 Task: Find a place to stay in Vila-Real, Spain, for 6 guests from 6th to 15th September, with a price range of ₹7400 to ₹12000, a flat with WiFi and free parking, and self check-in available.
Action: Mouse moved to (400, 86)
Screenshot: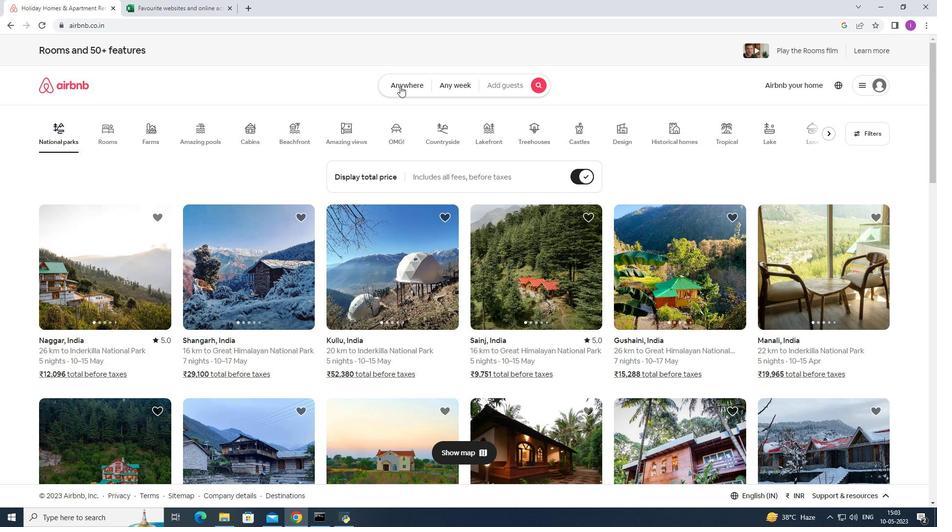 
Action: Mouse pressed left at (400, 86)
Screenshot: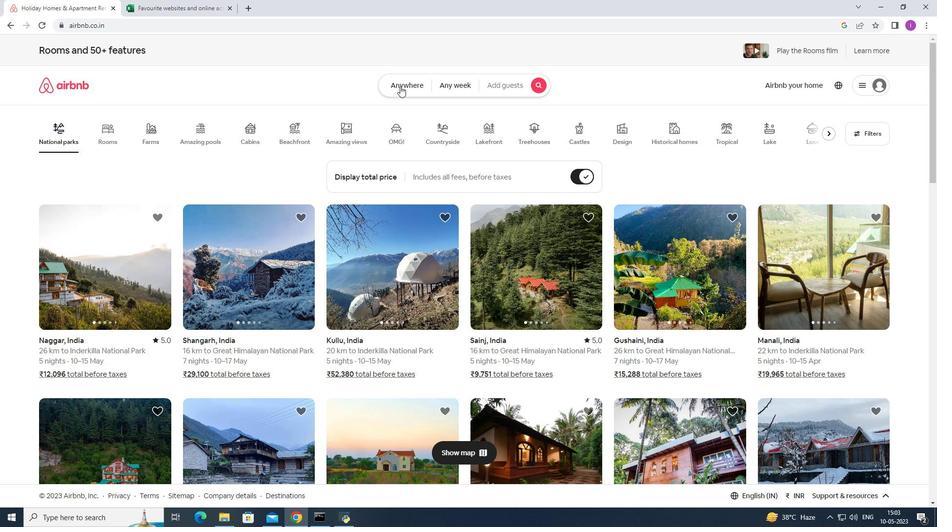 
Action: Mouse moved to (311, 126)
Screenshot: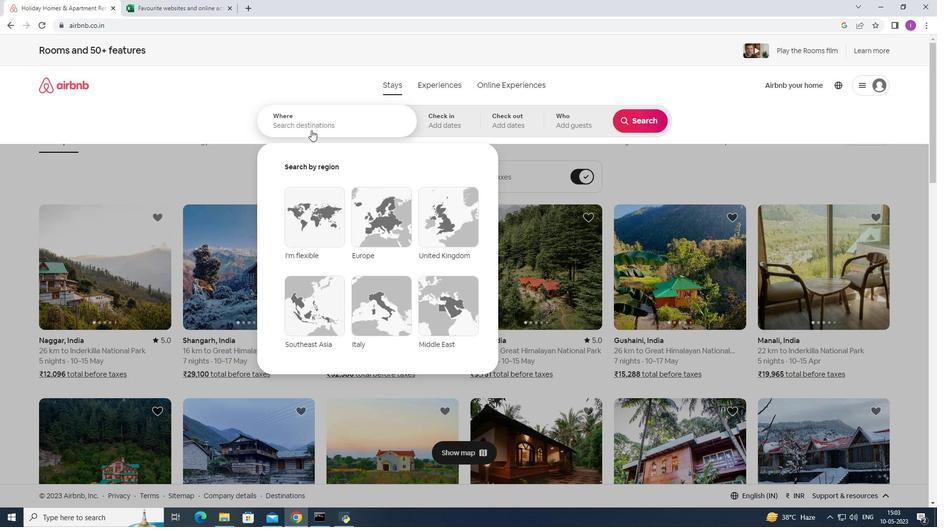 
Action: Mouse pressed left at (311, 126)
Screenshot: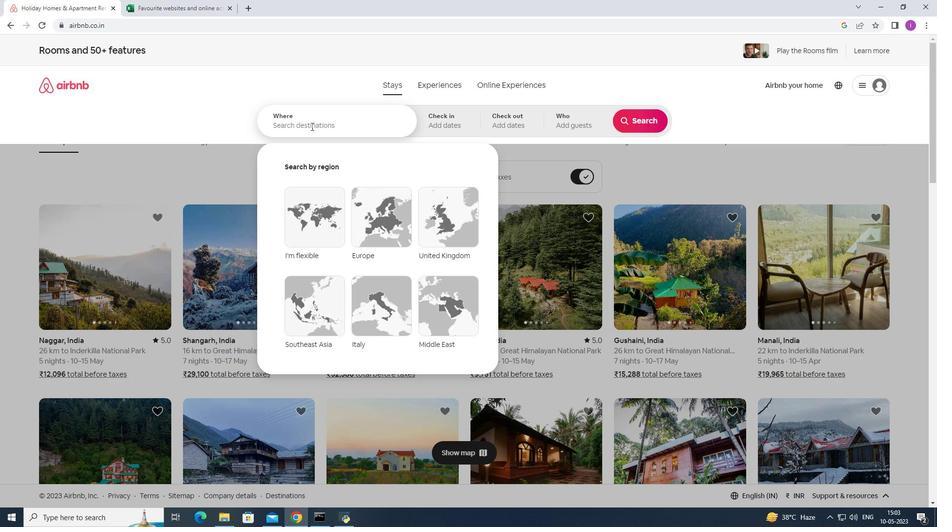 
Action: Mouse moved to (307, 122)
Screenshot: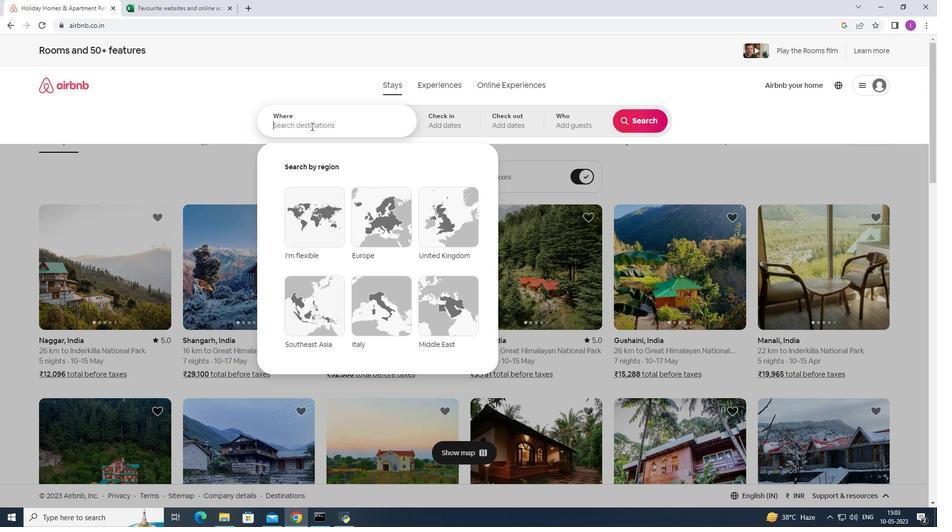 
Action: Key pressed <Key.shift><Key.shift><Key.shift><Key.shift>Vila-<Key.shift>Real
Screenshot: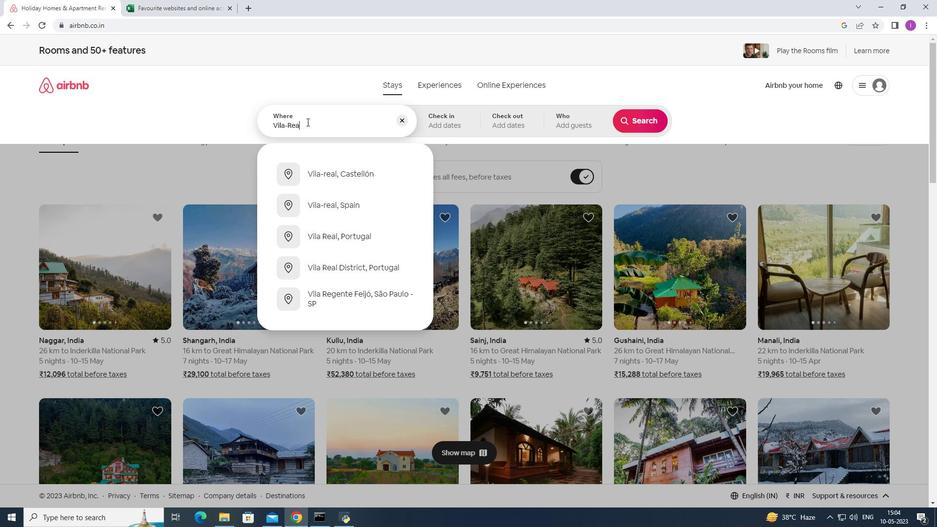
Action: Mouse moved to (320, 24)
Screenshot: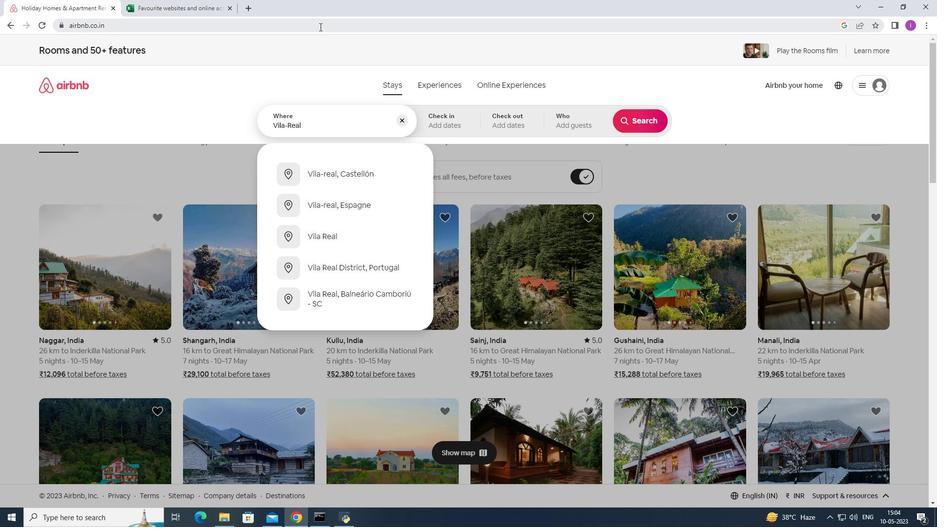 
Action: Key pressed ,<Key.shift>Spai
Screenshot: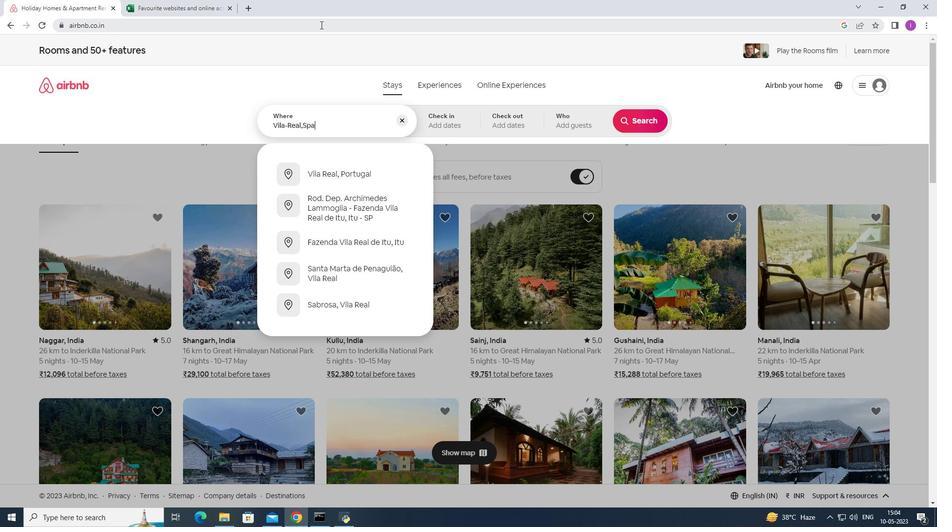 
Action: Mouse moved to (348, 172)
Screenshot: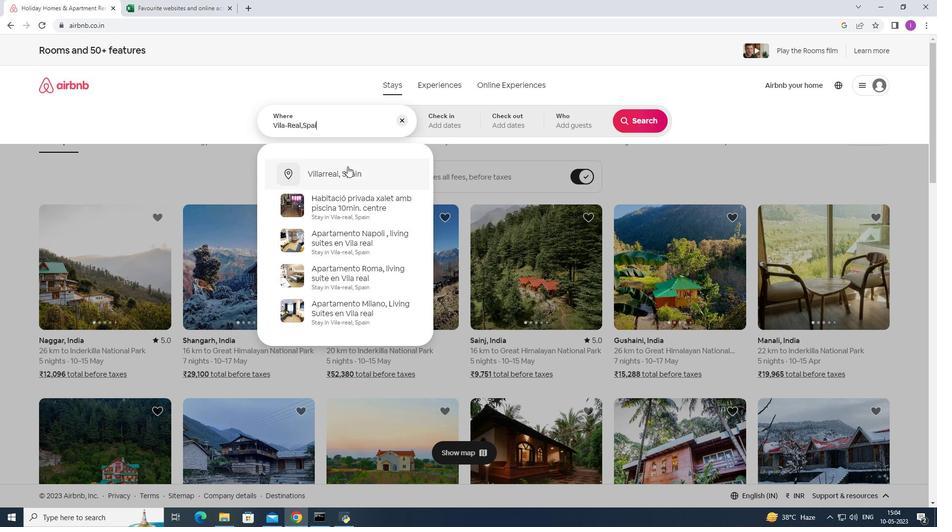 
Action: Mouse pressed left at (348, 172)
Screenshot: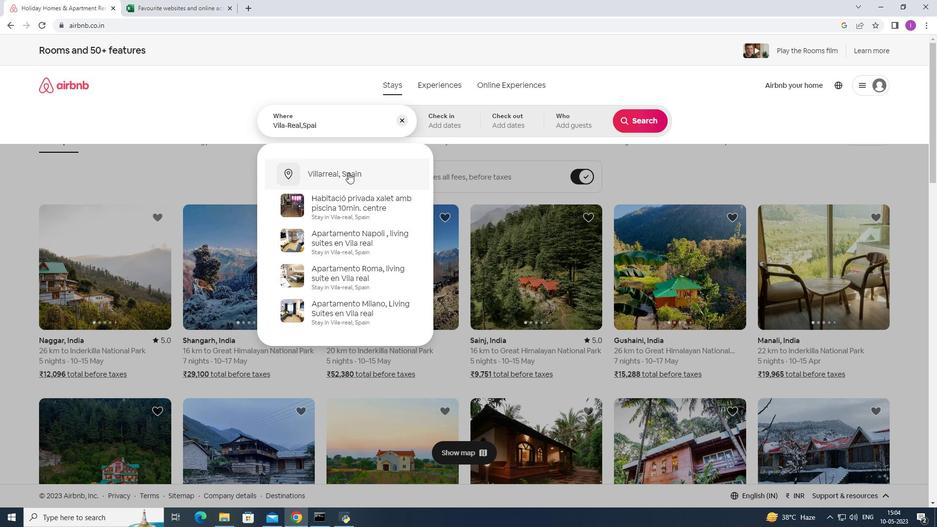 
Action: Mouse moved to (635, 195)
Screenshot: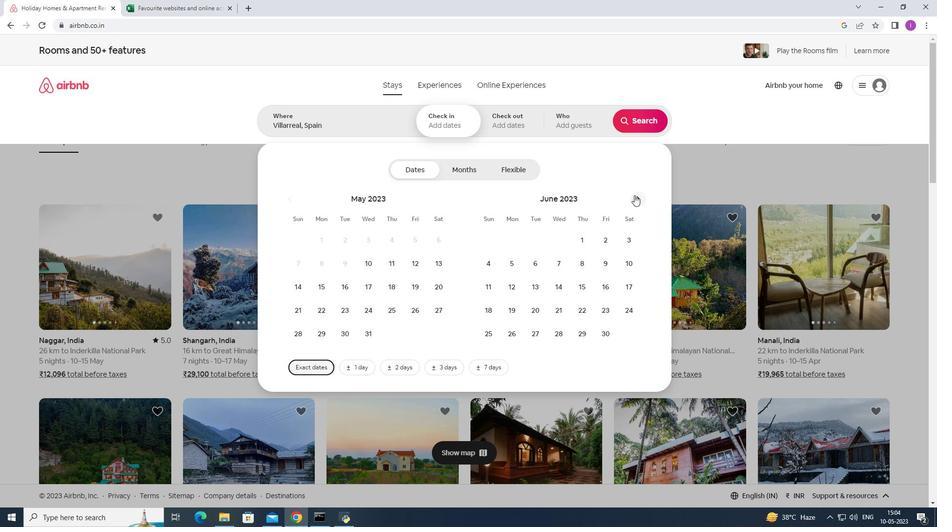 
Action: Mouse pressed left at (635, 195)
Screenshot: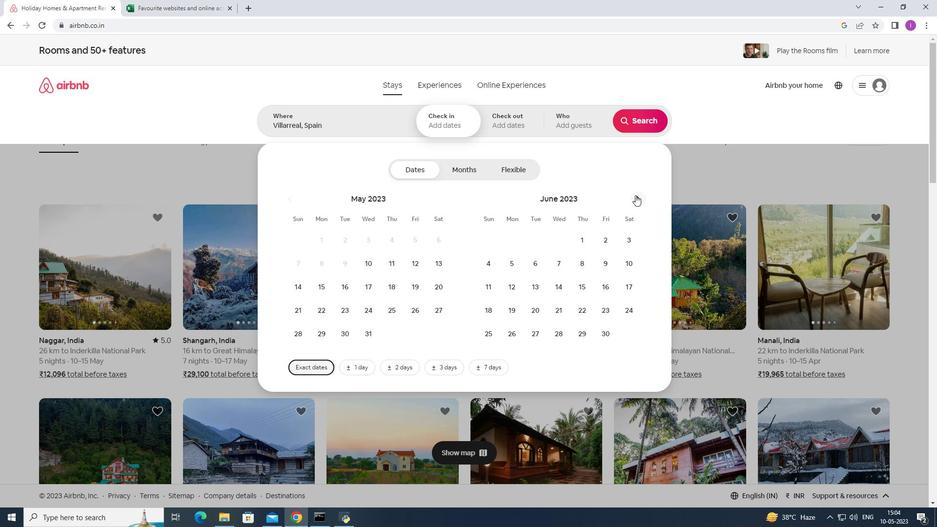 
Action: Mouse moved to (642, 199)
Screenshot: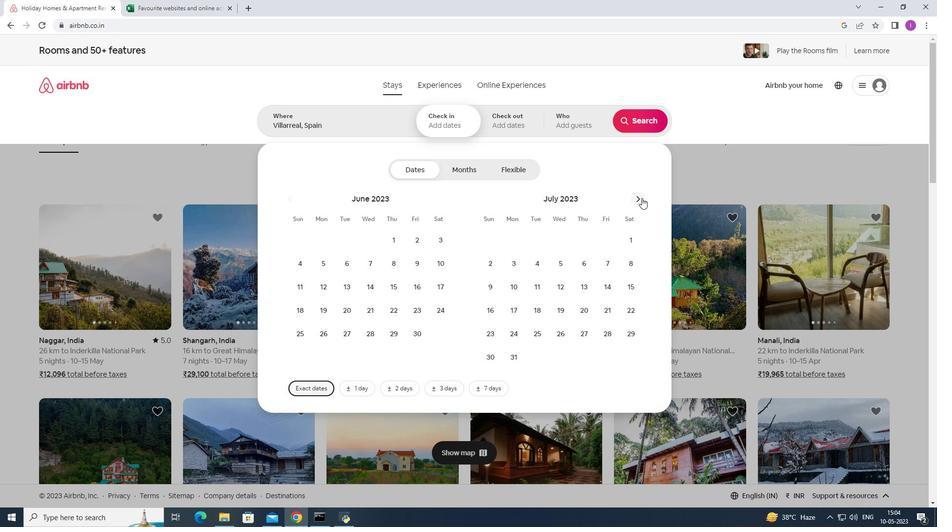 
Action: Mouse pressed left at (642, 199)
Screenshot: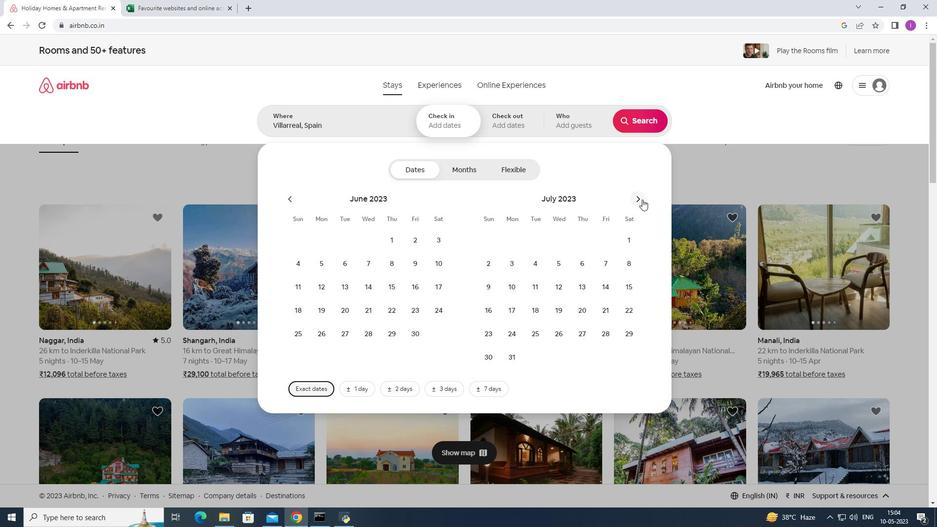 
Action: Mouse moved to (644, 198)
Screenshot: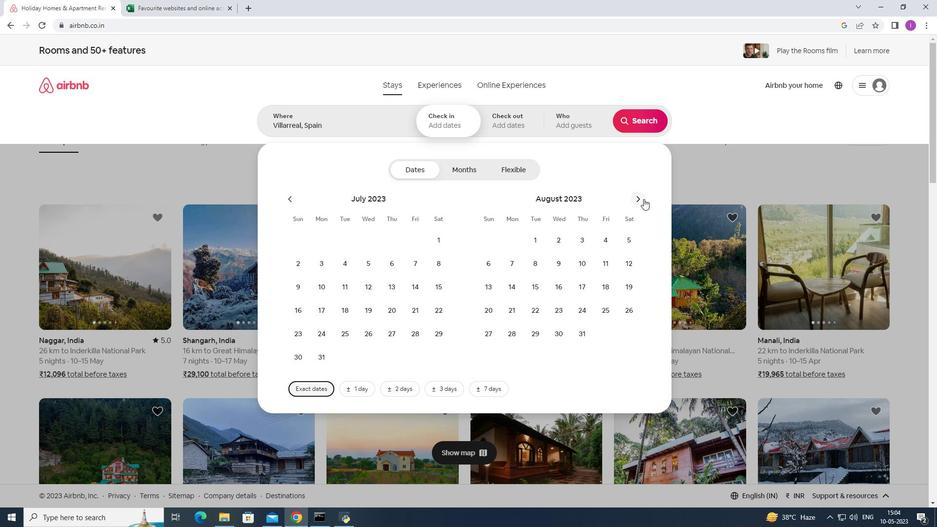 
Action: Mouse pressed left at (644, 198)
Screenshot: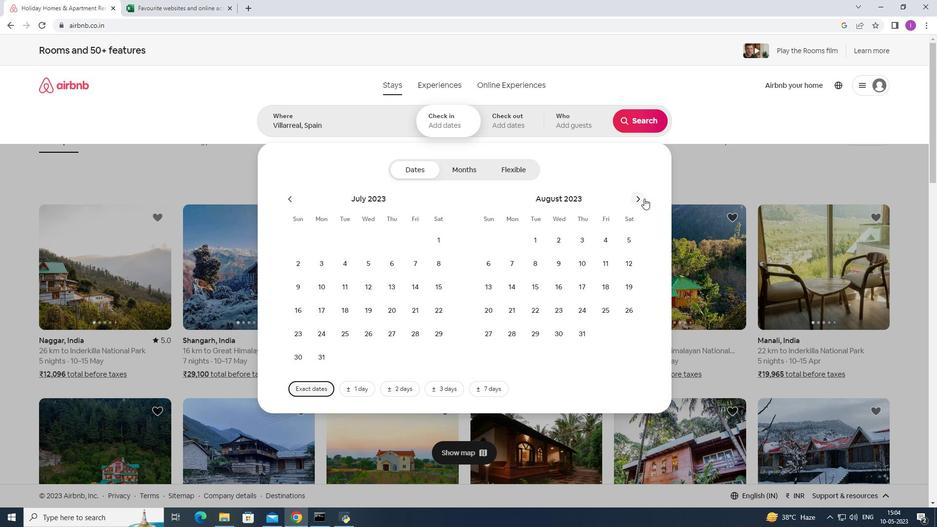 
Action: Mouse moved to (559, 265)
Screenshot: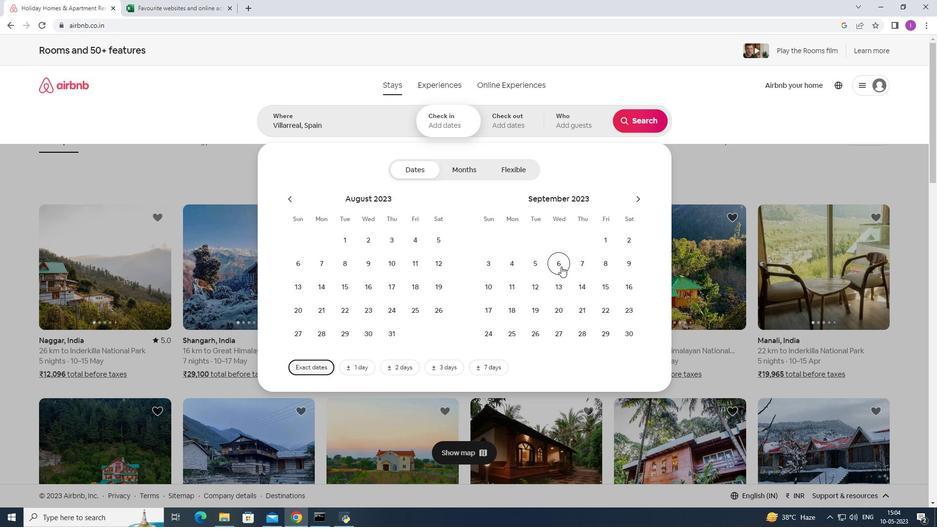 
Action: Mouse pressed left at (559, 265)
Screenshot: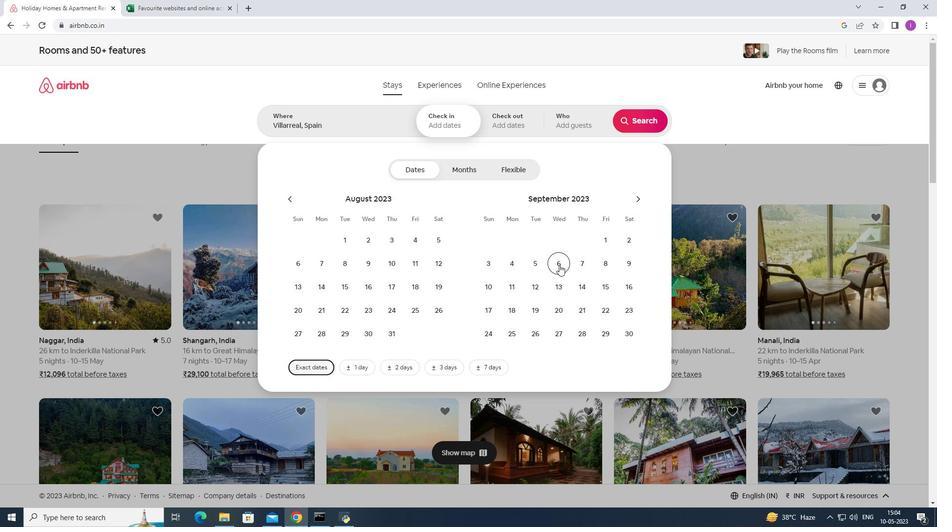 
Action: Mouse moved to (611, 287)
Screenshot: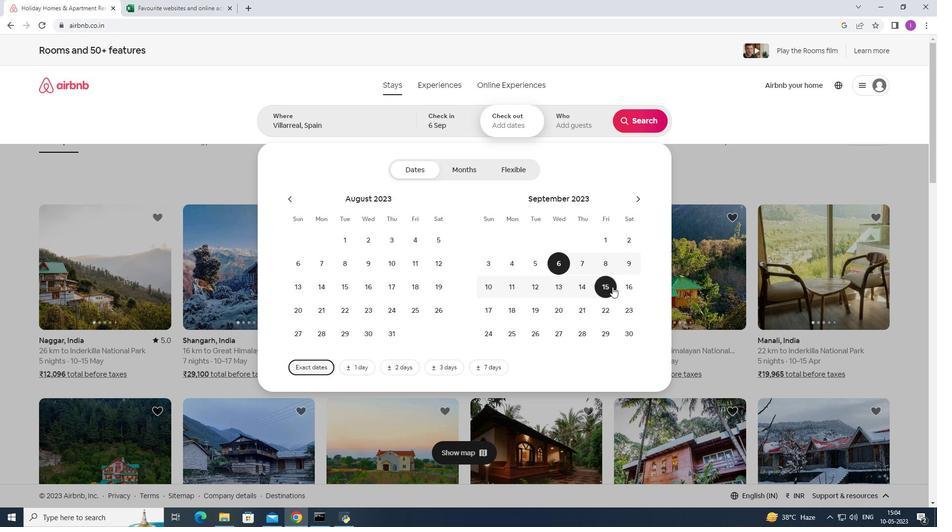 
Action: Mouse pressed left at (611, 287)
Screenshot: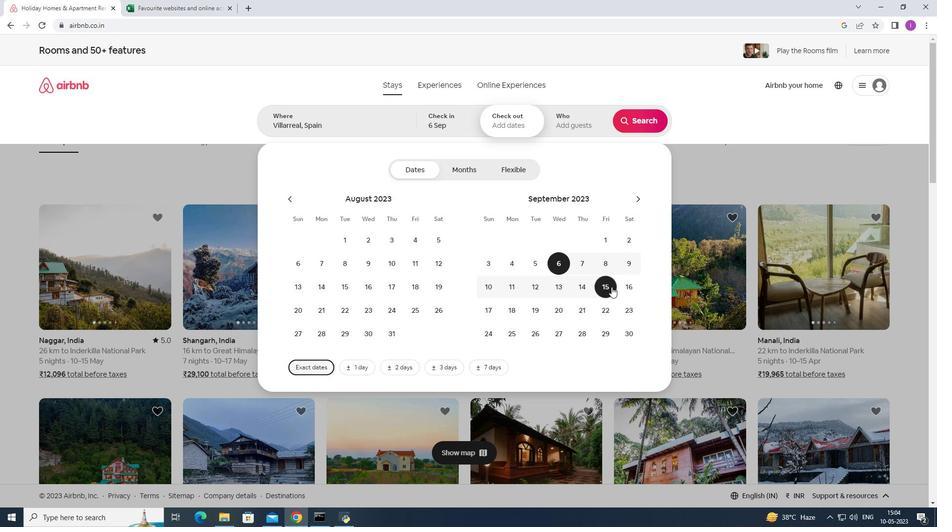 
Action: Mouse moved to (563, 128)
Screenshot: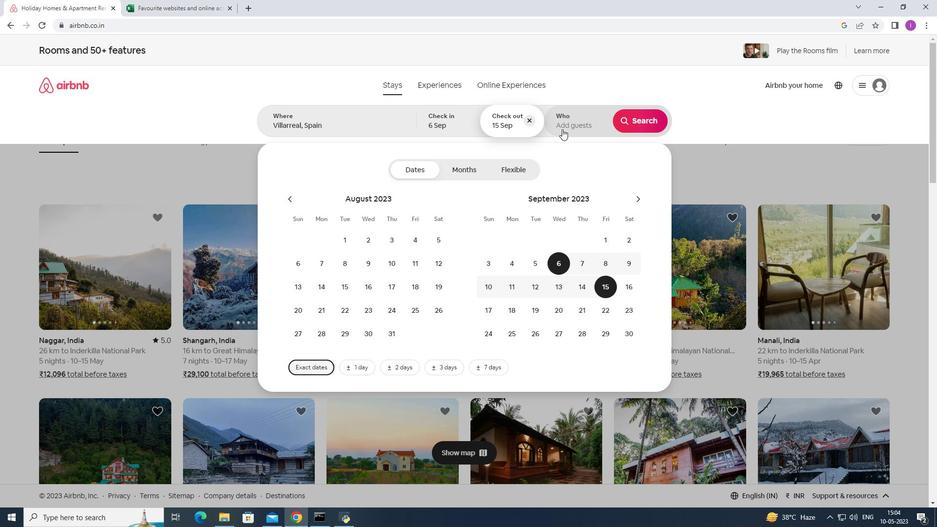 
Action: Mouse pressed left at (563, 128)
Screenshot: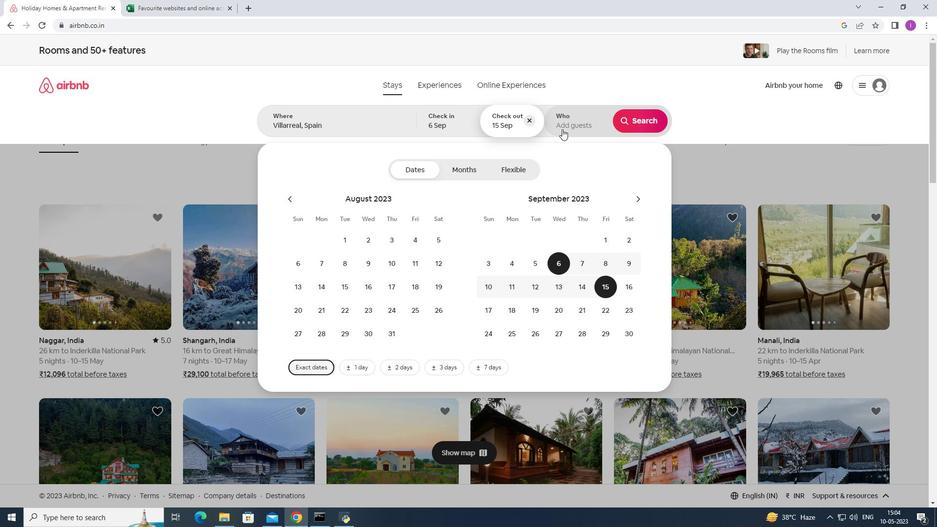 
Action: Mouse moved to (644, 171)
Screenshot: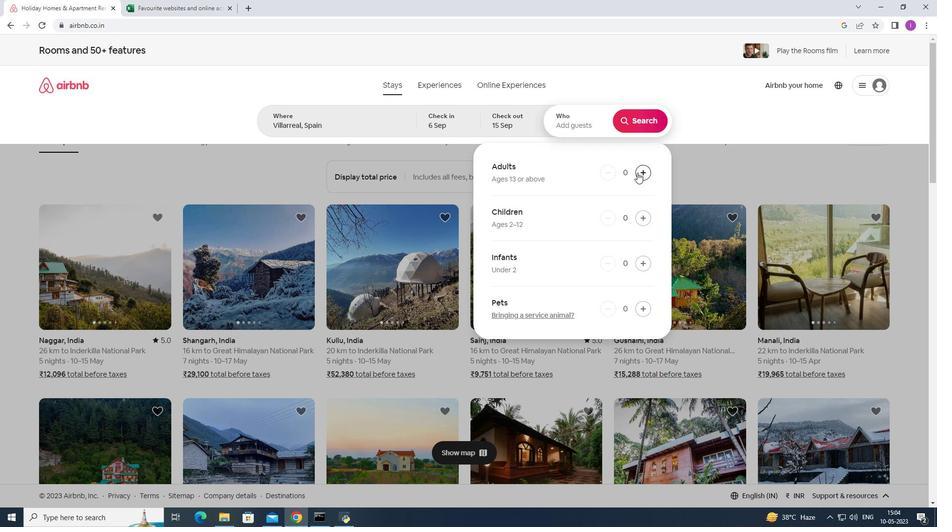 
Action: Mouse pressed left at (644, 171)
Screenshot: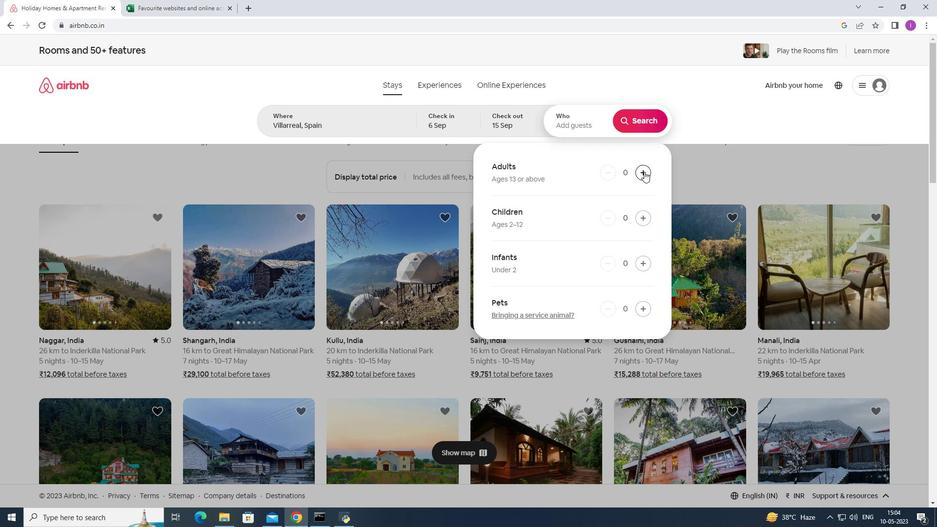 
Action: Mouse pressed left at (644, 171)
Screenshot: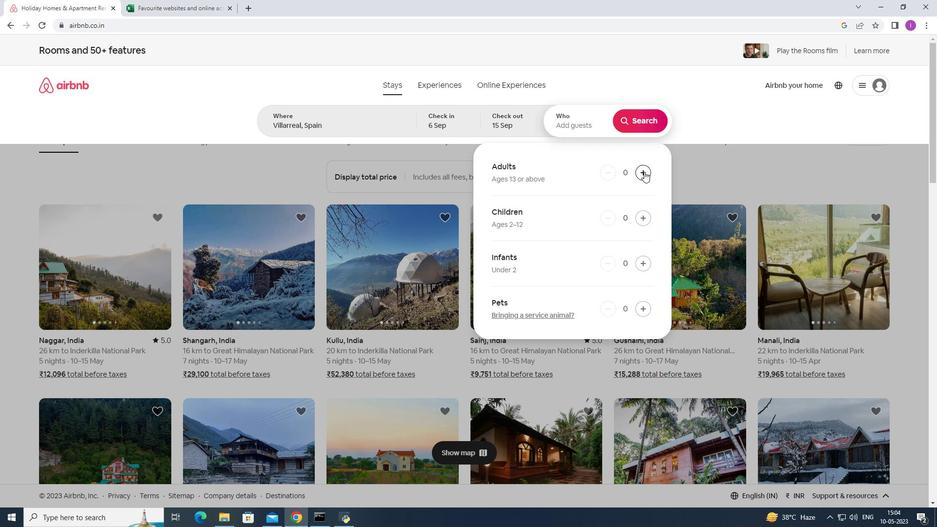 
Action: Mouse pressed left at (644, 171)
Screenshot: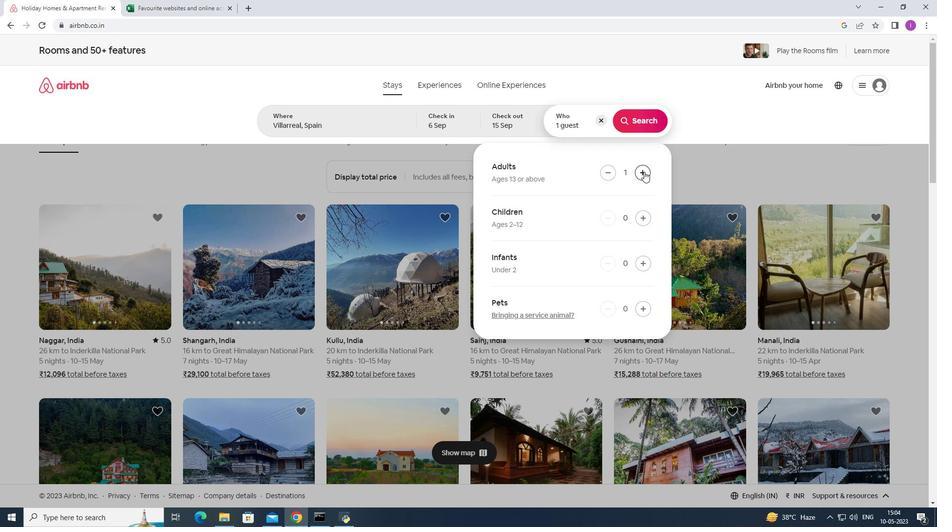 
Action: Mouse pressed left at (644, 171)
Screenshot: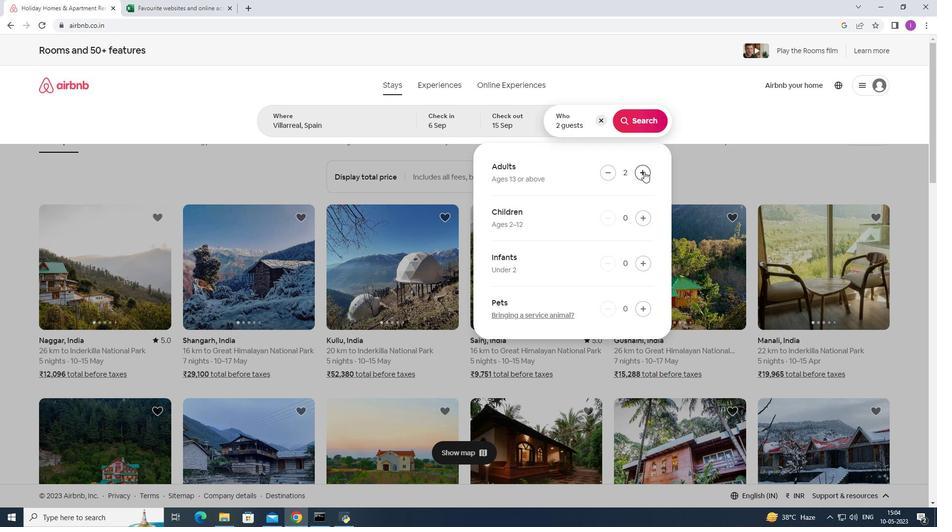 
Action: Mouse pressed left at (644, 171)
Screenshot: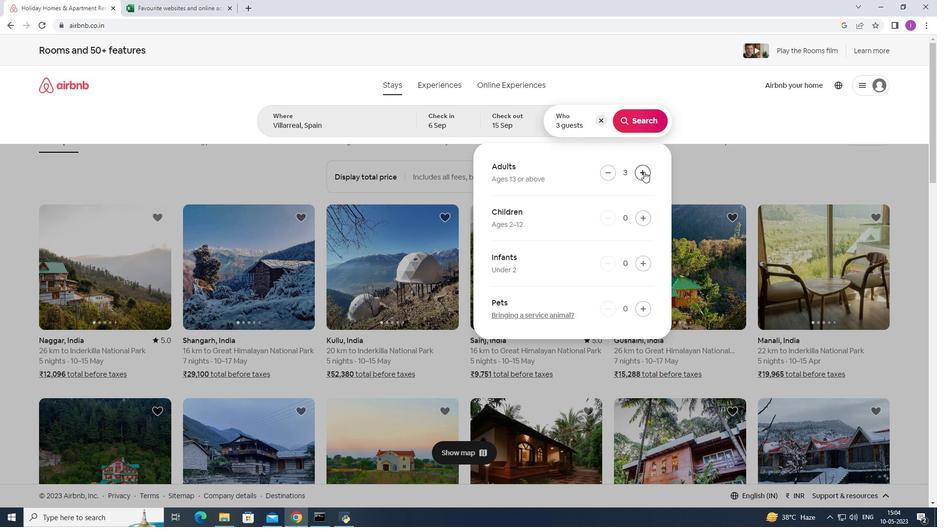 
Action: Mouse pressed left at (644, 171)
Screenshot: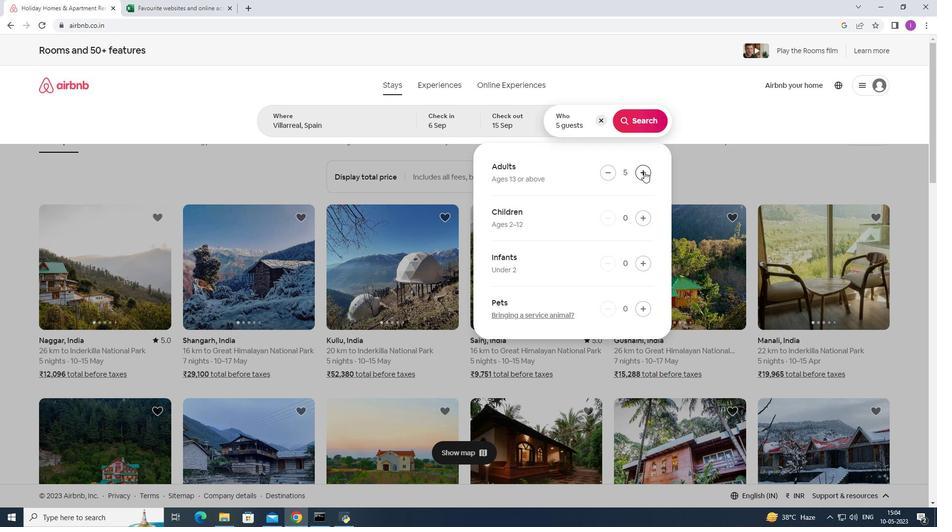 
Action: Mouse moved to (630, 122)
Screenshot: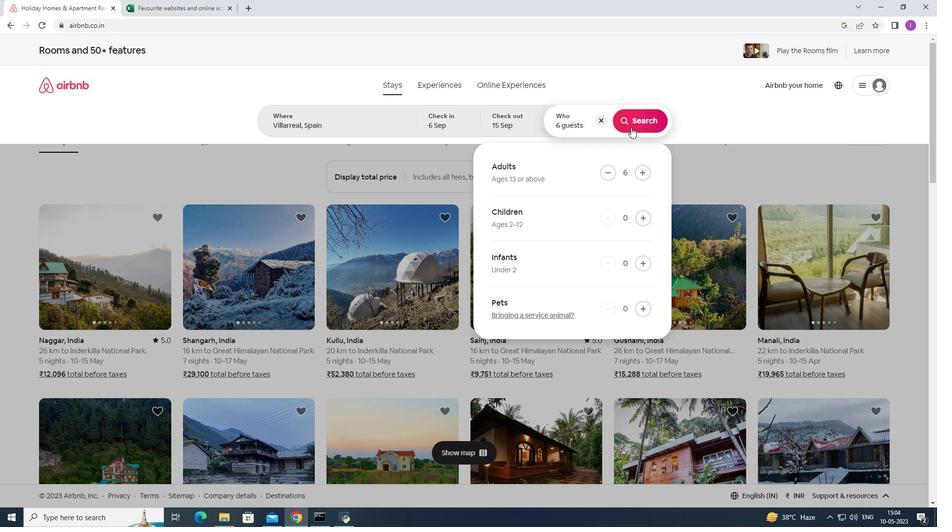 
Action: Mouse pressed left at (630, 122)
Screenshot: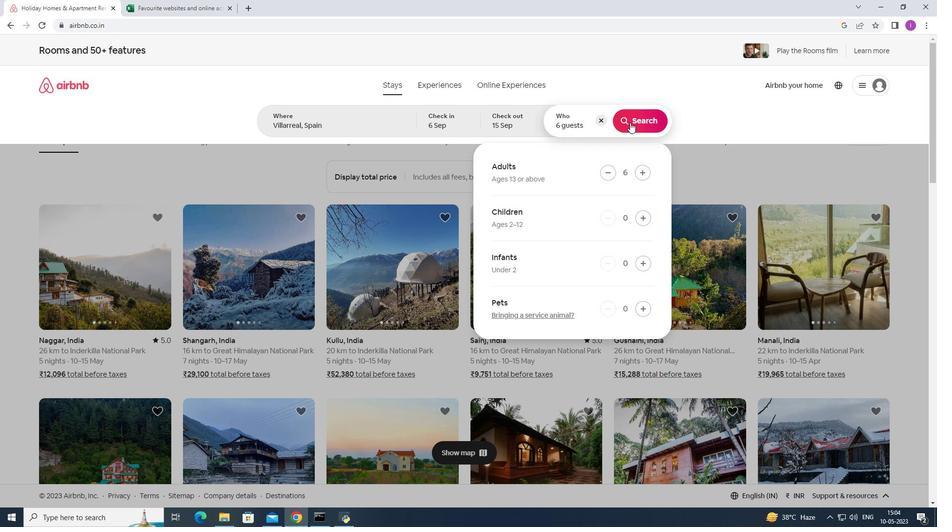
Action: Mouse moved to (893, 90)
Screenshot: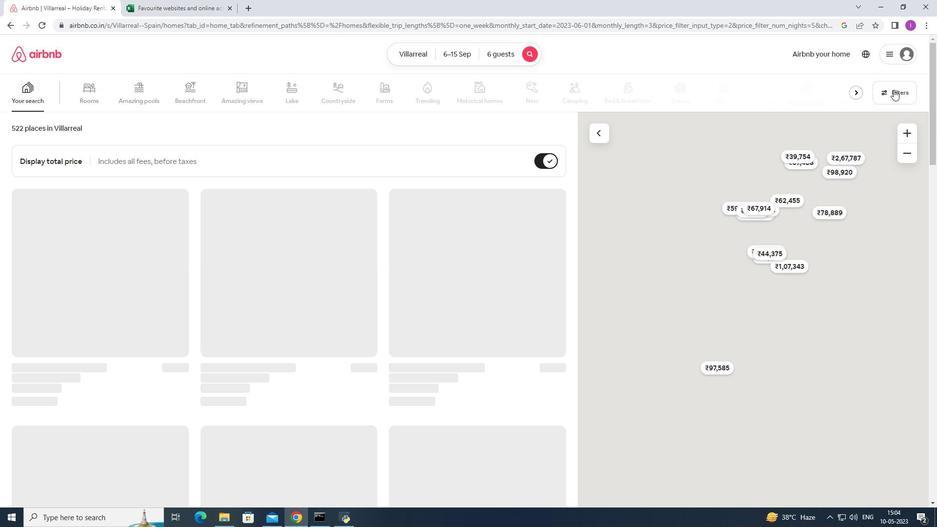 
Action: Mouse pressed left at (893, 90)
Screenshot: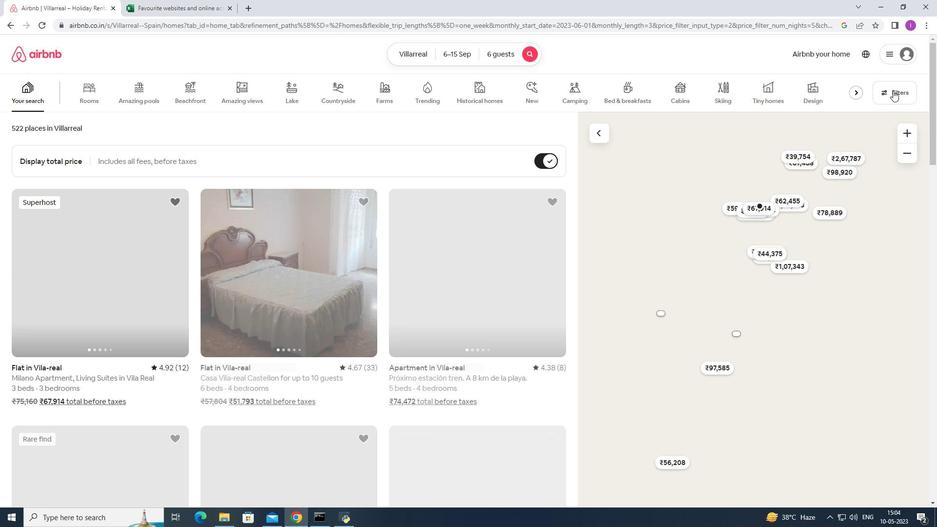 
Action: Mouse moved to (529, 332)
Screenshot: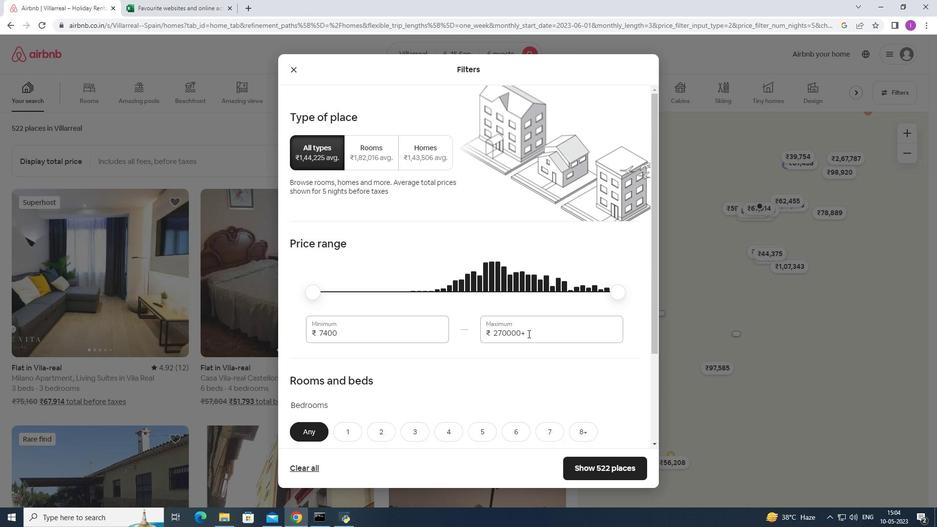 
Action: Mouse pressed left at (529, 332)
Screenshot: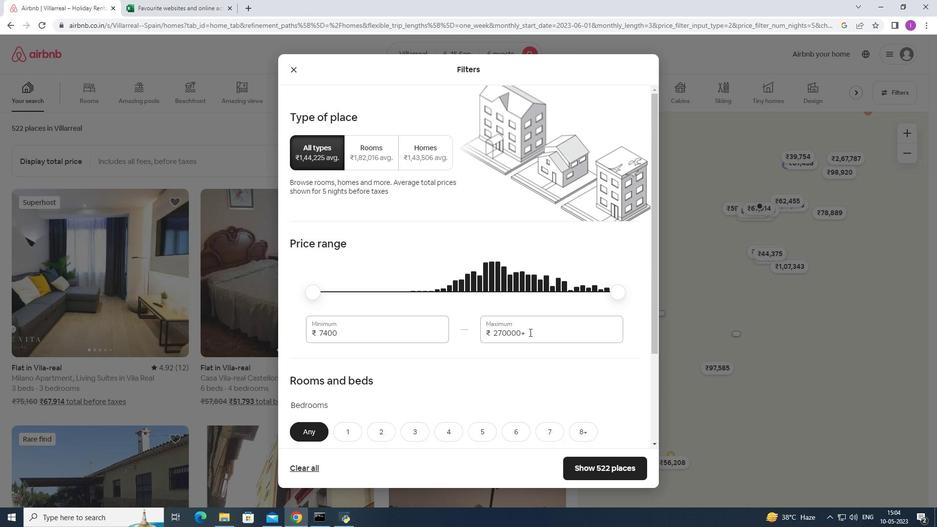 
Action: Mouse moved to (569, 334)
Screenshot: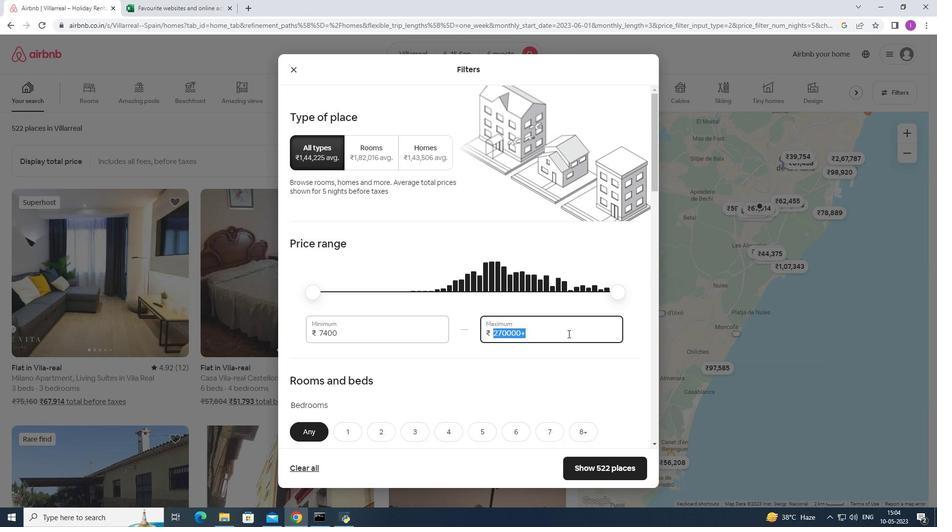 
Action: Key pressed 12
Screenshot: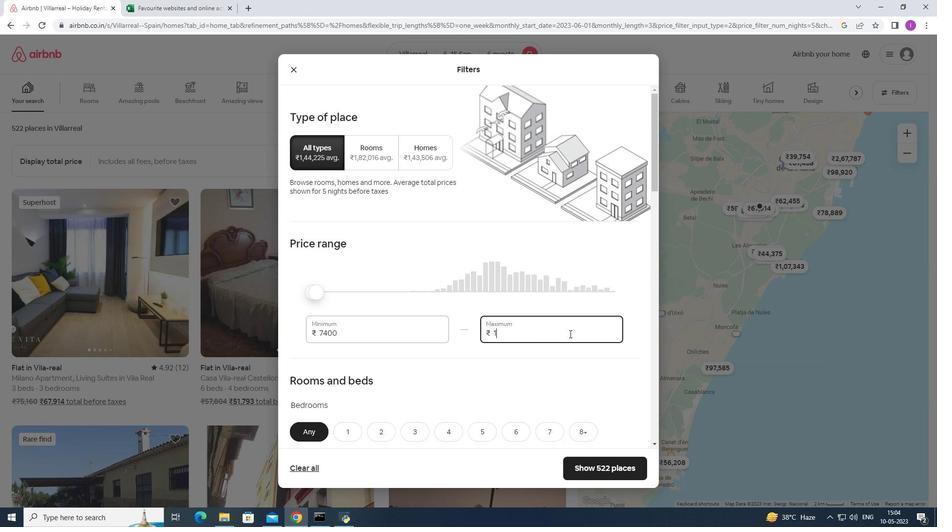 
Action: Mouse moved to (570, 333)
Screenshot: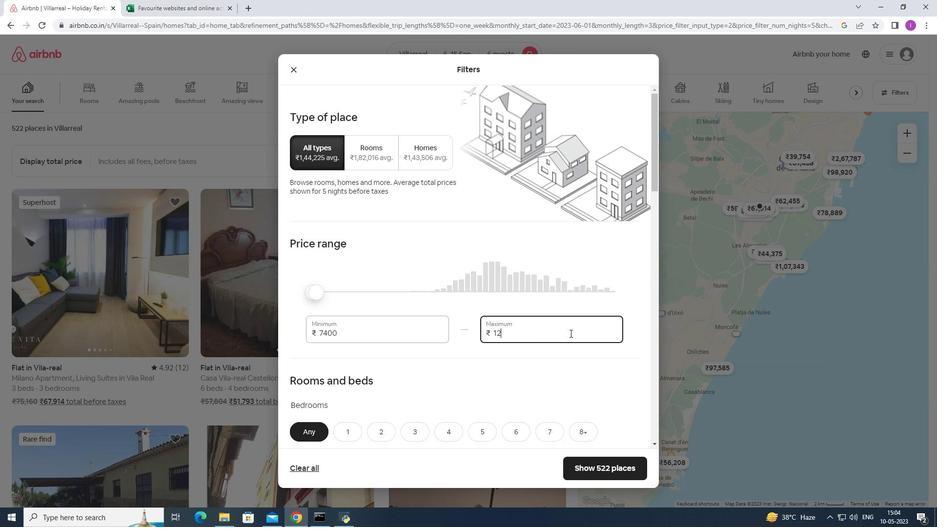 
Action: Key pressed 0
Screenshot: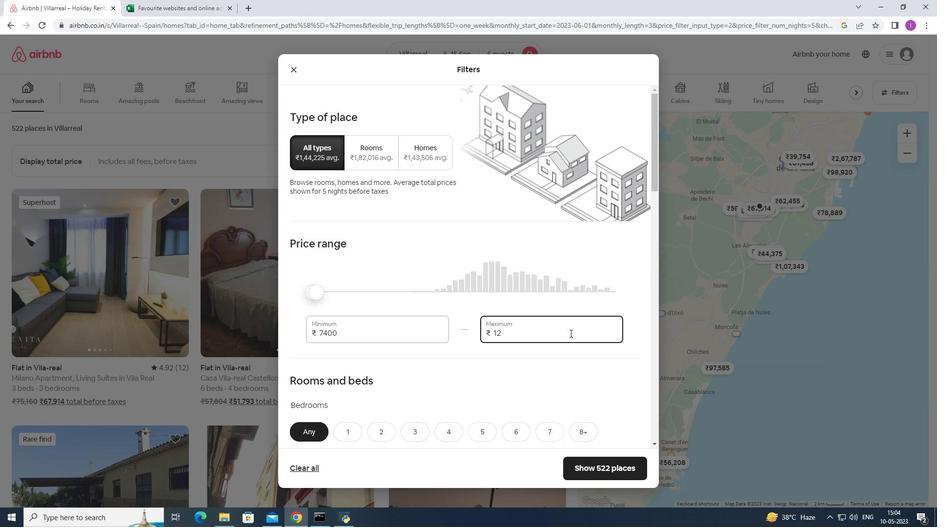 
Action: Mouse moved to (570, 333)
Screenshot: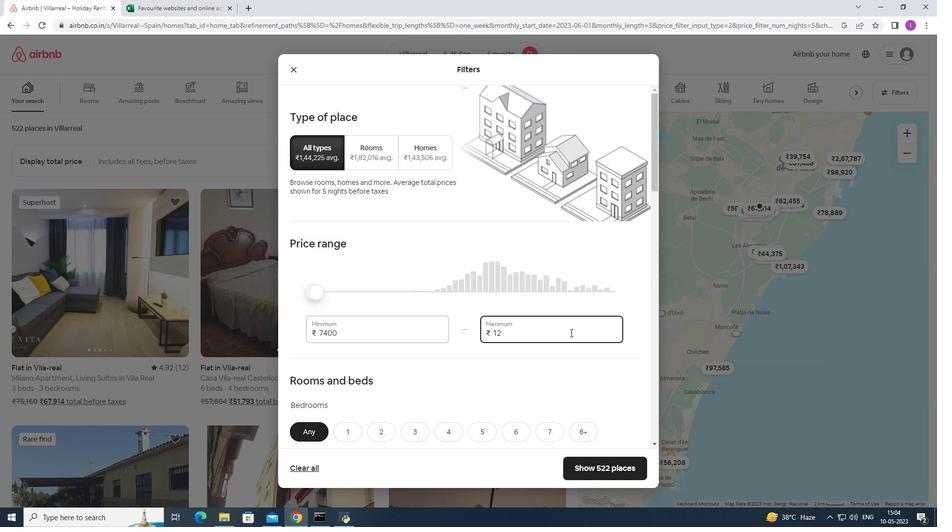 
Action: Key pressed 0
Screenshot: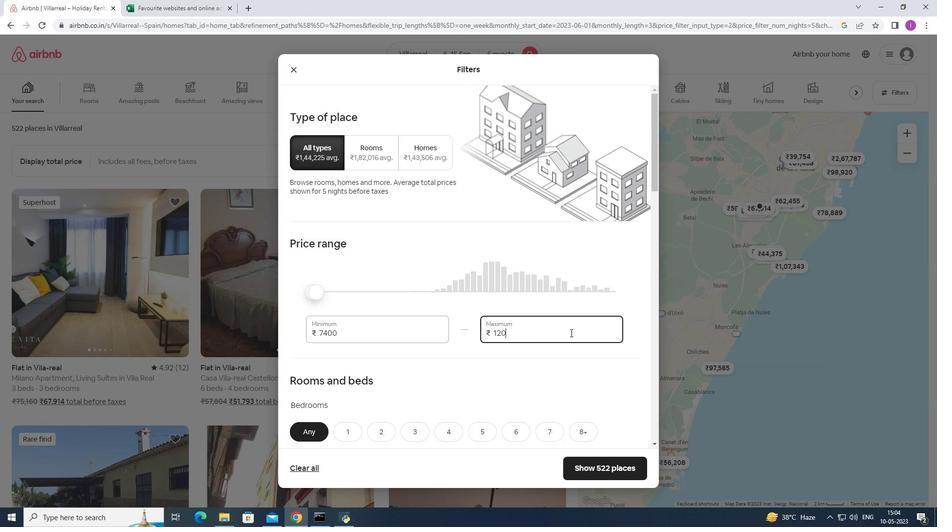 
Action: Mouse moved to (571, 332)
Screenshot: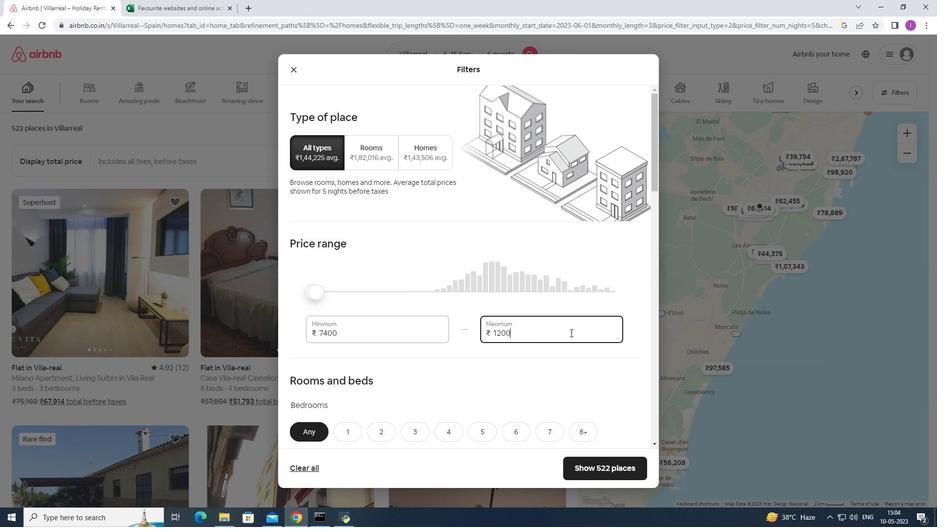 
Action: Key pressed 0
Screenshot: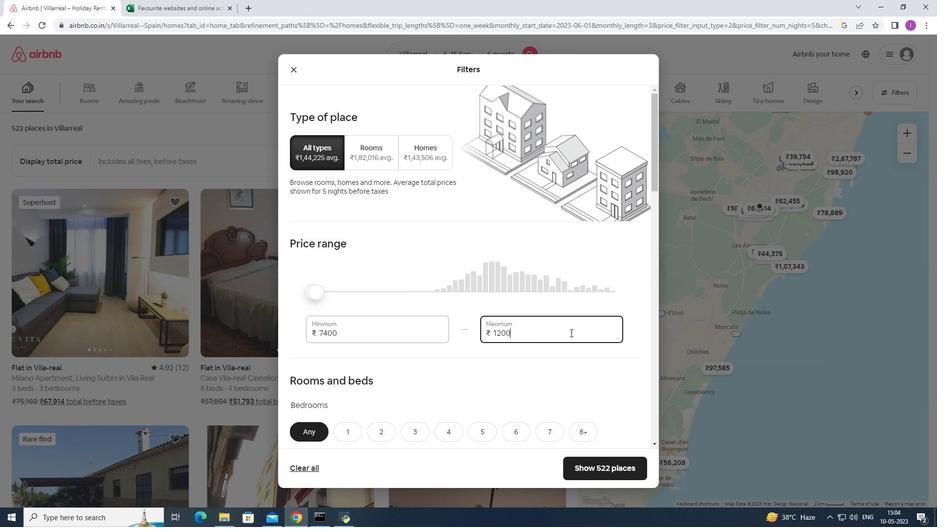 
Action: Mouse moved to (369, 337)
Screenshot: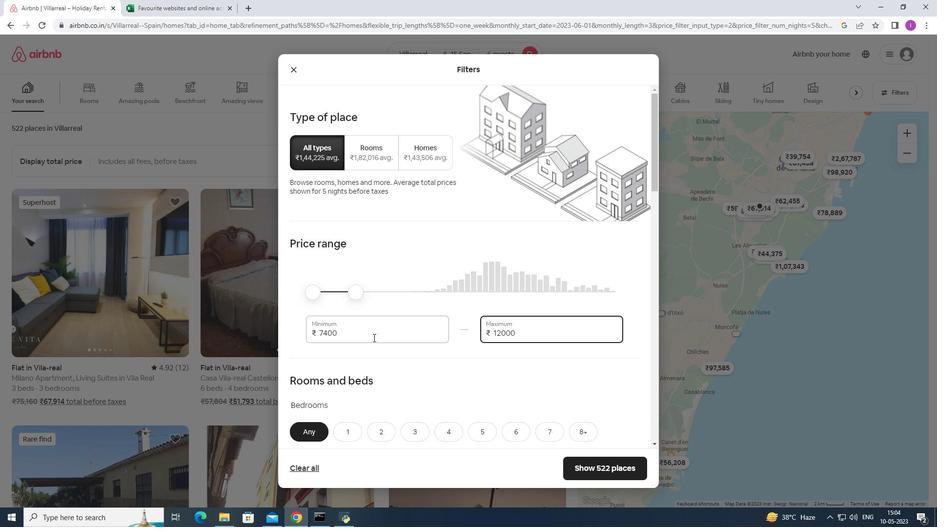 
Action: Mouse pressed left at (369, 337)
Screenshot: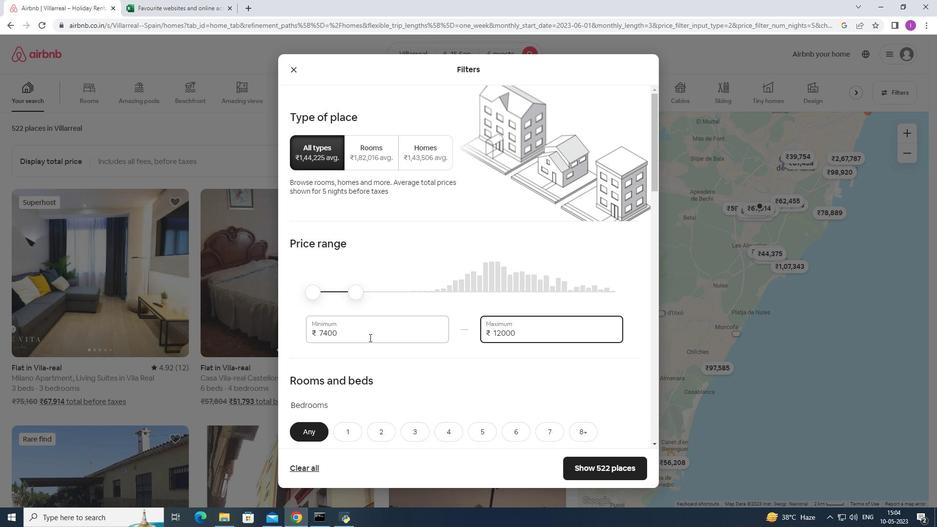 
Action: Mouse moved to (417, 345)
Screenshot: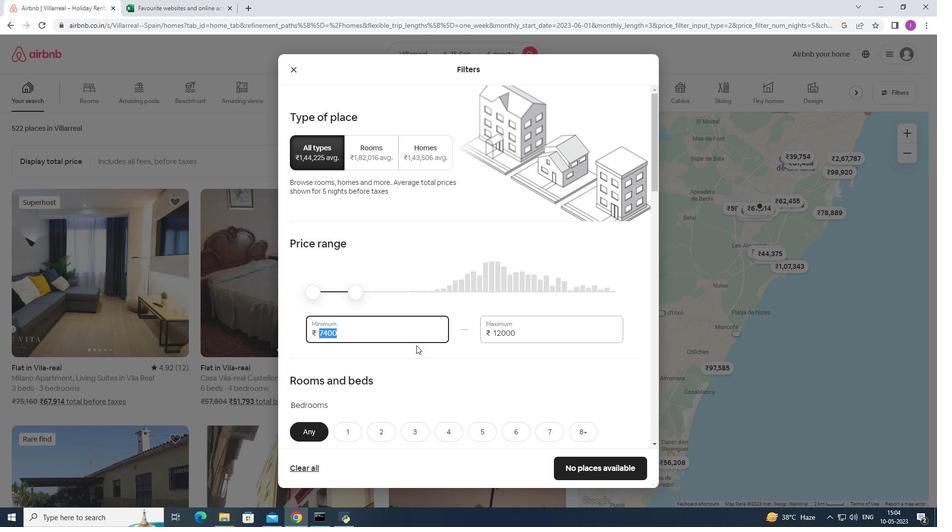 
Action: Key pressed 8000
Screenshot: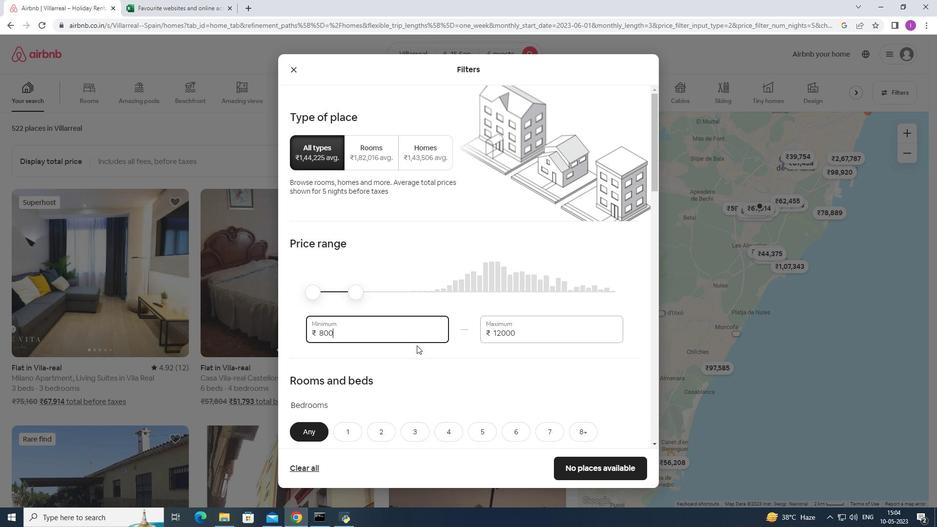 
Action: Mouse moved to (419, 342)
Screenshot: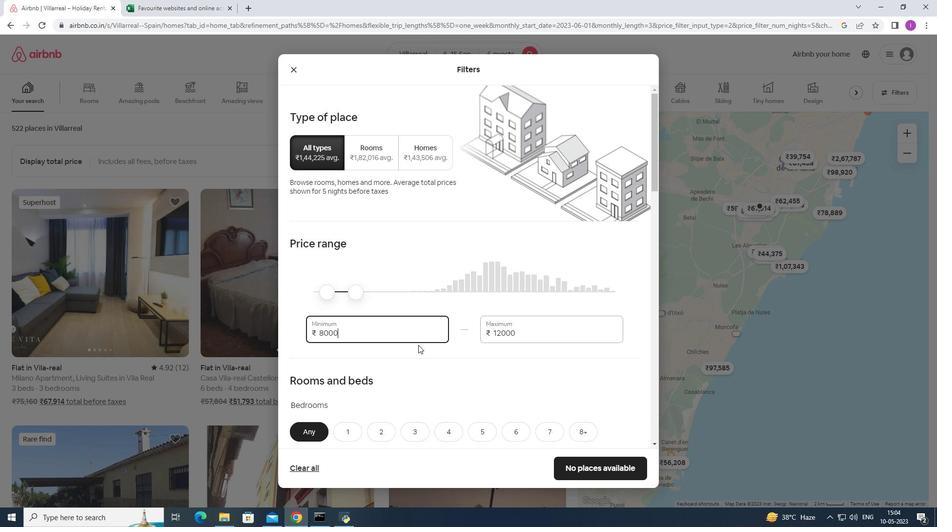 
Action: Mouse scrolled (419, 342) with delta (0, 0)
Screenshot: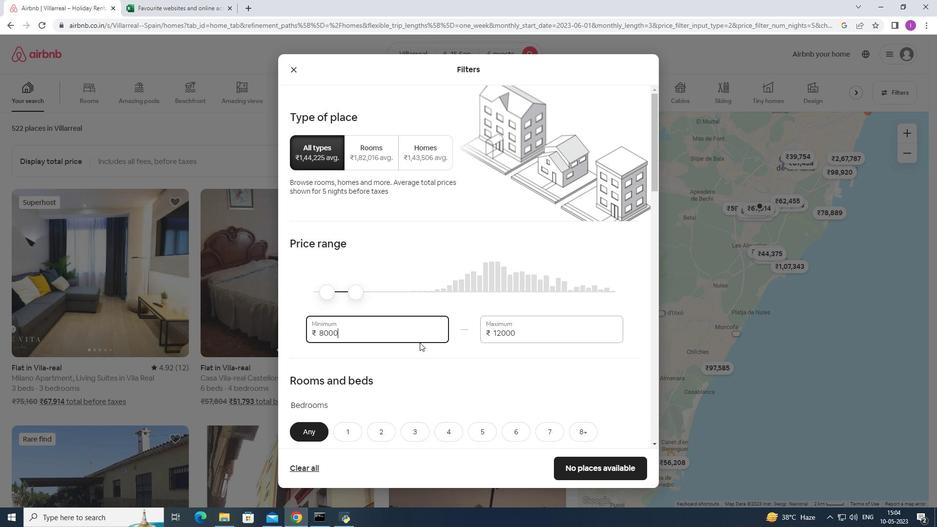 
Action: Mouse scrolled (419, 342) with delta (0, 0)
Screenshot: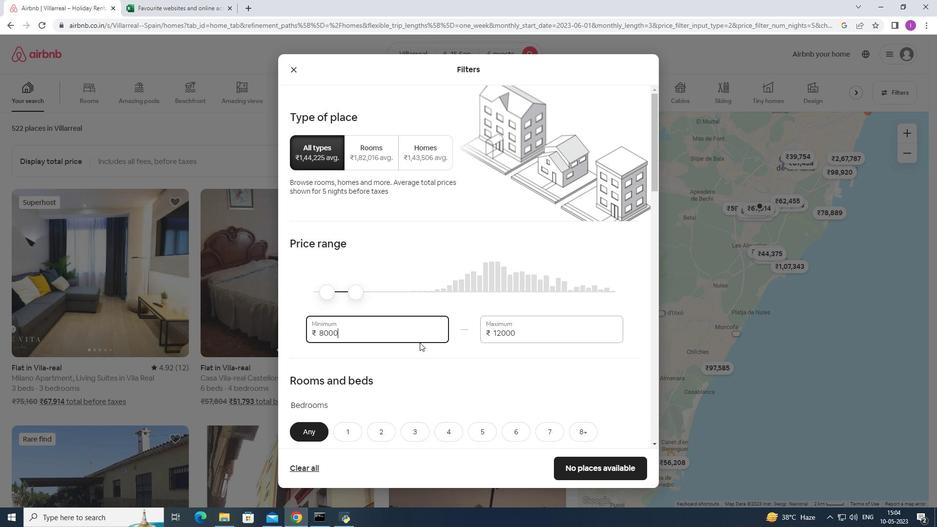 
Action: Mouse scrolled (419, 342) with delta (0, 0)
Screenshot: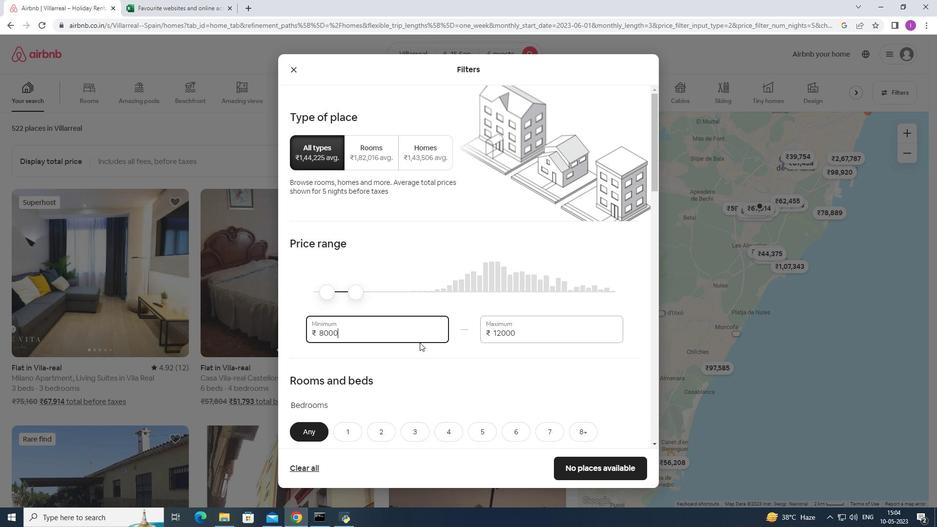
Action: Mouse scrolled (419, 342) with delta (0, 0)
Screenshot: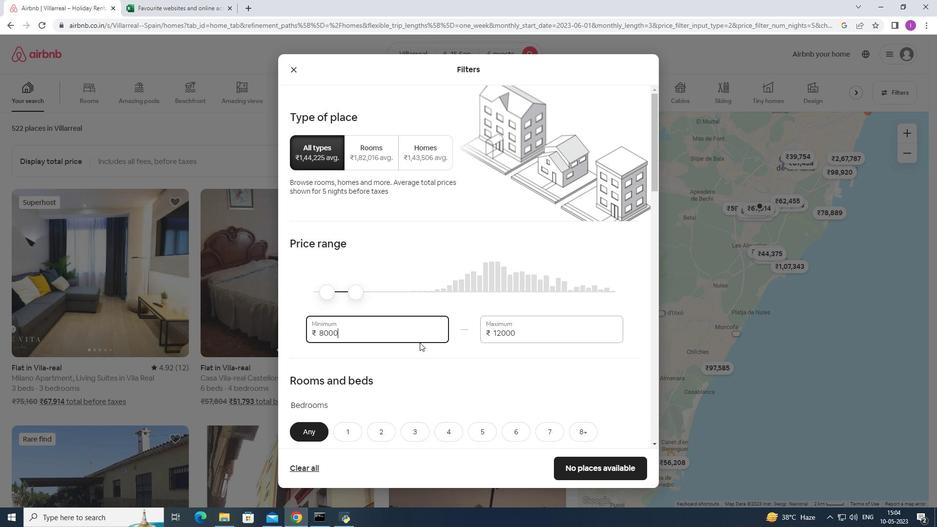 
Action: Mouse moved to (419, 342)
Screenshot: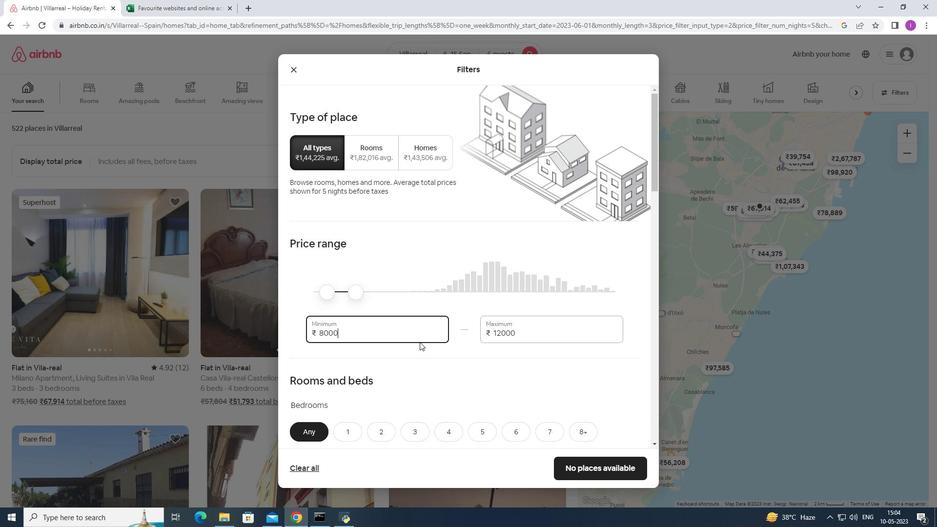 
Action: Mouse scrolled (419, 341) with delta (0, 0)
Screenshot: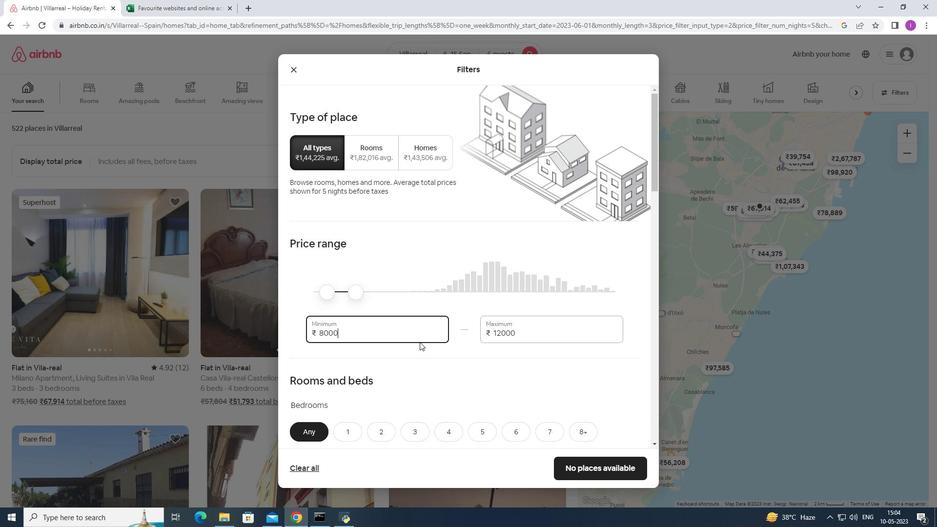 
Action: Mouse scrolled (419, 341) with delta (0, 0)
Screenshot: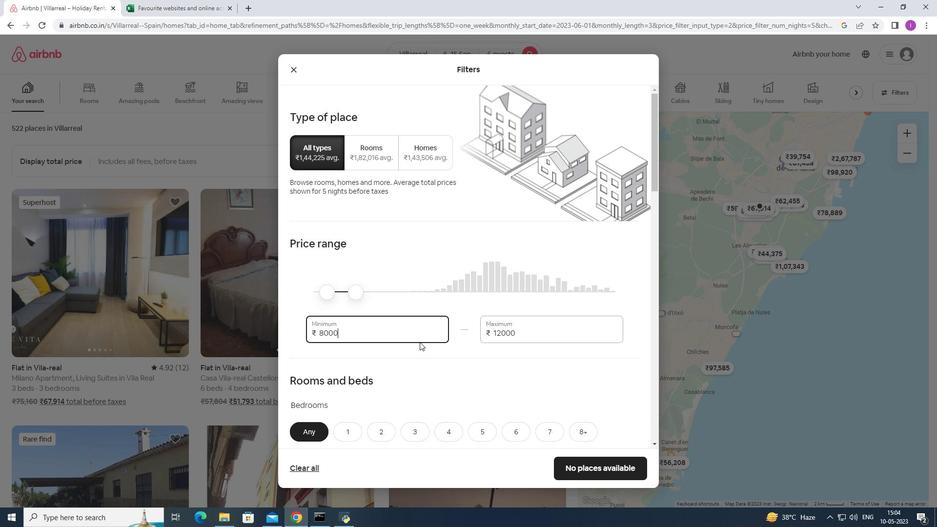 
Action: Mouse scrolled (419, 341) with delta (0, 0)
Screenshot: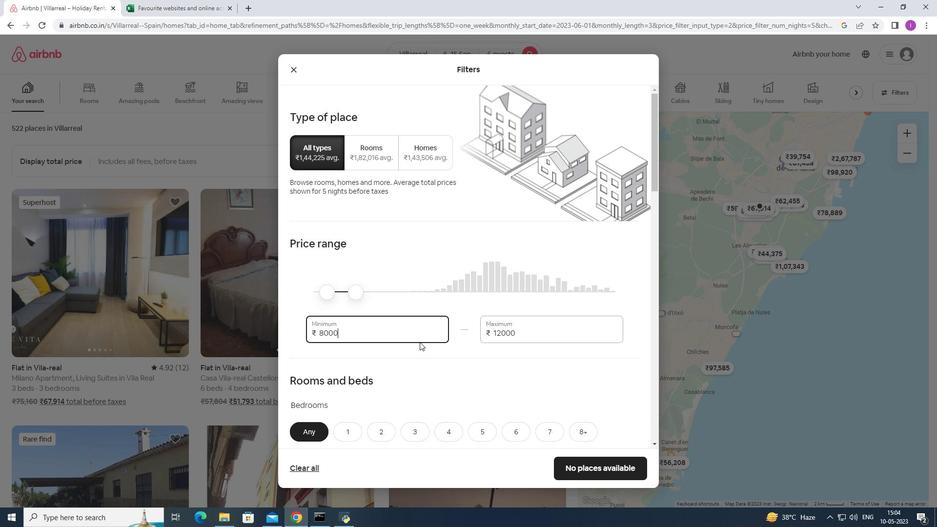 
Action: Mouse moved to (497, 299)
Screenshot: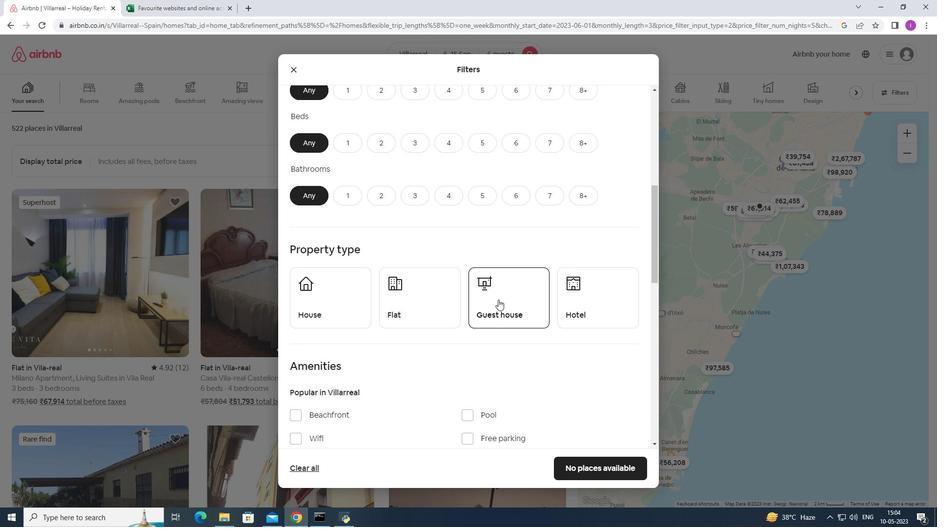 
Action: Mouse scrolled (497, 300) with delta (0, 0)
Screenshot: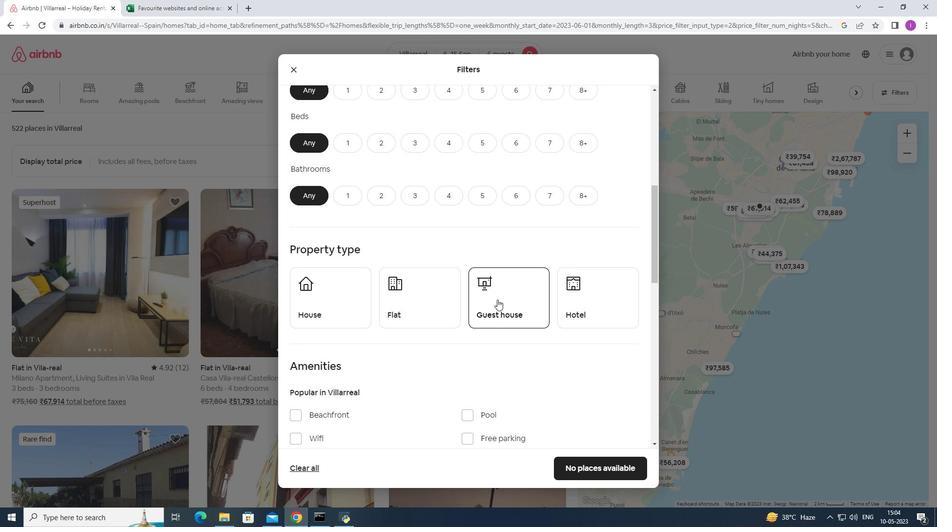 
Action: Mouse scrolled (497, 300) with delta (0, 0)
Screenshot: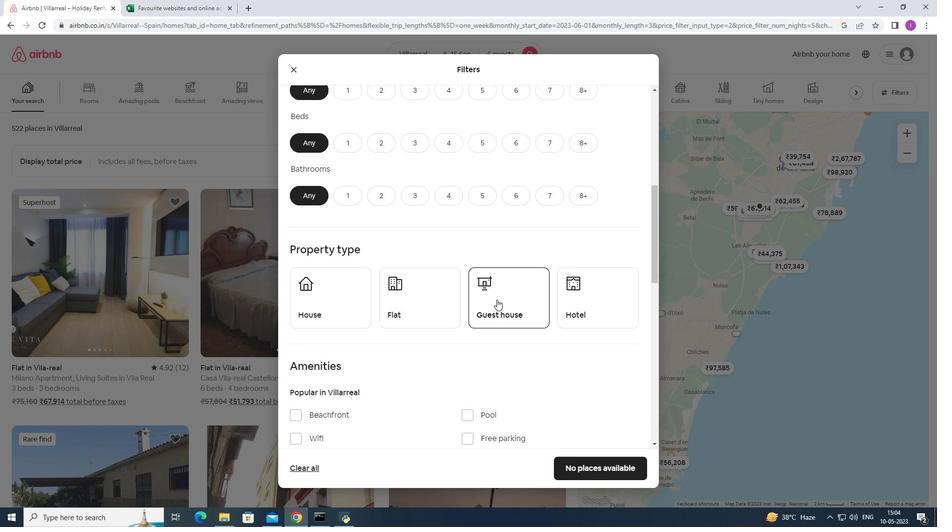 
Action: Mouse moved to (522, 192)
Screenshot: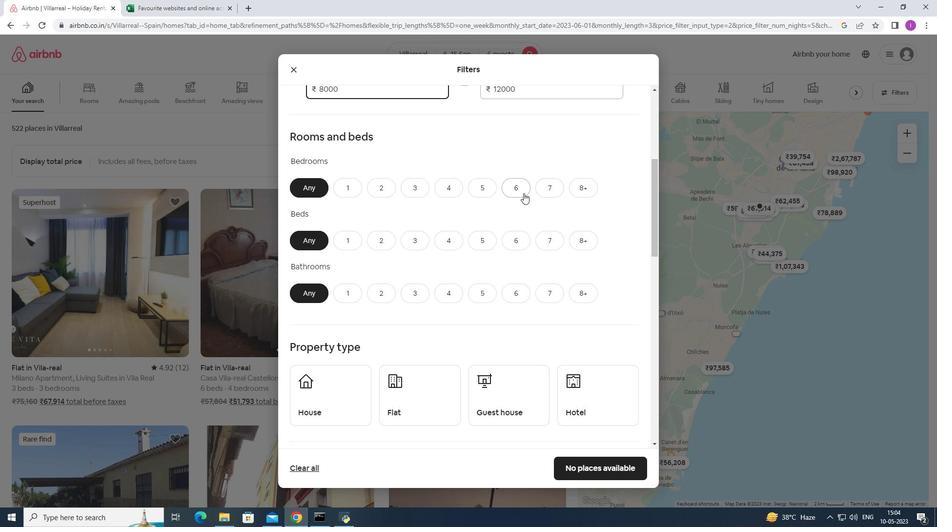 
Action: Mouse pressed left at (522, 192)
Screenshot: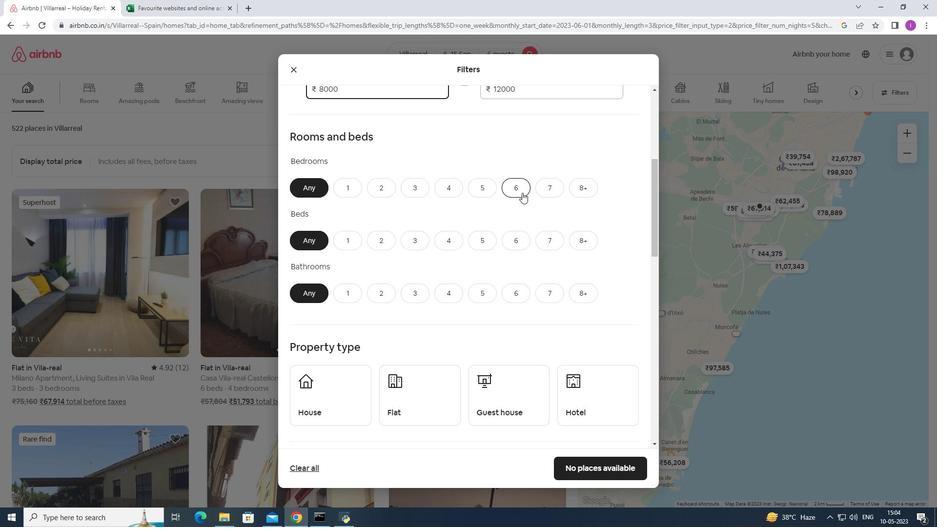 
Action: Mouse moved to (513, 239)
Screenshot: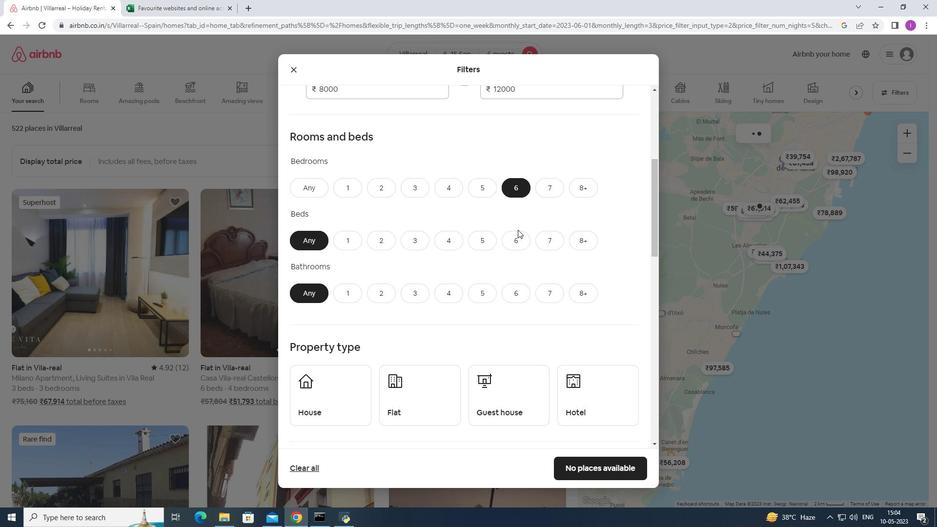 
Action: Mouse pressed left at (513, 239)
Screenshot: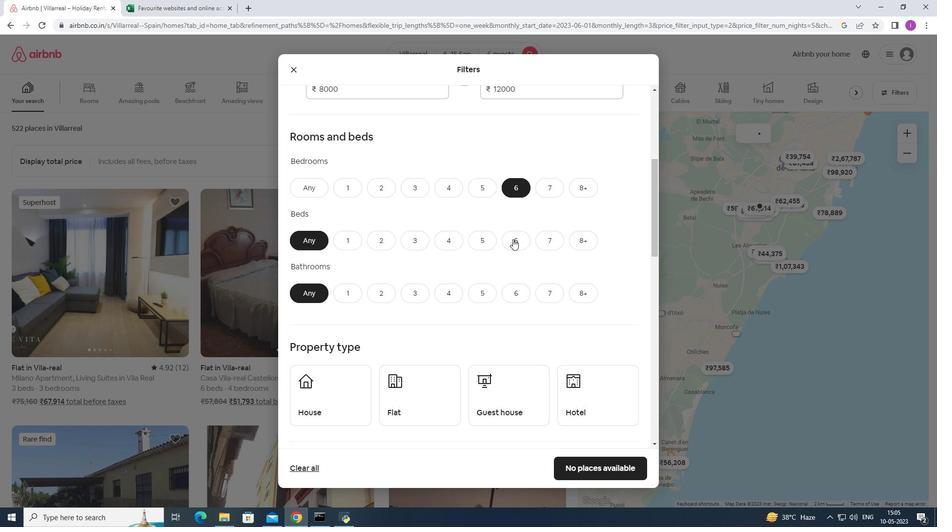 
Action: Mouse moved to (516, 293)
Screenshot: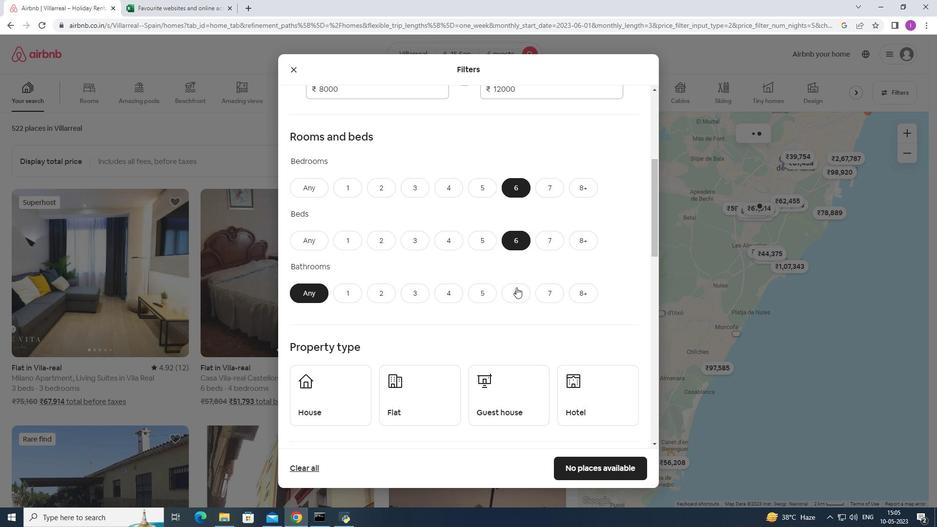 
Action: Mouse pressed left at (516, 293)
Screenshot: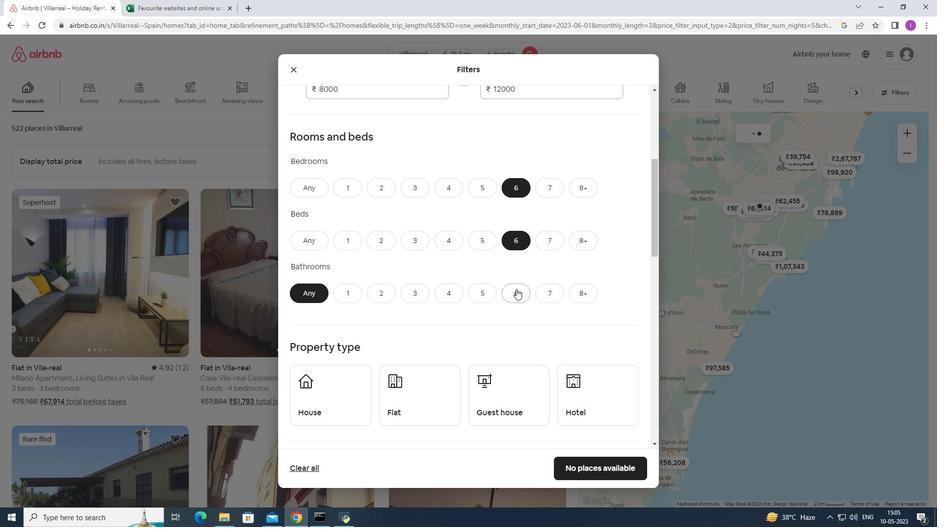 
Action: Mouse moved to (429, 308)
Screenshot: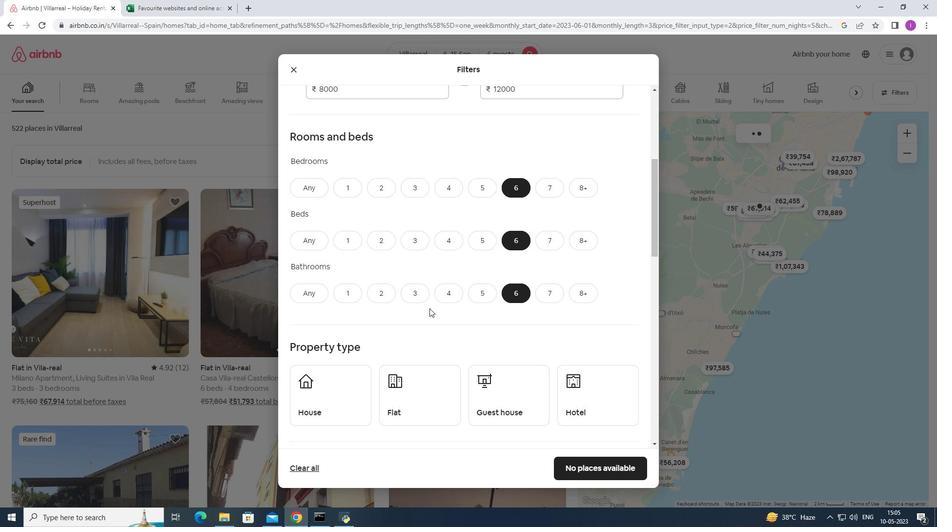 
Action: Mouse scrolled (429, 308) with delta (0, 0)
Screenshot: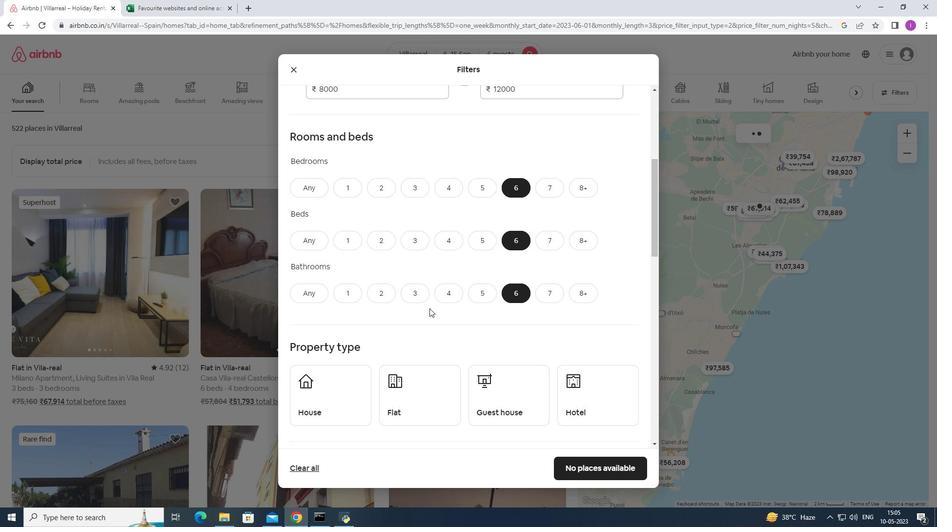 
Action: Mouse moved to (429, 308)
Screenshot: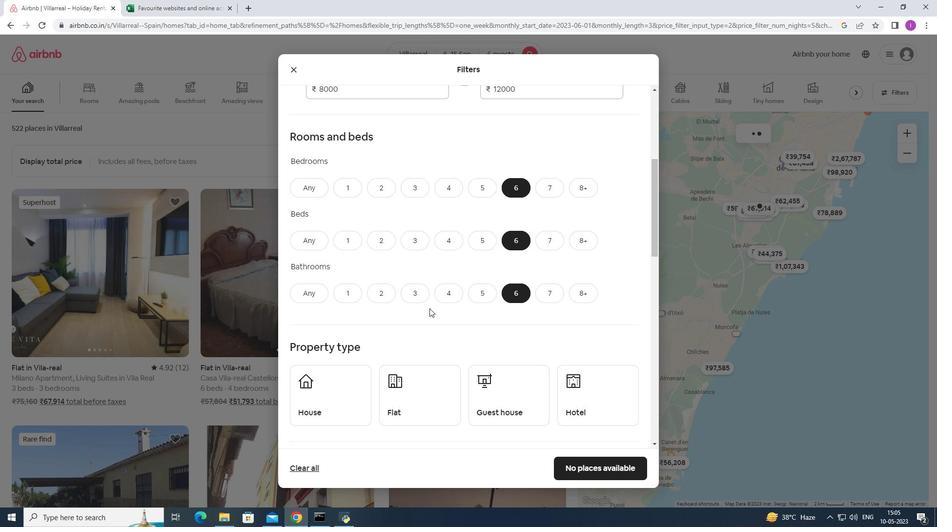 
Action: Mouse scrolled (429, 308) with delta (0, 0)
Screenshot: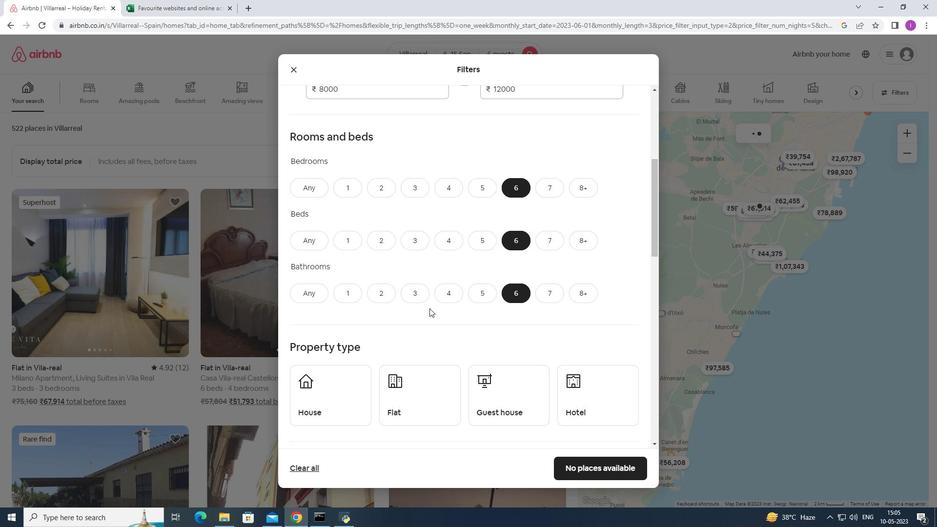 
Action: Mouse moved to (430, 308)
Screenshot: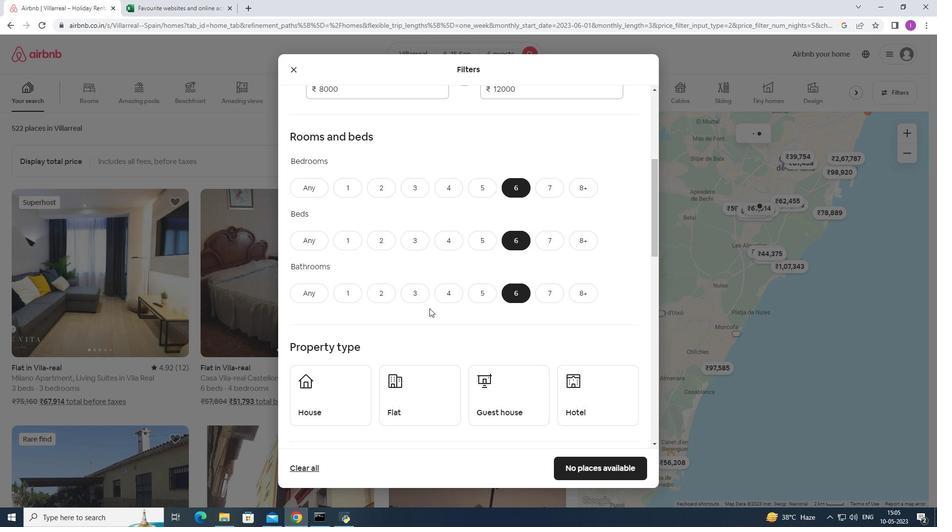 
Action: Mouse scrolled (430, 307) with delta (0, 0)
Screenshot: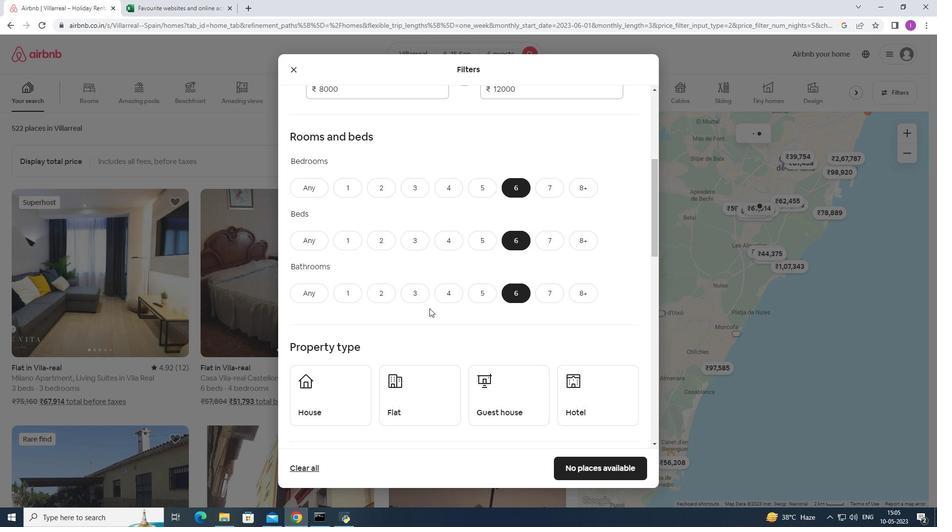 
Action: Mouse moved to (336, 261)
Screenshot: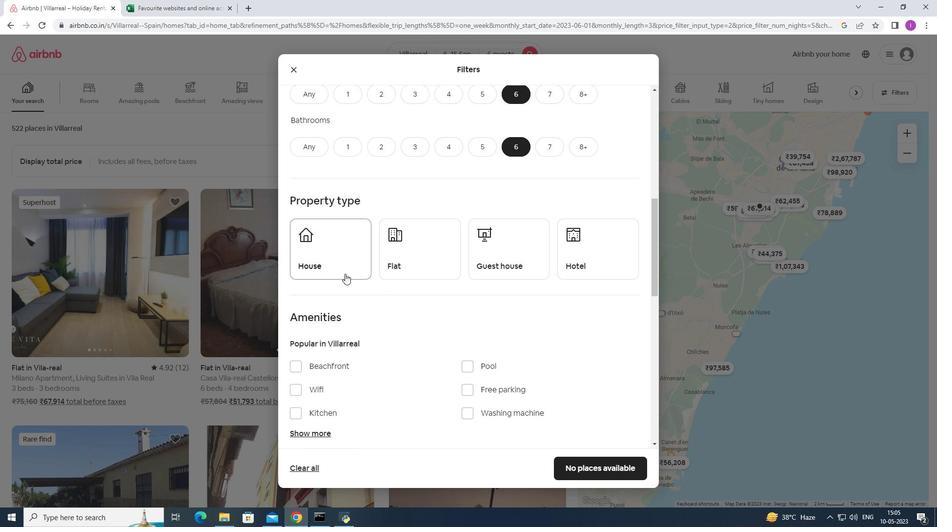 
Action: Mouse pressed left at (336, 261)
Screenshot: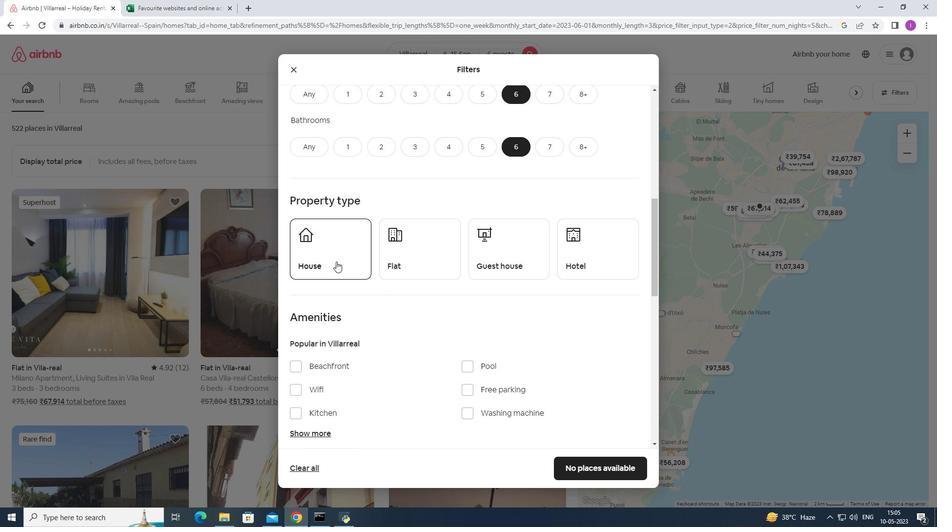 
Action: Mouse moved to (405, 256)
Screenshot: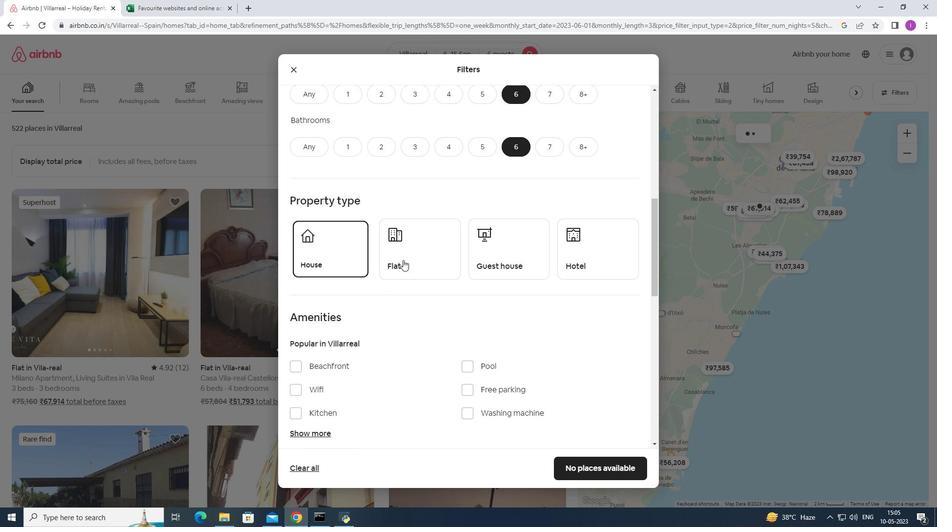 
Action: Mouse pressed left at (405, 256)
Screenshot: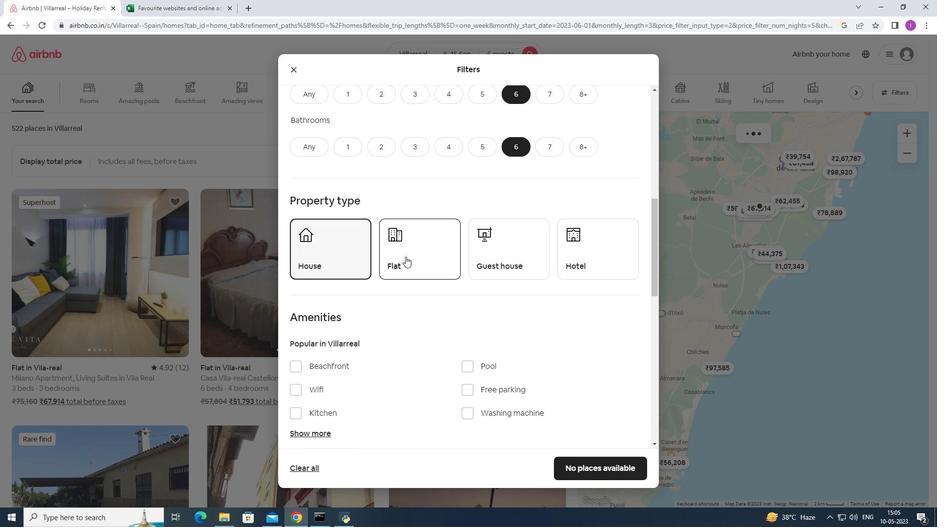 
Action: Mouse moved to (524, 262)
Screenshot: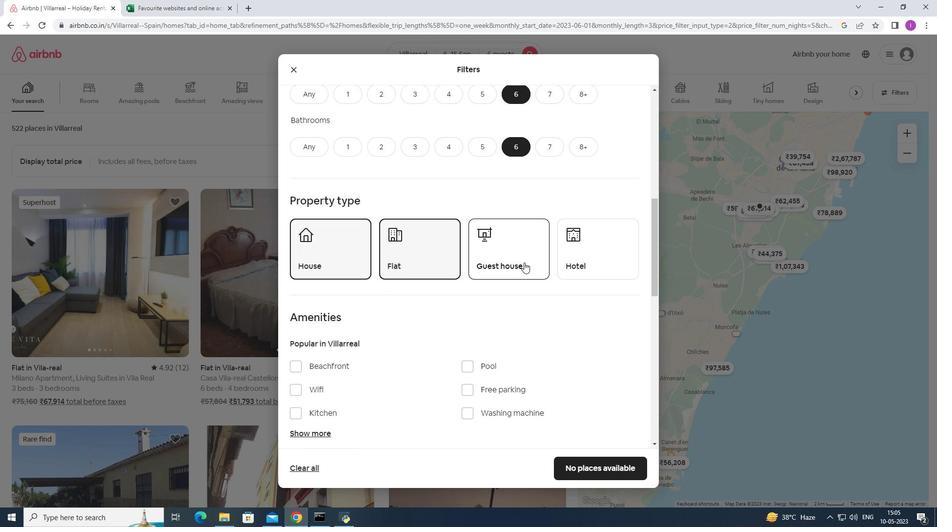 
Action: Mouse pressed left at (524, 262)
Screenshot: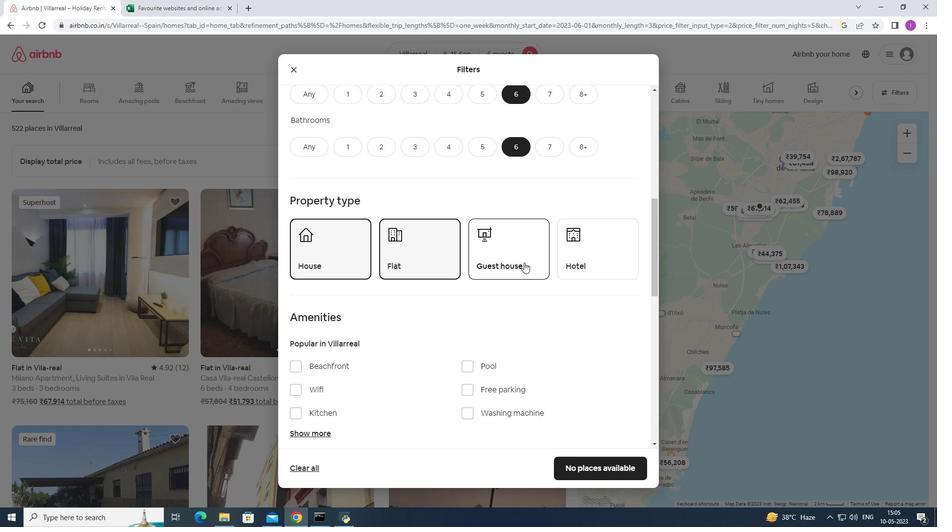 
Action: Mouse moved to (433, 336)
Screenshot: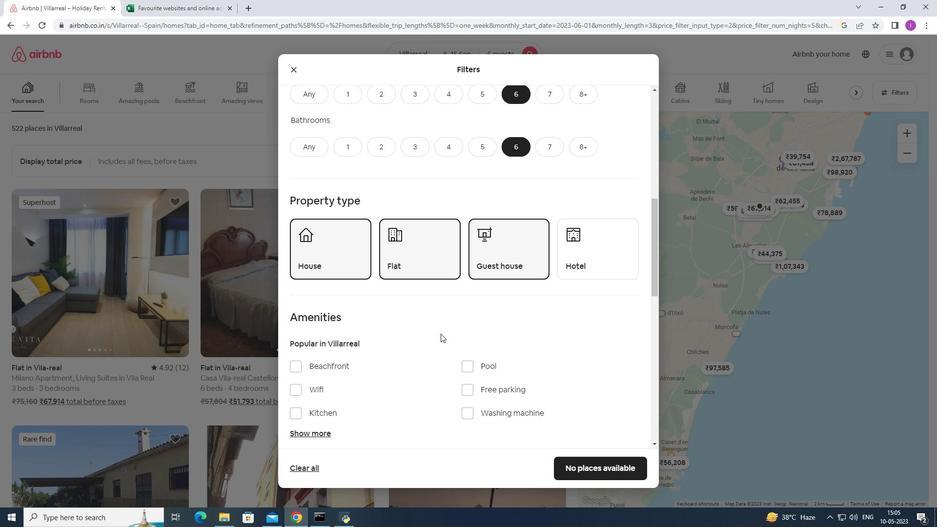
Action: Mouse scrolled (433, 336) with delta (0, 0)
Screenshot: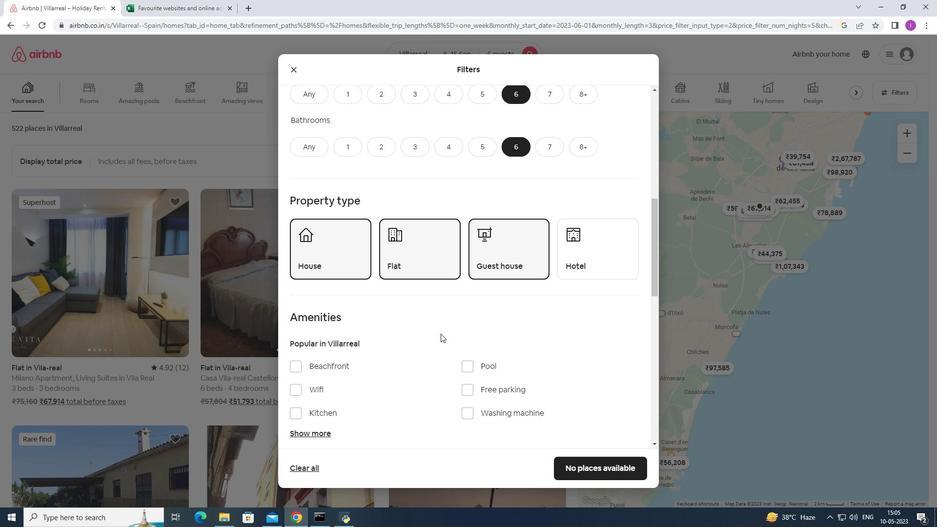 
Action: Mouse moved to (427, 338)
Screenshot: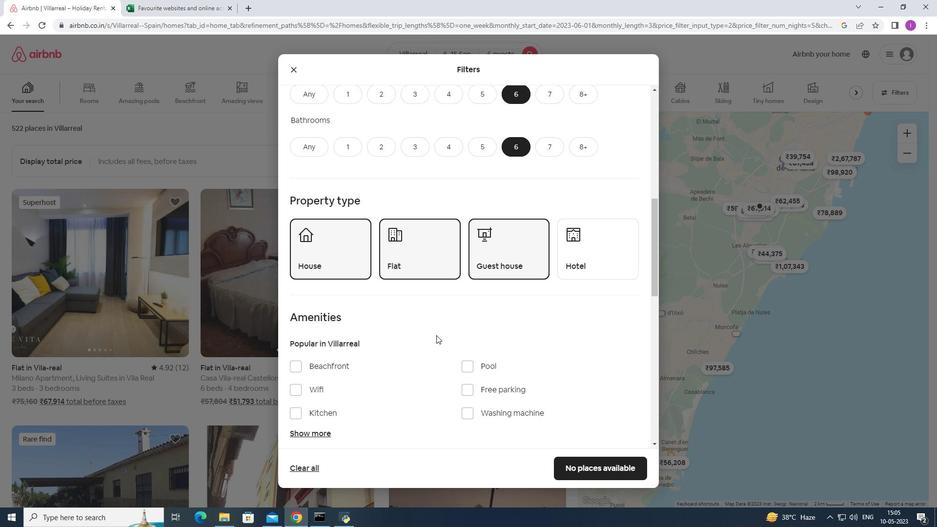 
Action: Mouse scrolled (428, 337) with delta (0, 0)
Screenshot: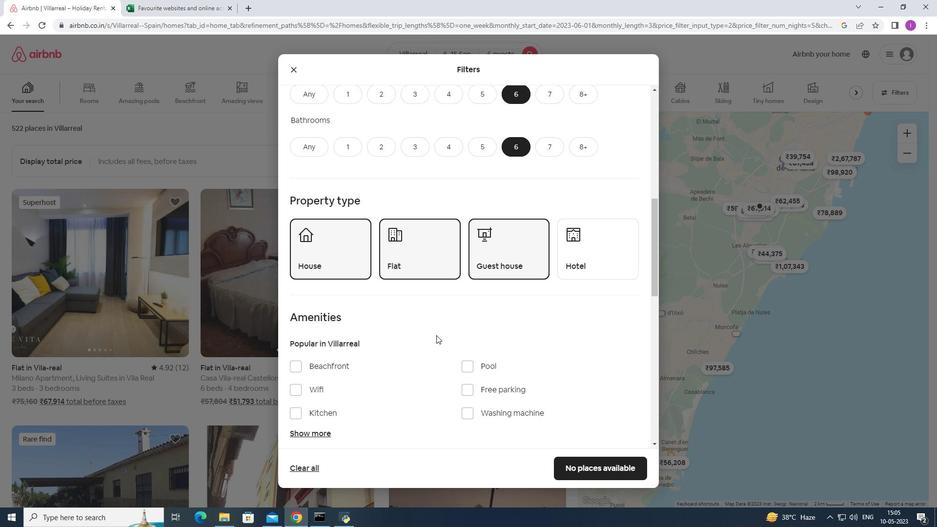 
Action: Mouse moved to (295, 293)
Screenshot: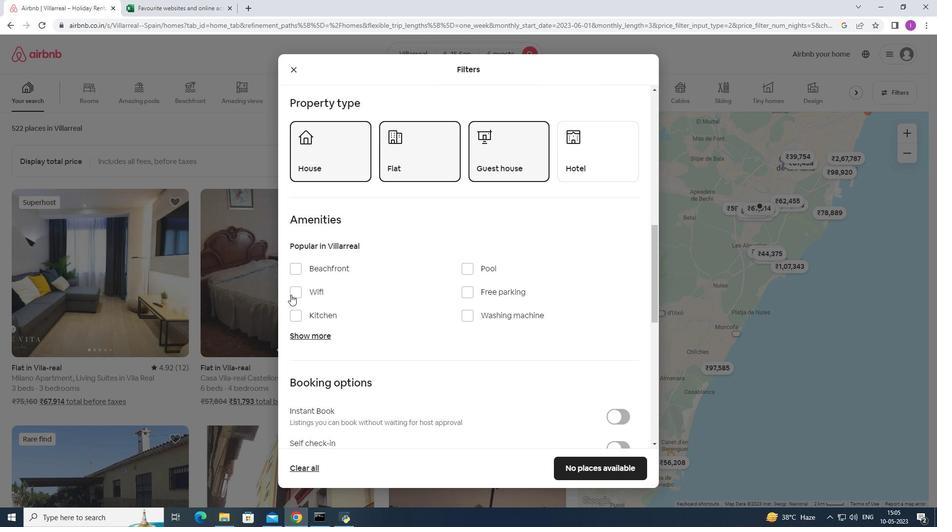 
Action: Mouse pressed left at (295, 293)
Screenshot: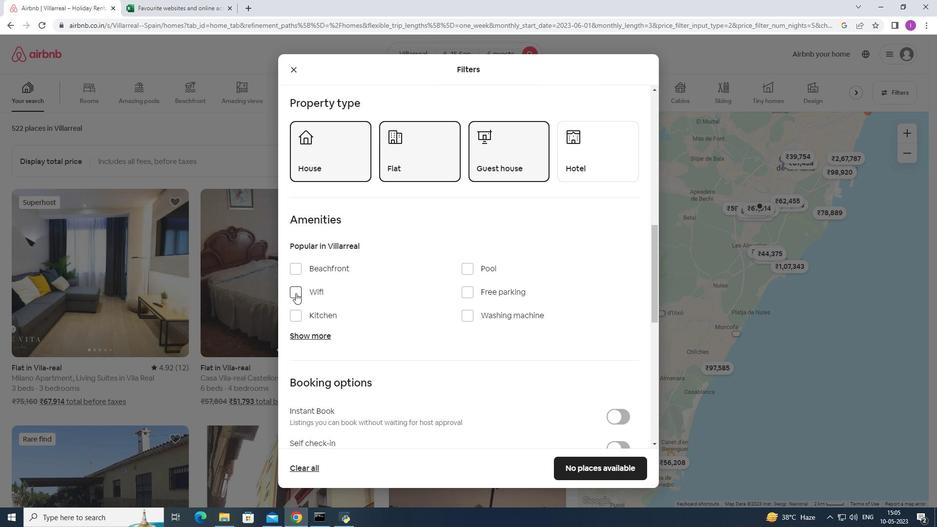 
Action: Mouse moved to (468, 291)
Screenshot: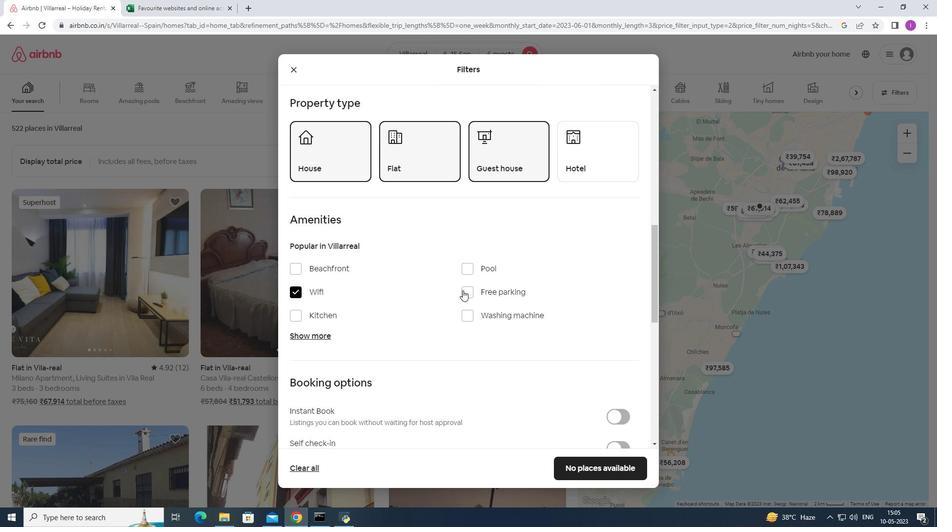 
Action: Mouse pressed left at (468, 291)
Screenshot: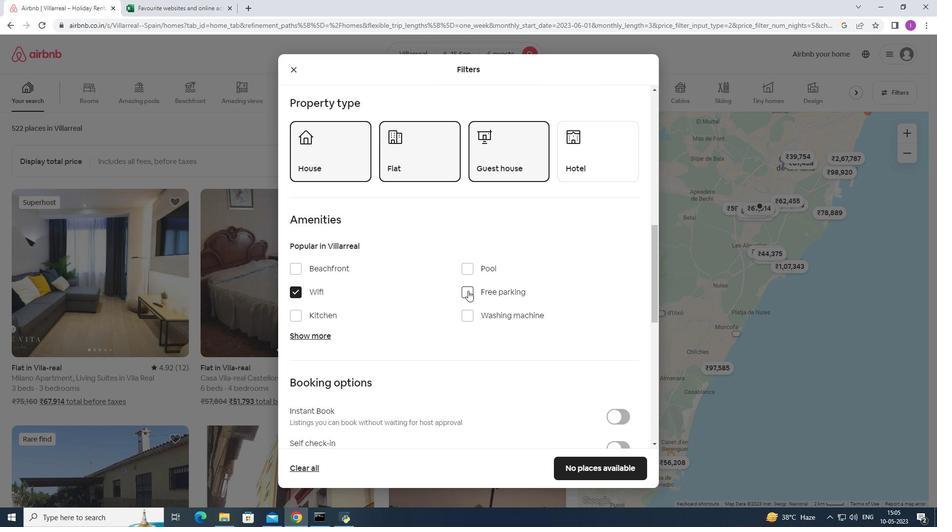 
Action: Mouse moved to (316, 333)
Screenshot: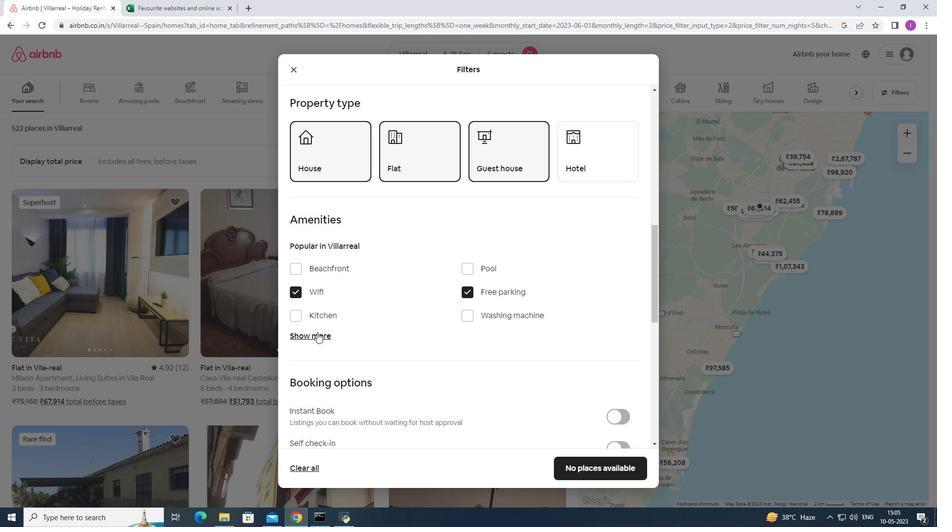 
Action: Mouse pressed left at (316, 333)
Screenshot: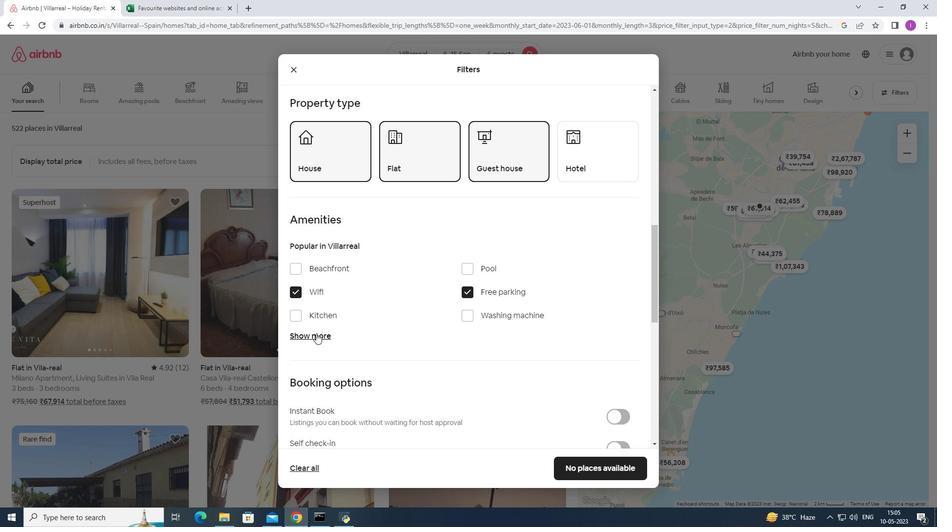 
Action: Mouse moved to (434, 331)
Screenshot: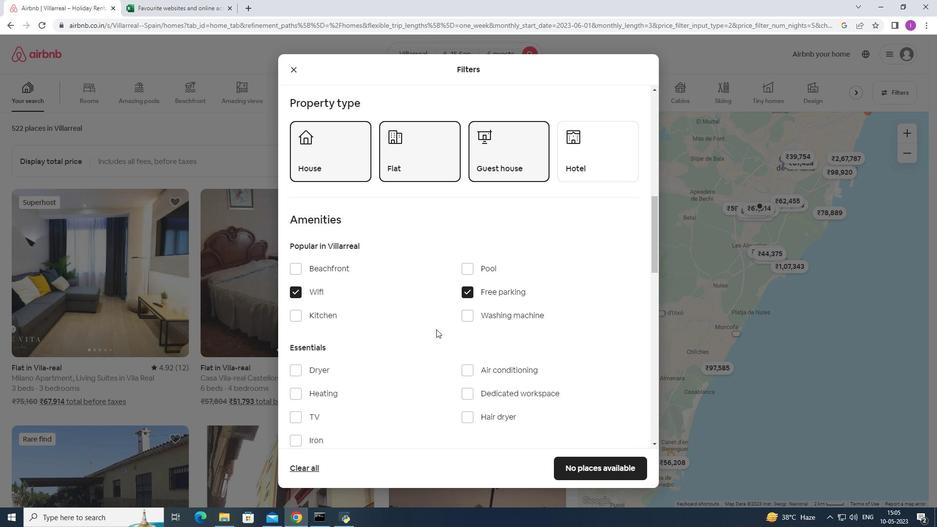 
Action: Mouse scrolled (434, 330) with delta (0, 0)
Screenshot: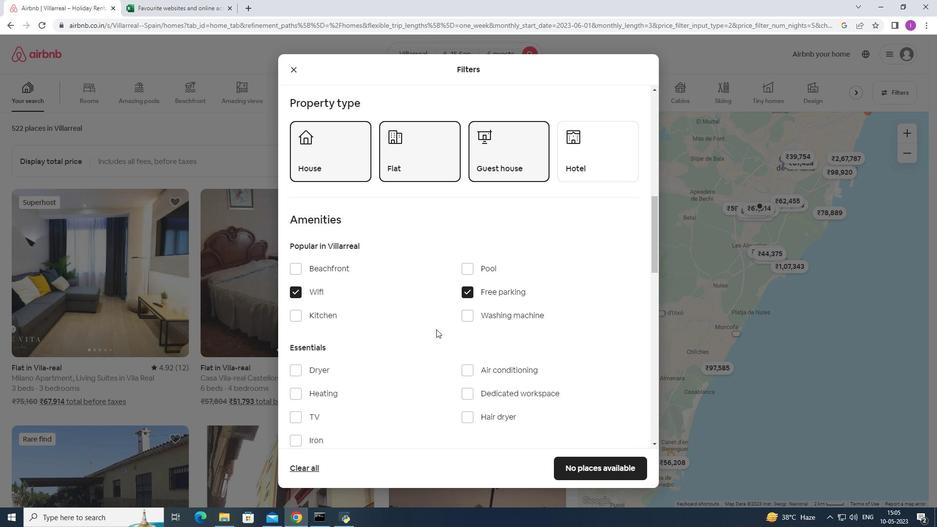 
Action: Mouse moved to (433, 331)
Screenshot: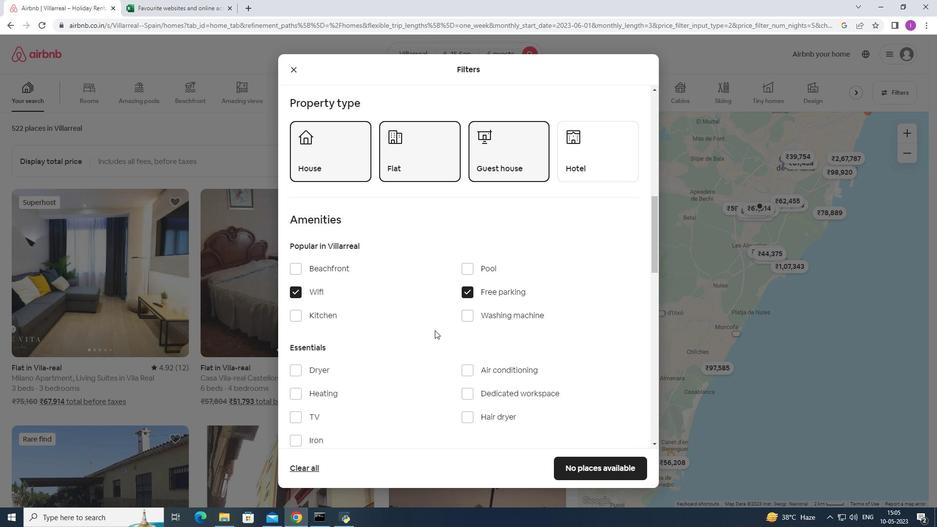 
Action: Mouse scrolled (433, 331) with delta (0, 0)
Screenshot: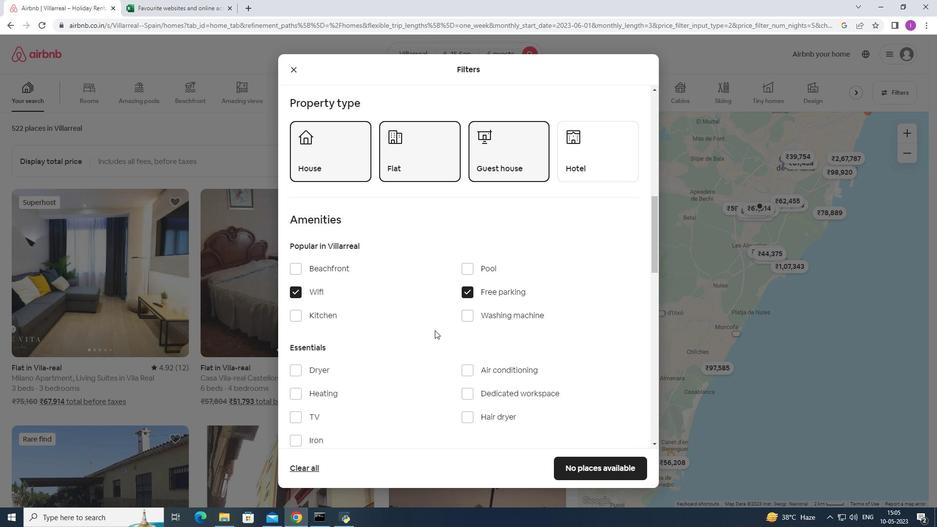 
Action: Mouse moved to (432, 333)
Screenshot: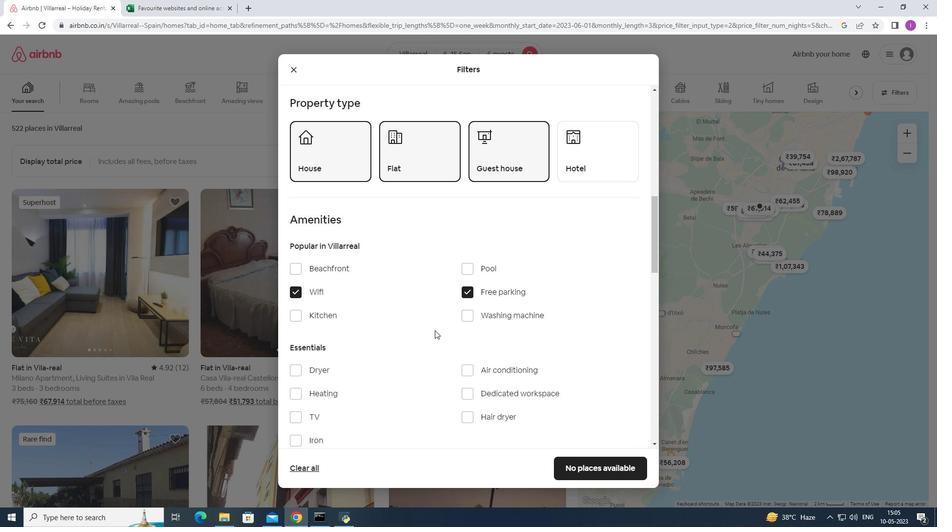 
Action: Mouse scrolled (432, 332) with delta (0, 0)
Screenshot: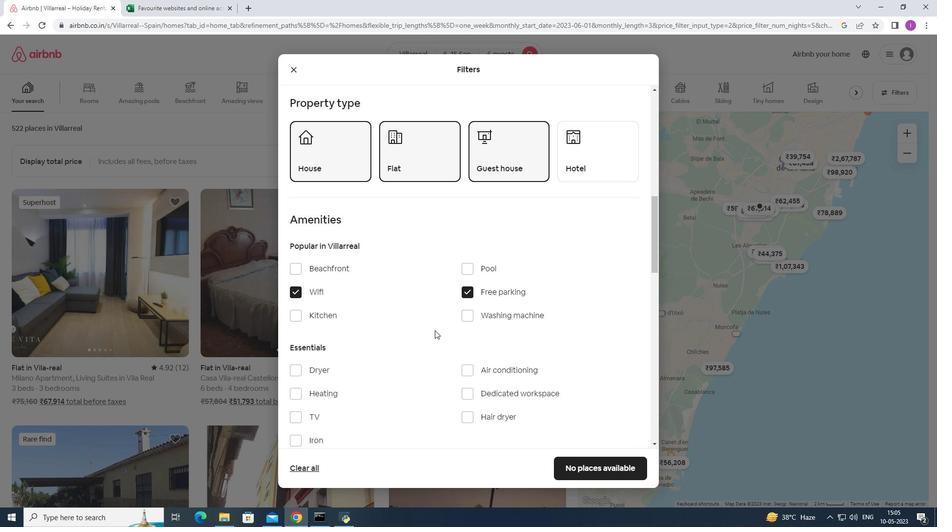 
Action: Mouse moved to (429, 334)
Screenshot: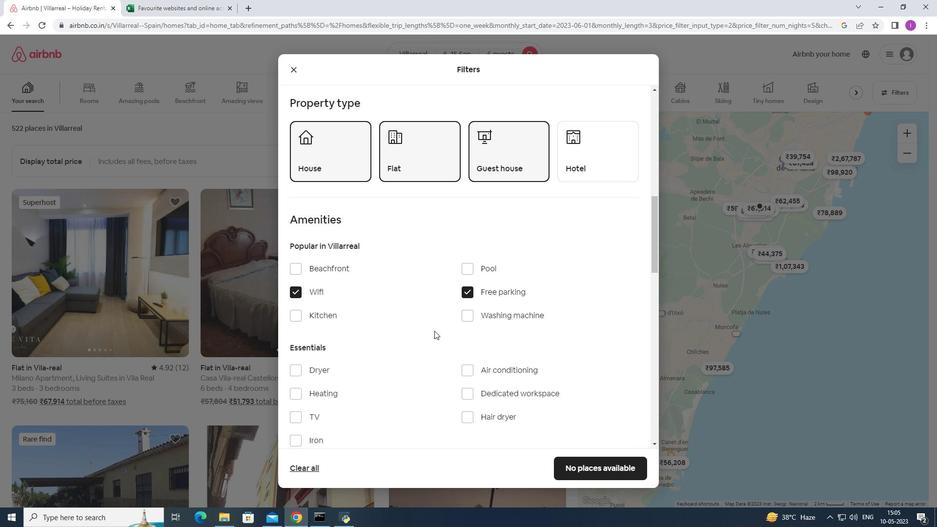
Action: Mouse scrolled (429, 333) with delta (0, 0)
Screenshot: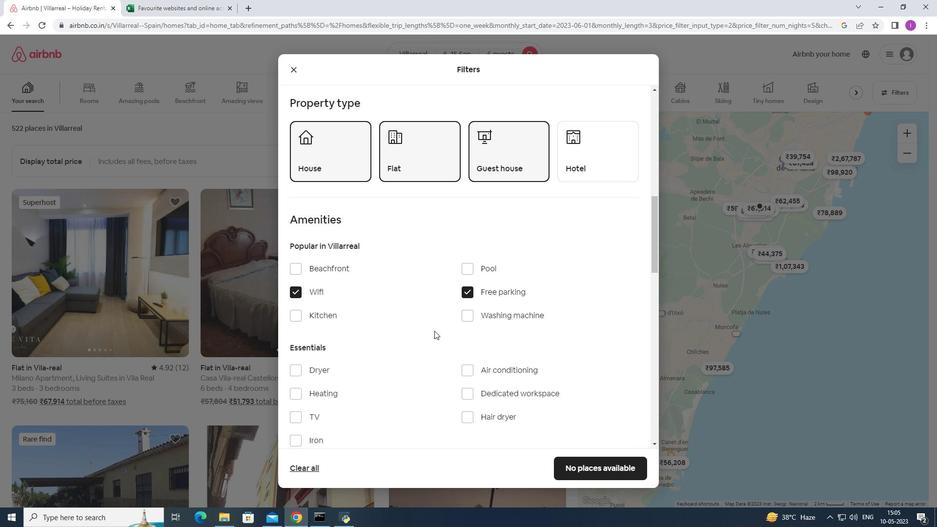 
Action: Mouse moved to (468, 316)
Screenshot: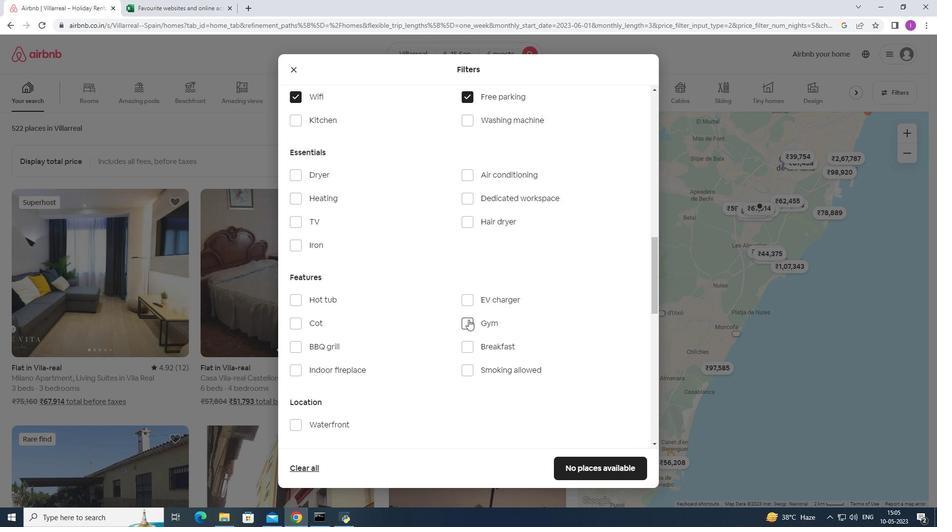 
Action: Mouse pressed left at (468, 316)
Screenshot: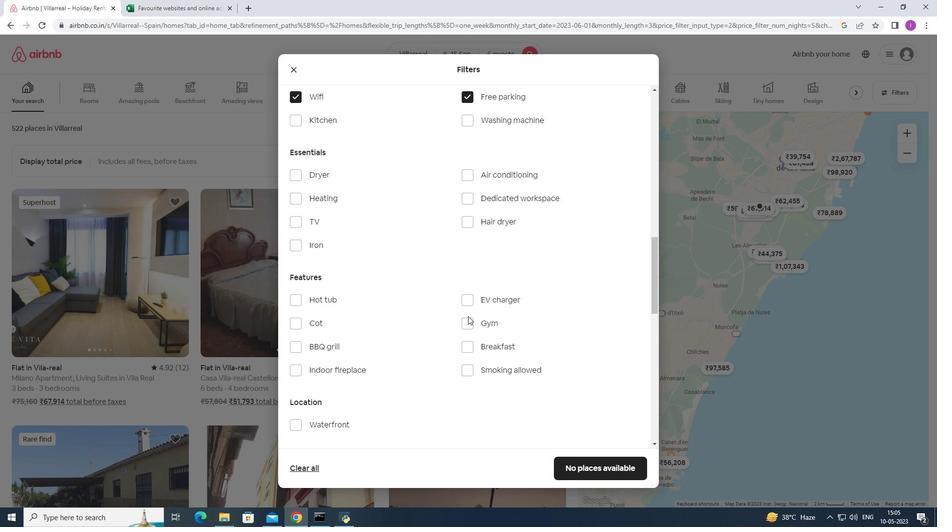 
Action: Mouse moved to (294, 220)
Screenshot: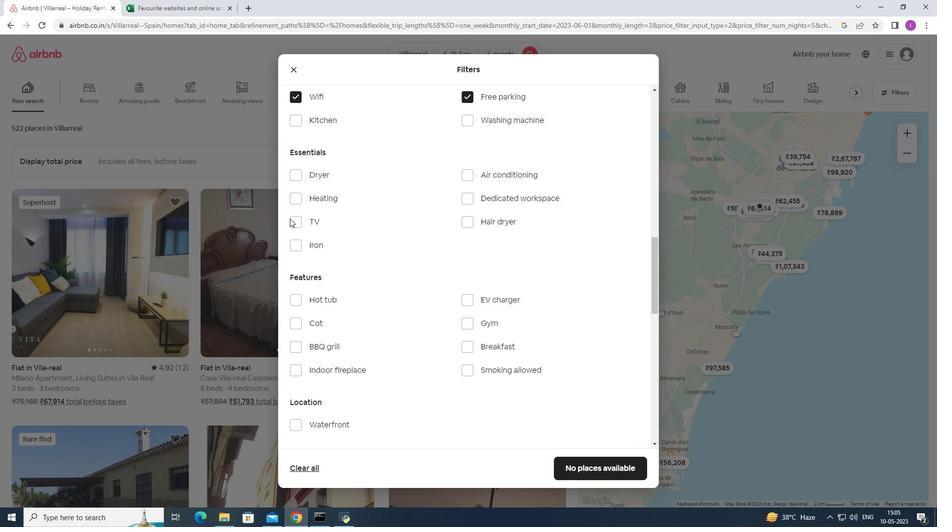 
Action: Mouse pressed left at (294, 220)
Screenshot: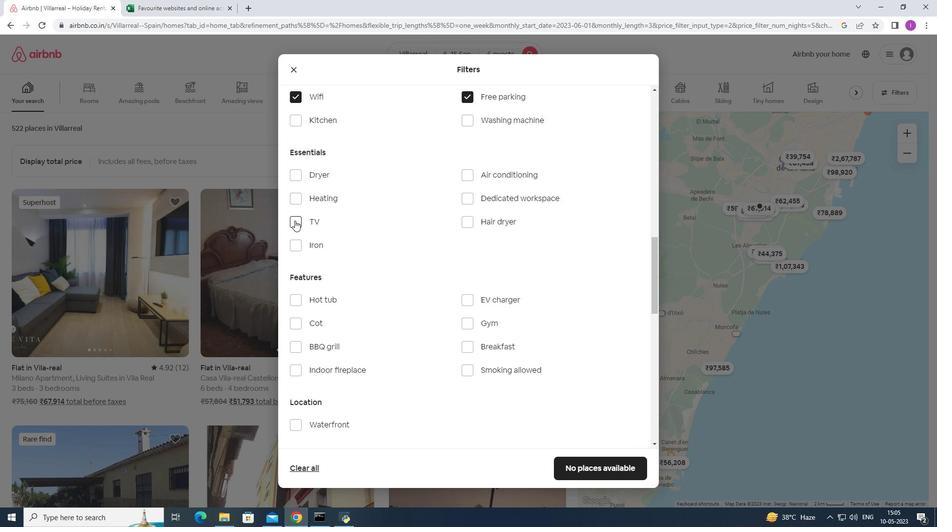 
Action: Mouse moved to (471, 325)
Screenshot: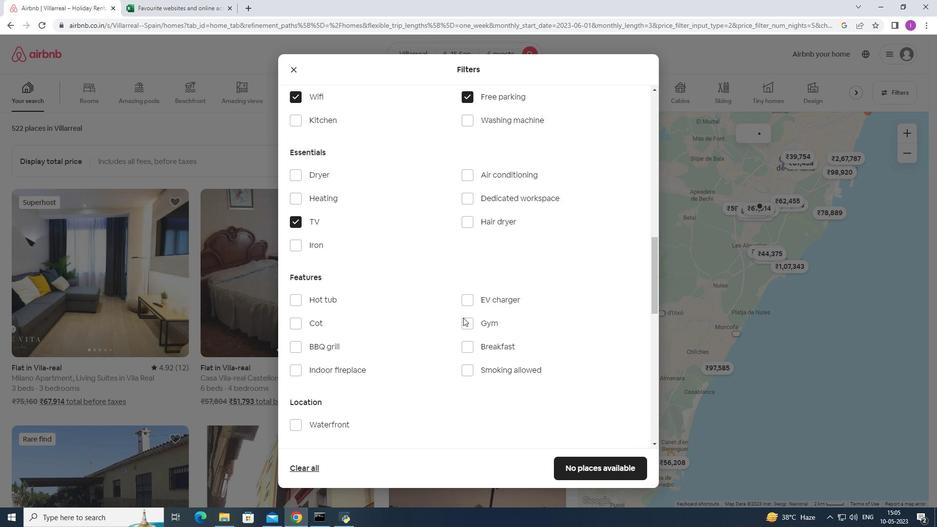 
Action: Mouse pressed left at (471, 325)
Screenshot: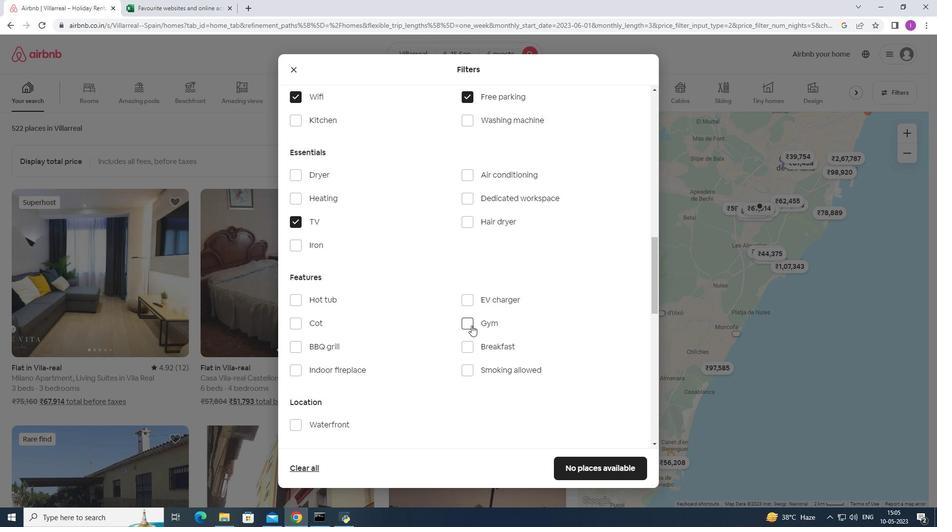 
Action: Mouse moved to (472, 345)
Screenshot: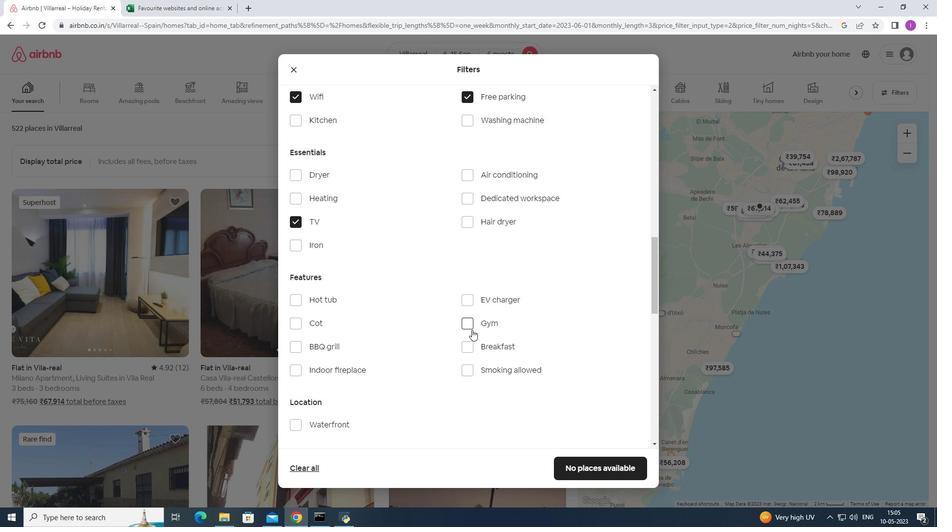 
Action: Mouse pressed left at (472, 345)
Screenshot: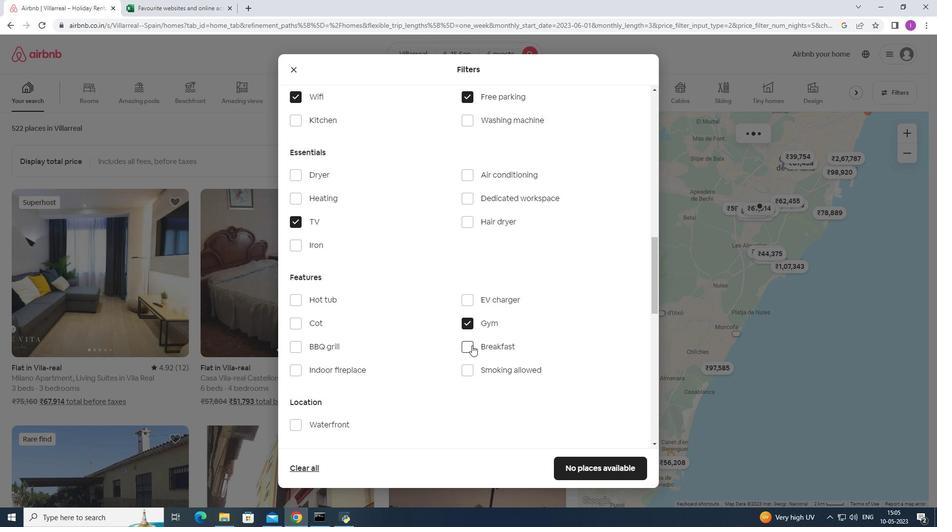 
Action: Mouse moved to (417, 350)
Screenshot: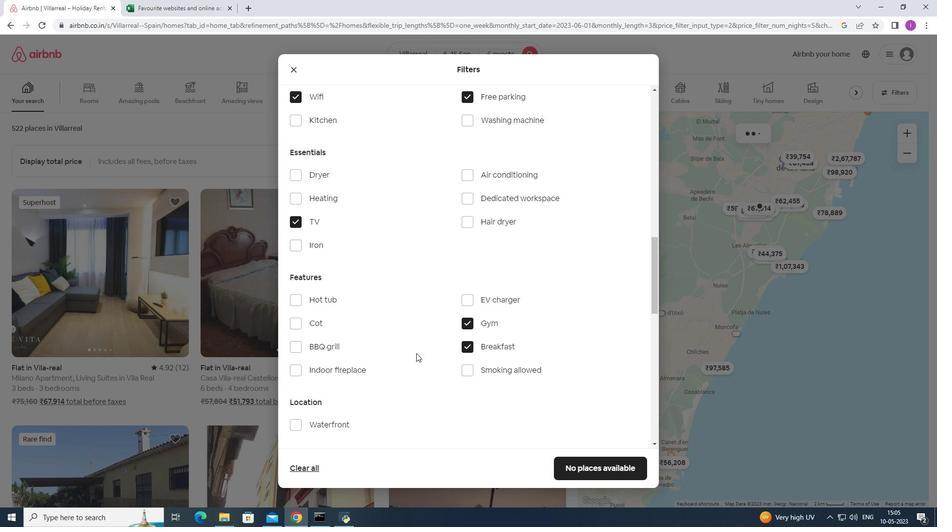 
Action: Mouse scrolled (417, 349) with delta (0, 0)
Screenshot: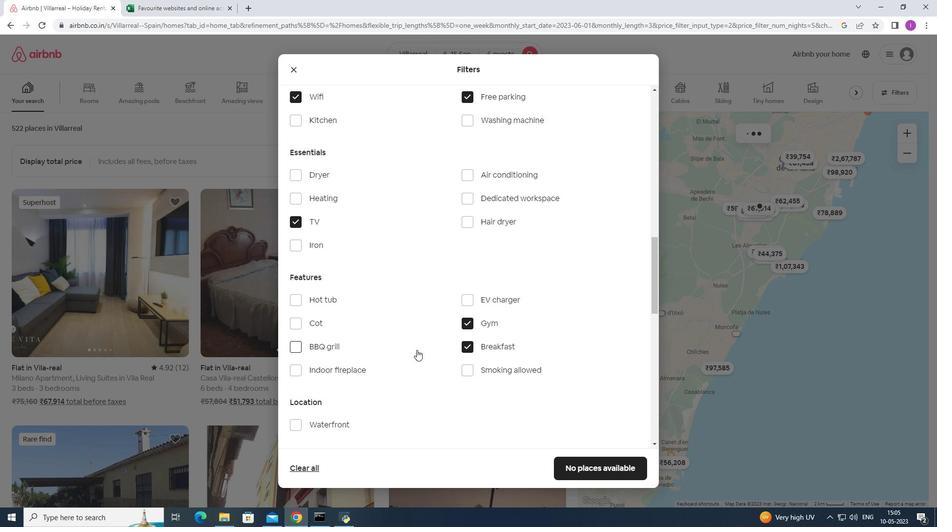
Action: Mouse scrolled (417, 349) with delta (0, 0)
Screenshot: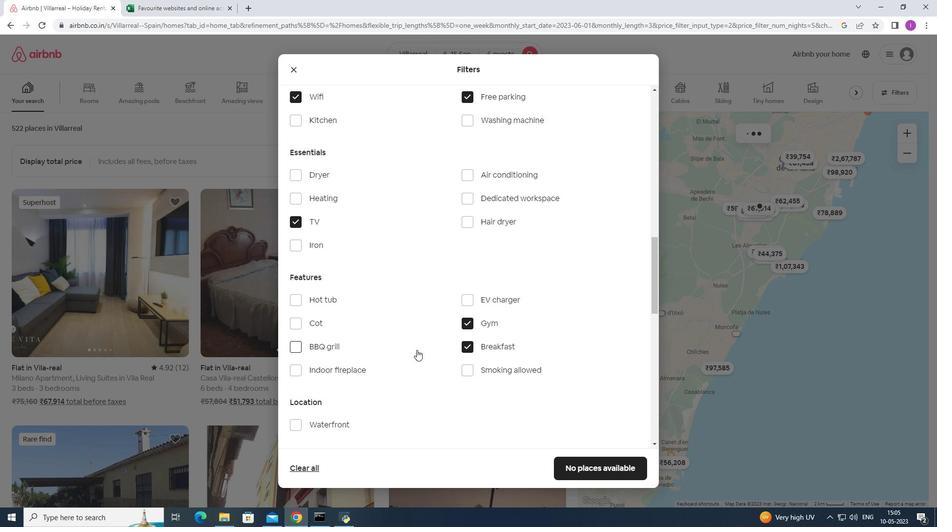 
Action: Mouse scrolled (417, 349) with delta (0, 0)
Screenshot: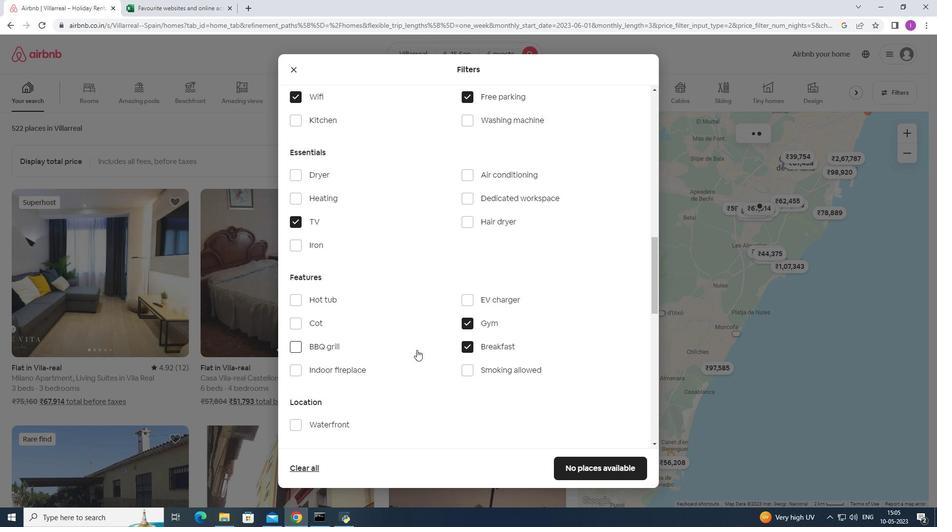 
Action: Mouse scrolled (417, 349) with delta (0, 0)
Screenshot: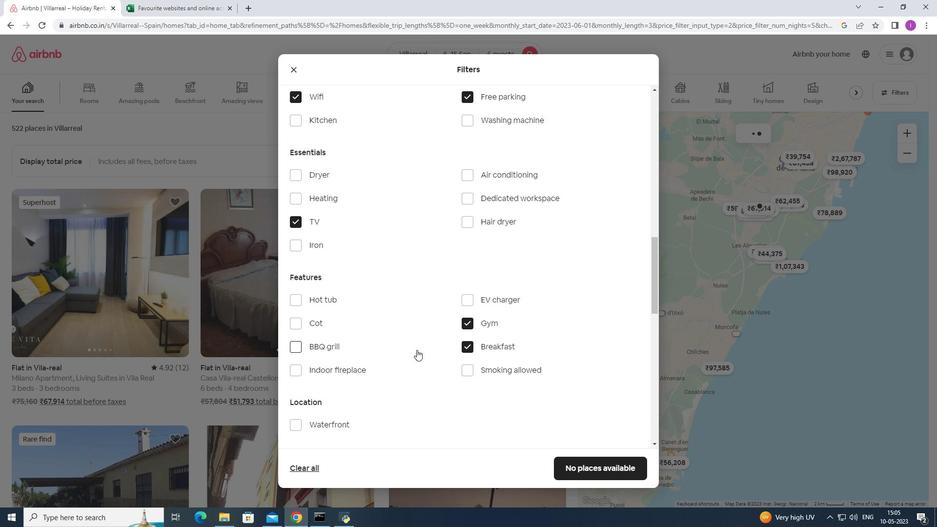 
Action: Mouse moved to (417, 346)
Screenshot: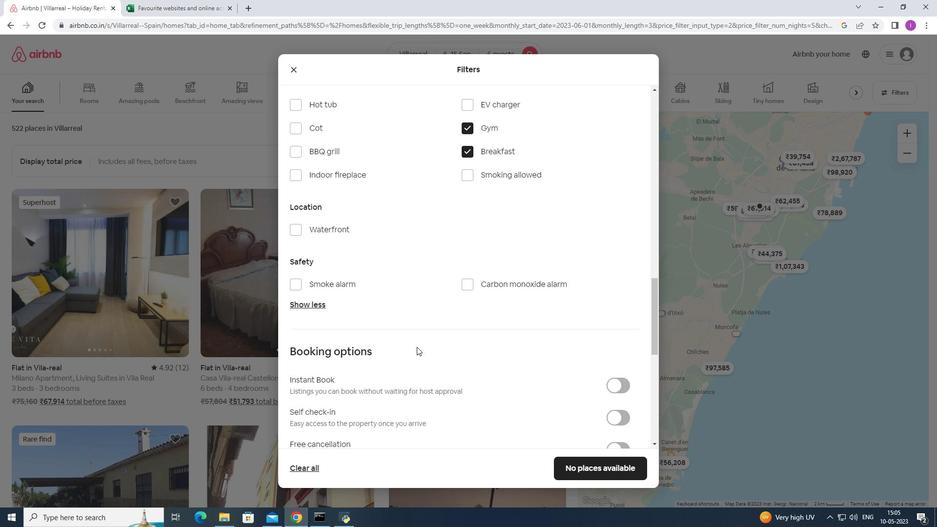 
Action: Mouse scrolled (417, 345) with delta (0, 0)
Screenshot: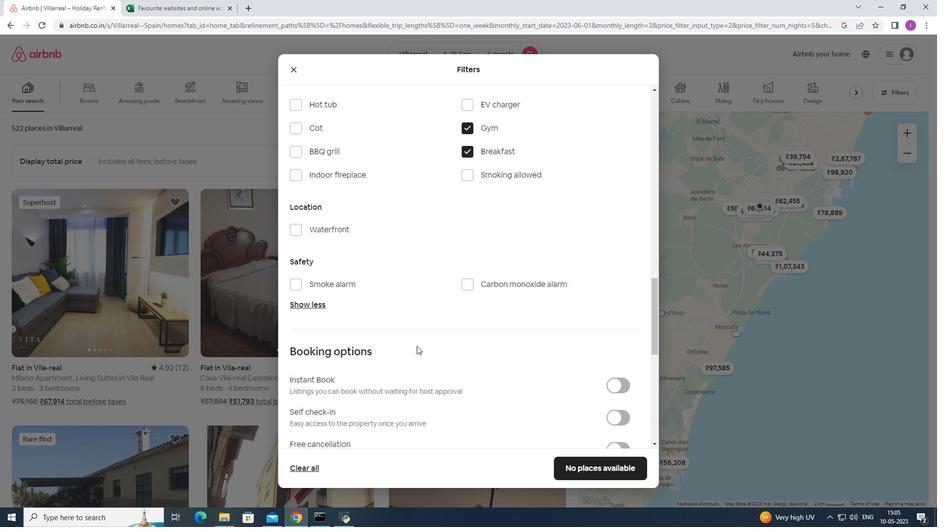 
Action: Mouse scrolled (417, 345) with delta (0, 0)
Screenshot: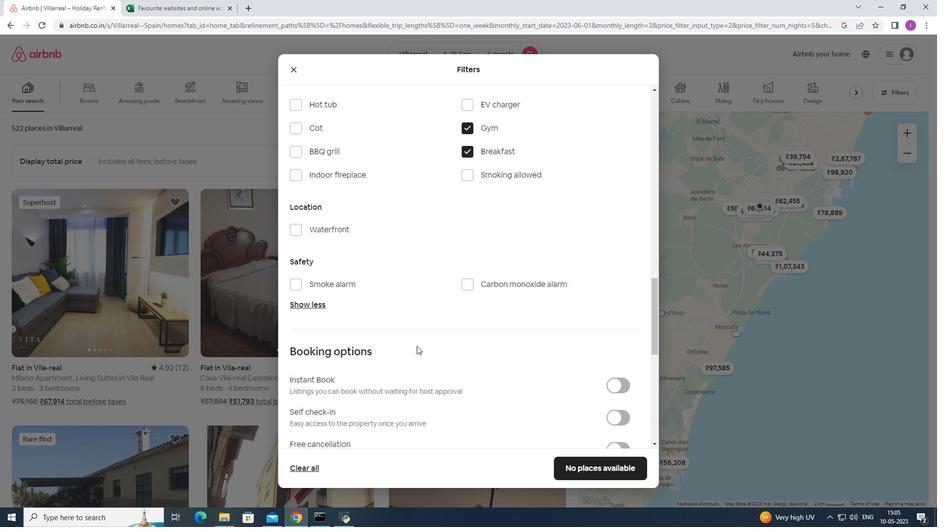
Action: Mouse scrolled (417, 346) with delta (0, 0)
Screenshot: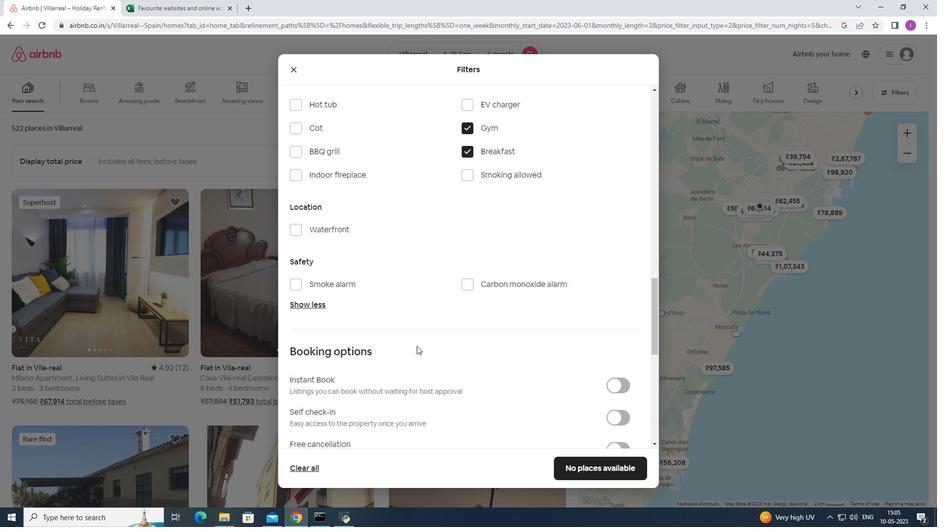 
Action: Mouse scrolled (417, 345) with delta (0, 0)
Screenshot: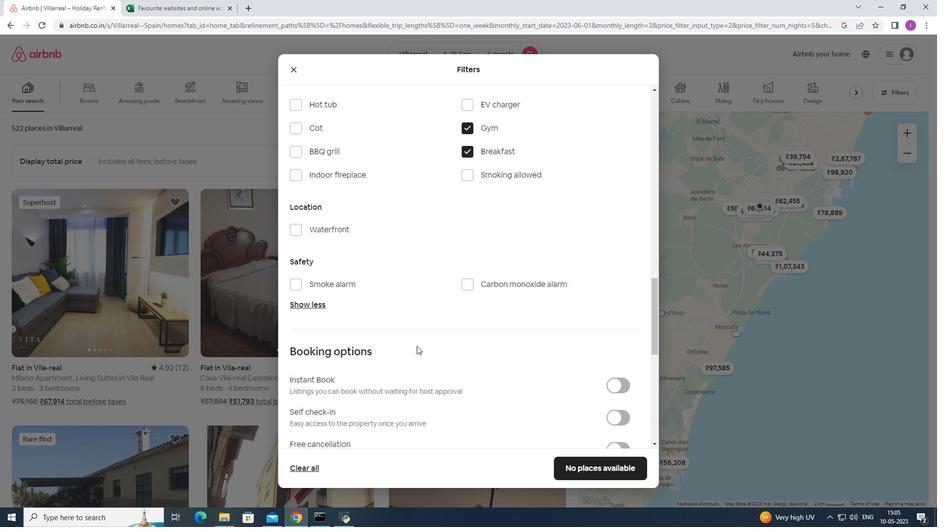 
Action: Mouse moved to (622, 321)
Screenshot: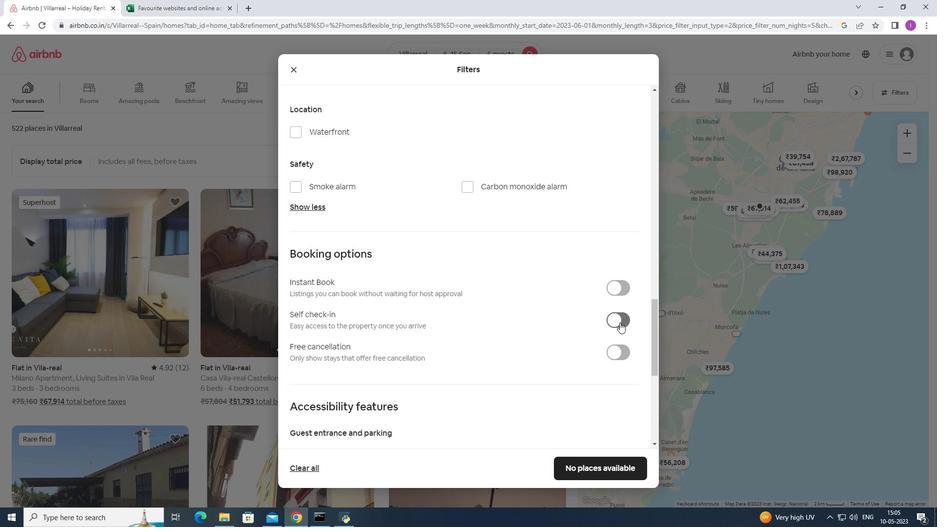 
Action: Mouse pressed left at (622, 321)
Screenshot: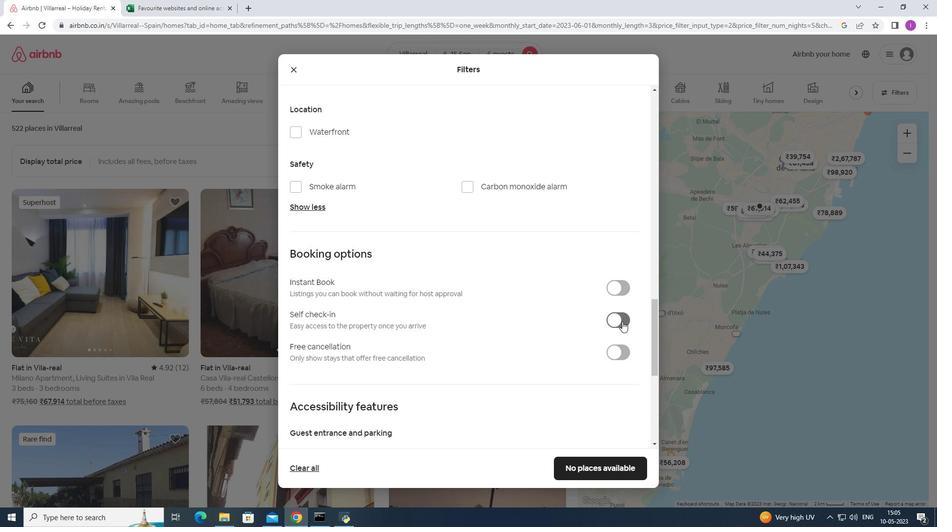 
Action: Mouse moved to (488, 361)
Screenshot: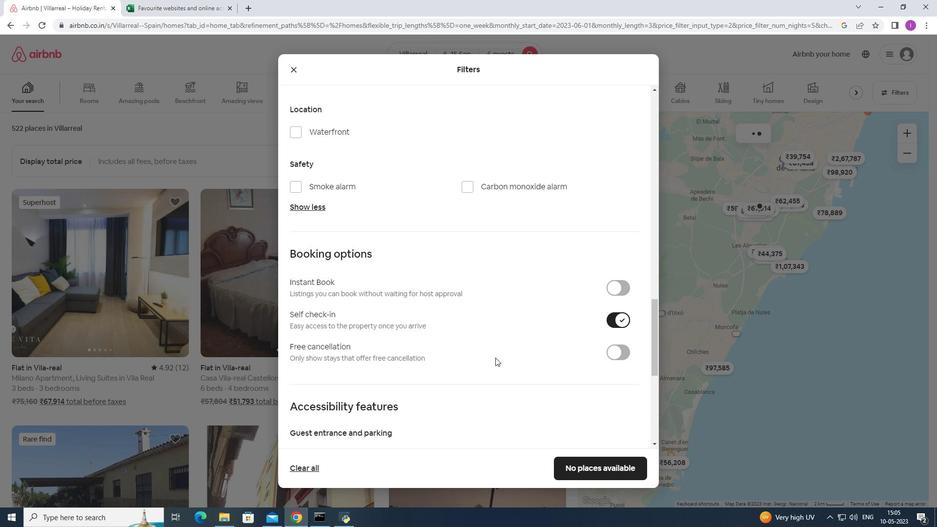 
Action: Mouse scrolled (488, 360) with delta (0, 0)
Screenshot: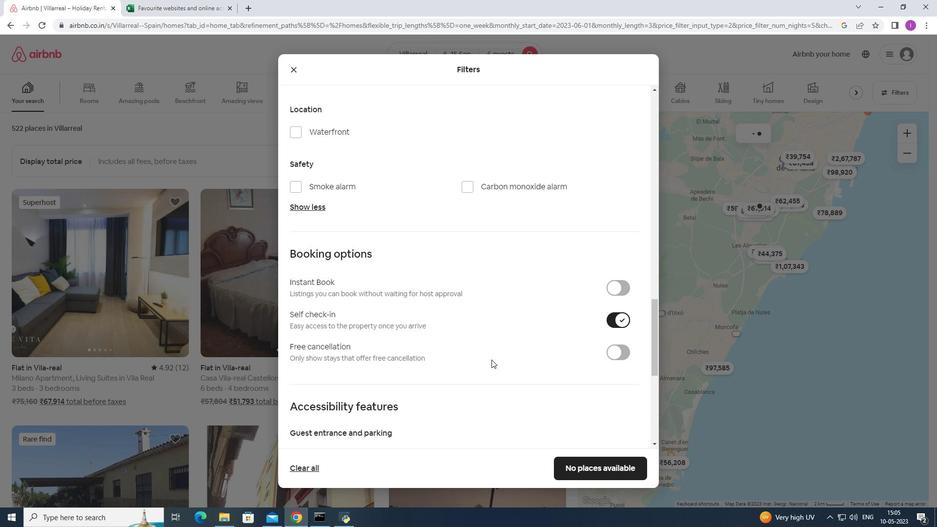 
Action: Mouse scrolled (488, 360) with delta (0, 0)
Screenshot: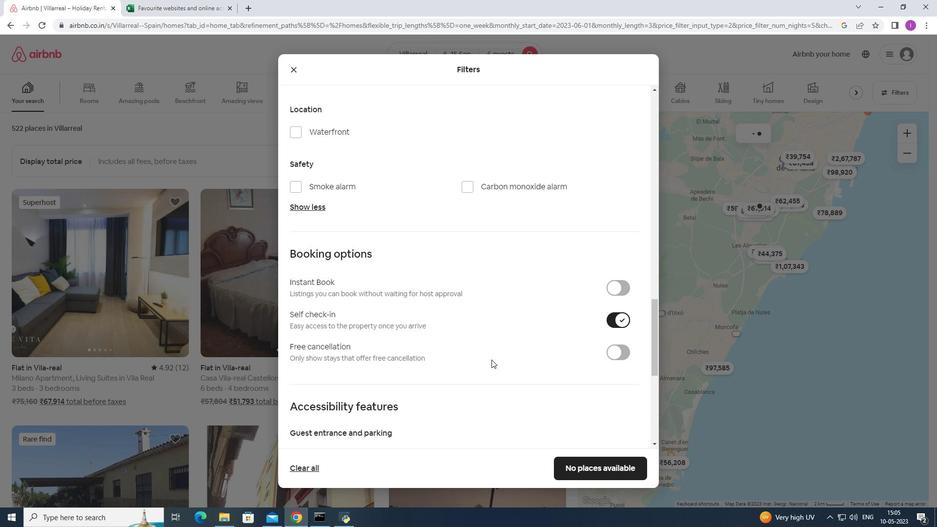 
Action: Mouse scrolled (488, 360) with delta (0, 0)
Screenshot: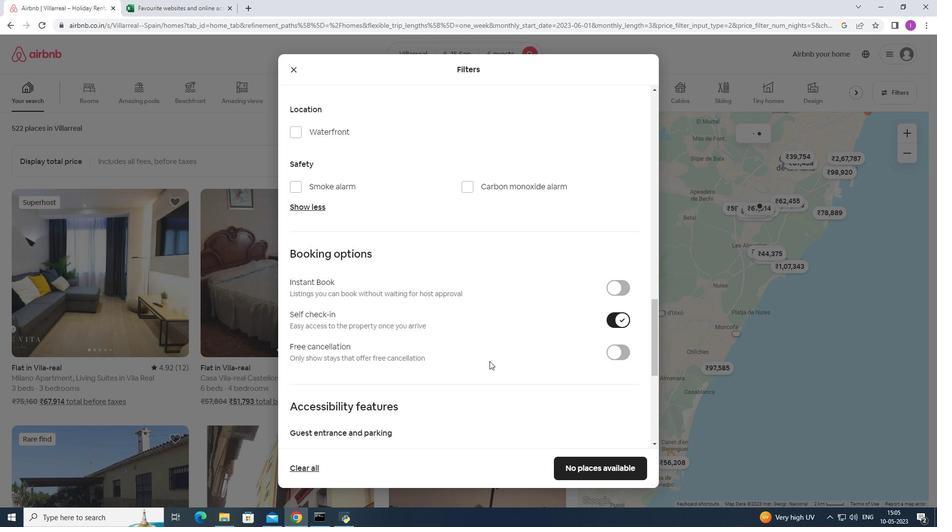 
Action: Mouse moved to (488, 361)
Screenshot: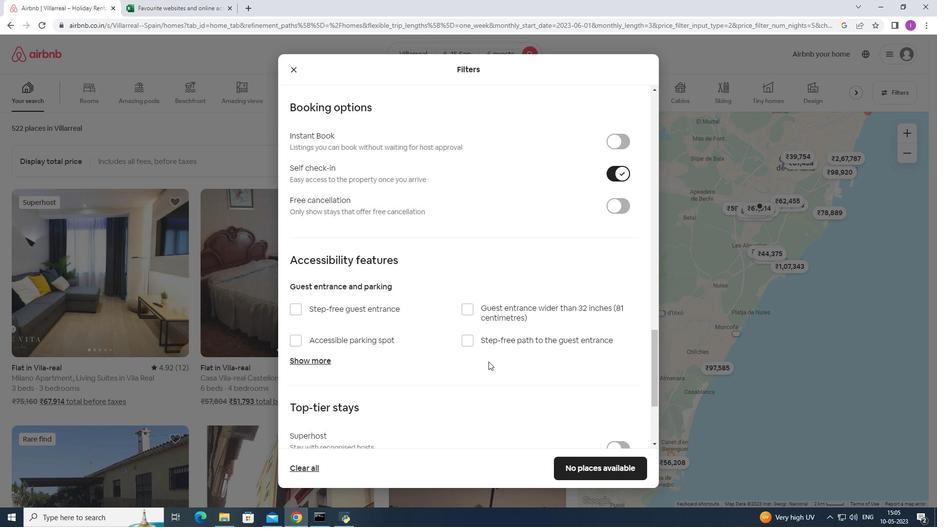 
Action: Mouse scrolled (488, 360) with delta (0, 0)
Screenshot: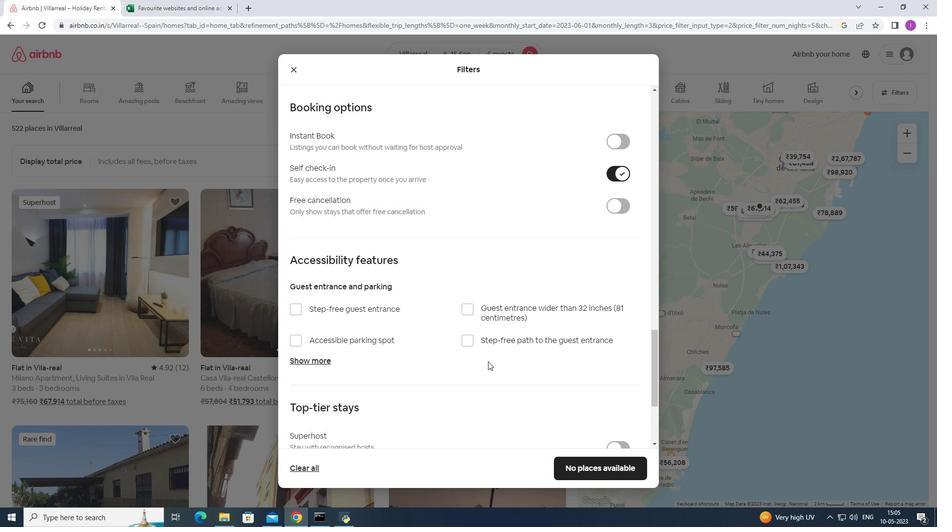 
Action: Mouse scrolled (488, 360) with delta (0, 0)
Screenshot: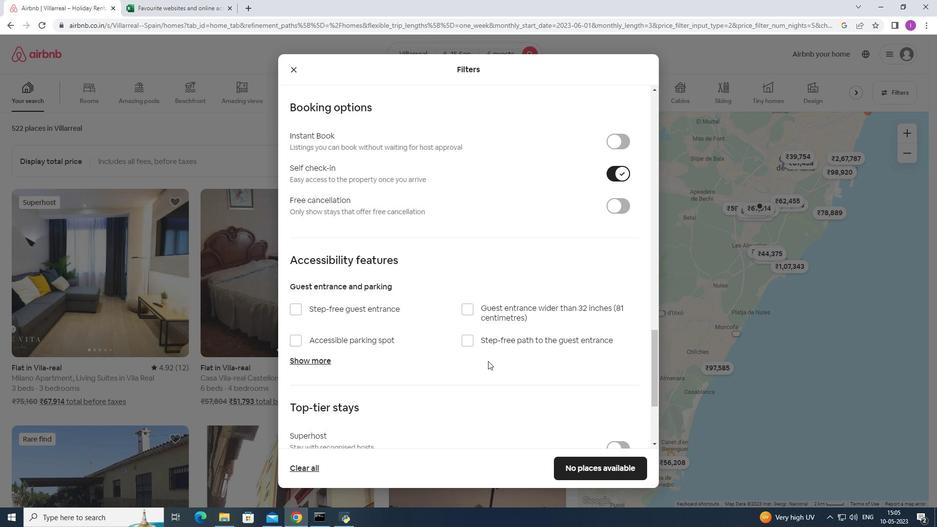 
Action: Mouse scrolled (488, 360) with delta (0, 0)
Screenshot: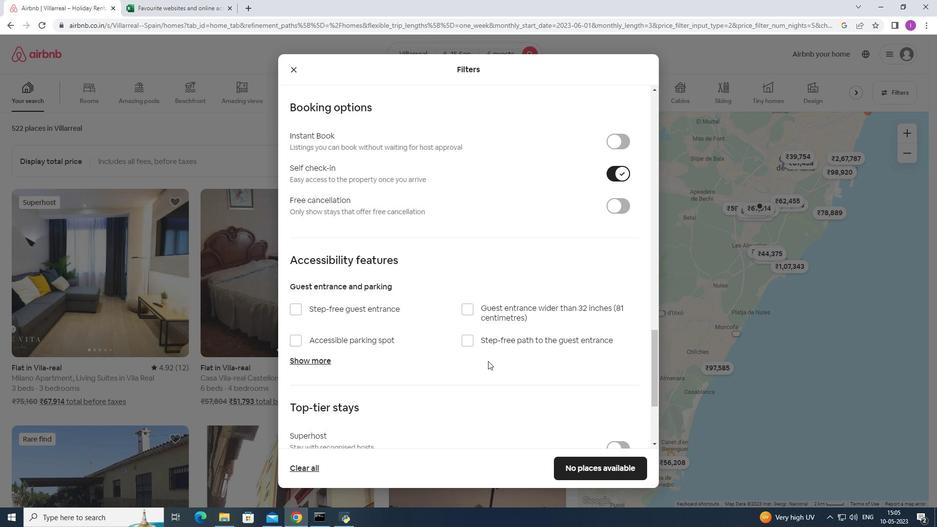 
Action: Mouse moved to (489, 355)
Screenshot: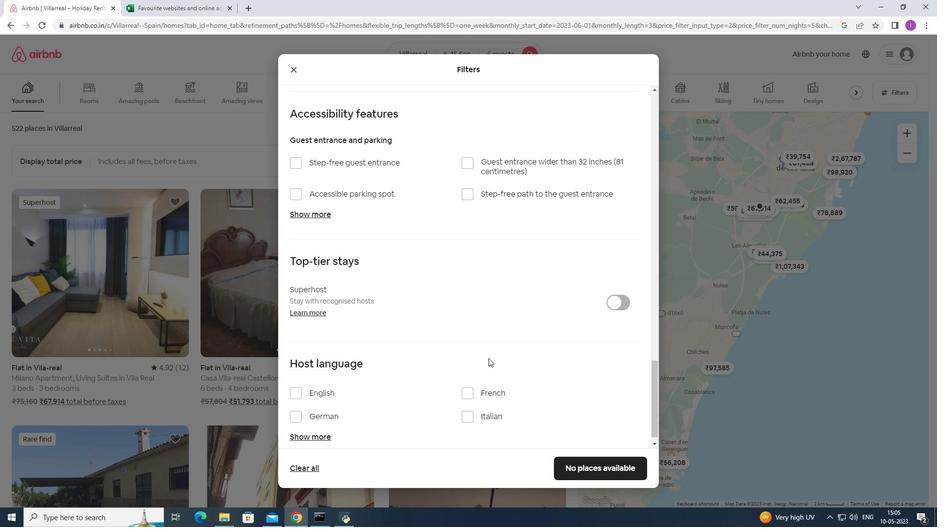 
Action: Mouse scrolled (489, 354) with delta (0, 0)
Screenshot: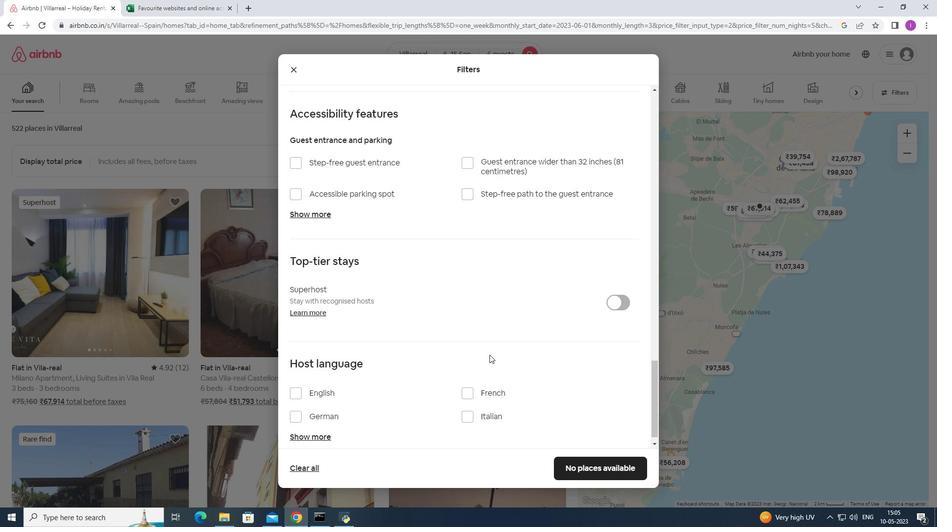 
Action: Mouse scrolled (489, 354) with delta (0, 0)
Screenshot: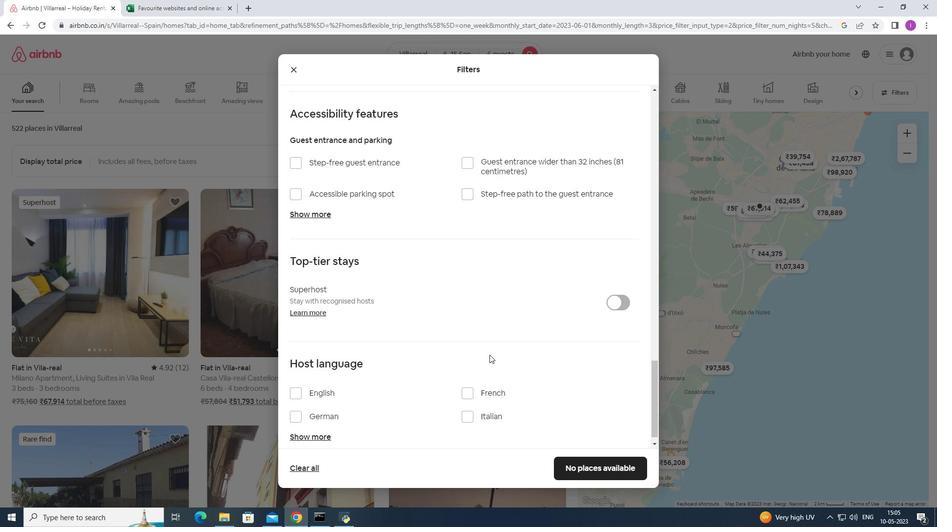 
Action: Mouse scrolled (489, 354) with delta (0, 0)
Screenshot: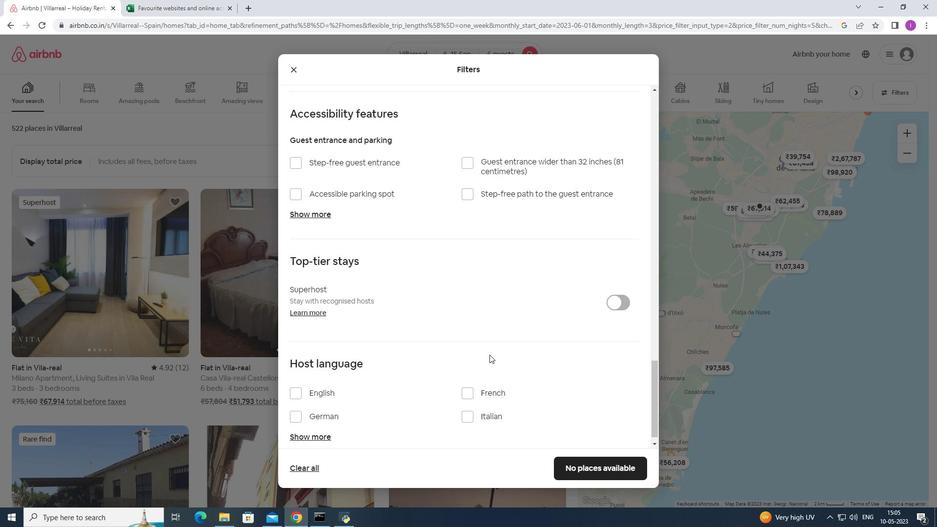 
Action: Mouse moved to (489, 353)
Screenshot: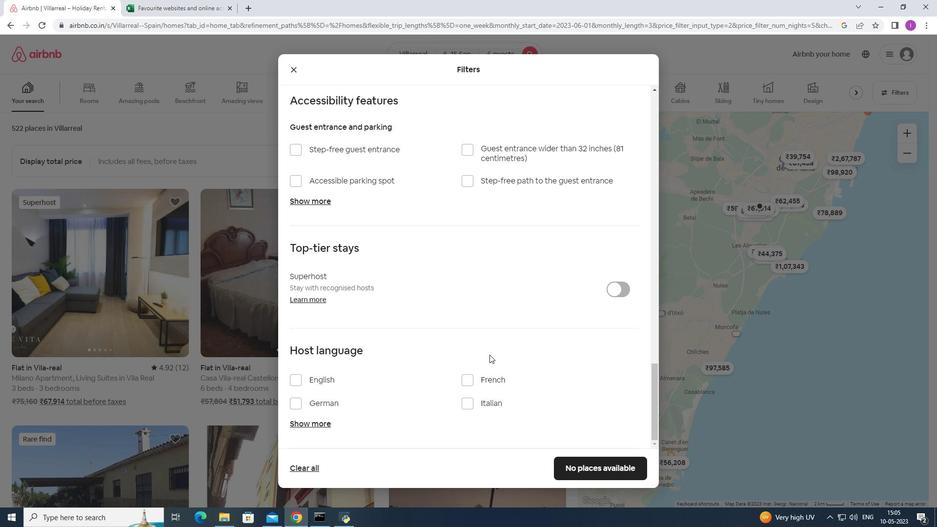 
Action: Mouse scrolled (489, 353) with delta (0, 0)
Screenshot: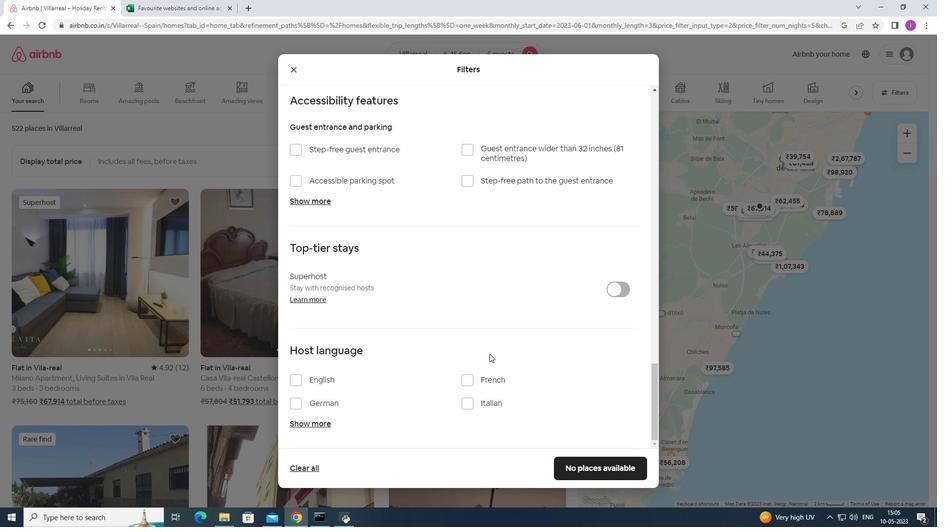 
Action: Mouse scrolled (489, 353) with delta (0, 0)
Screenshot: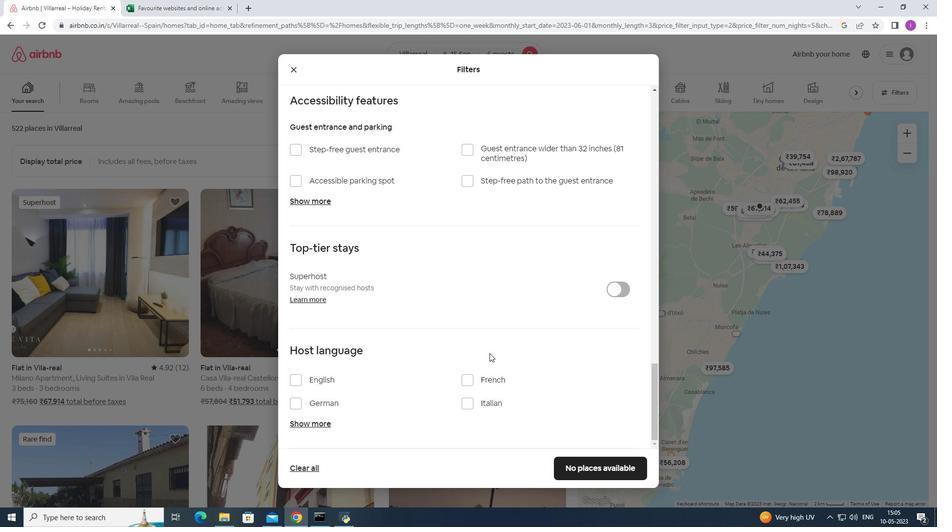 
Action: Mouse scrolled (489, 353) with delta (0, 0)
Screenshot: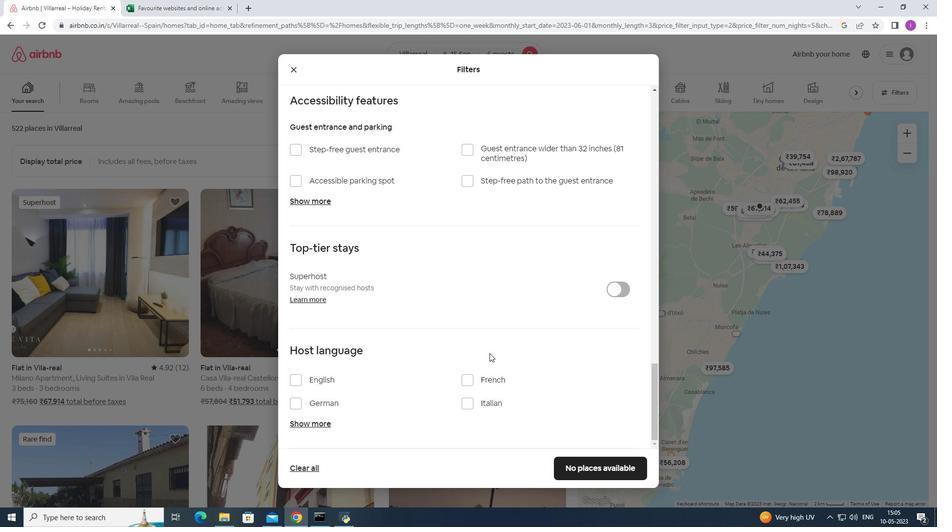 
Action: Mouse moved to (489, 353)
Screenshot: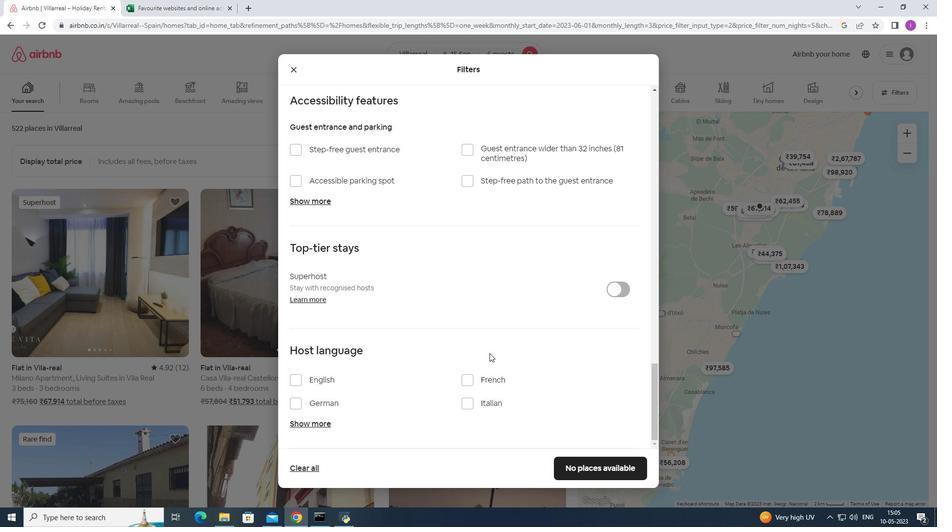 
Action: Mouse scrolled (489, 352) with delta (0, 0)
Screenshot: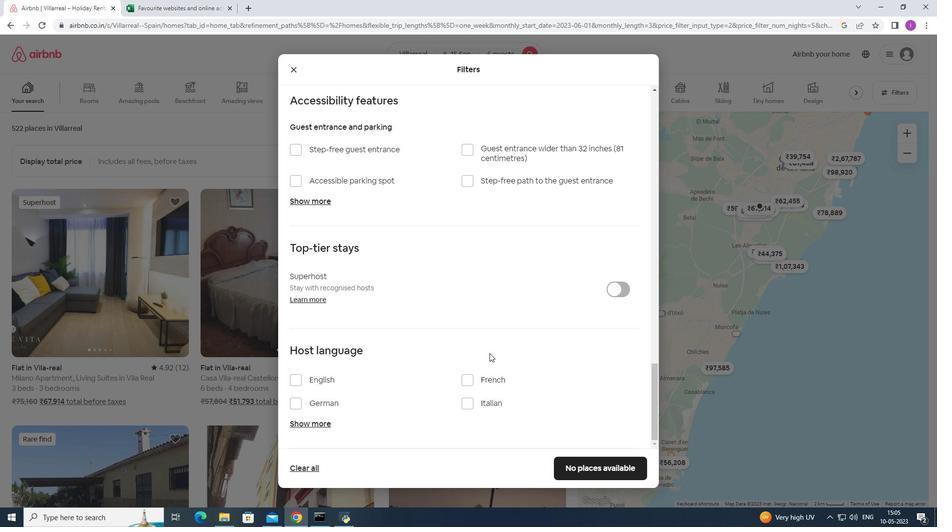
Action: Mouse moved to (293, 380)
Screenshot: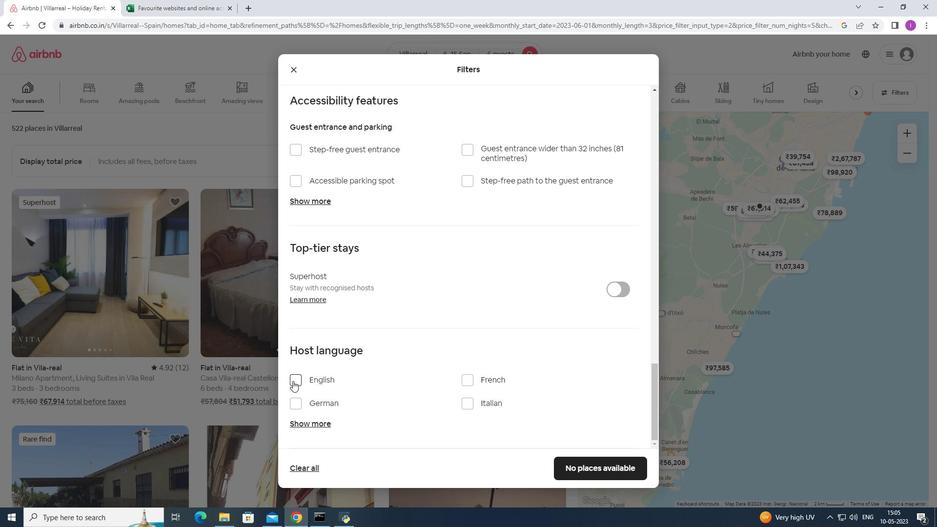 
Action: Mouse pressed left at (293, 380)
Screenshot: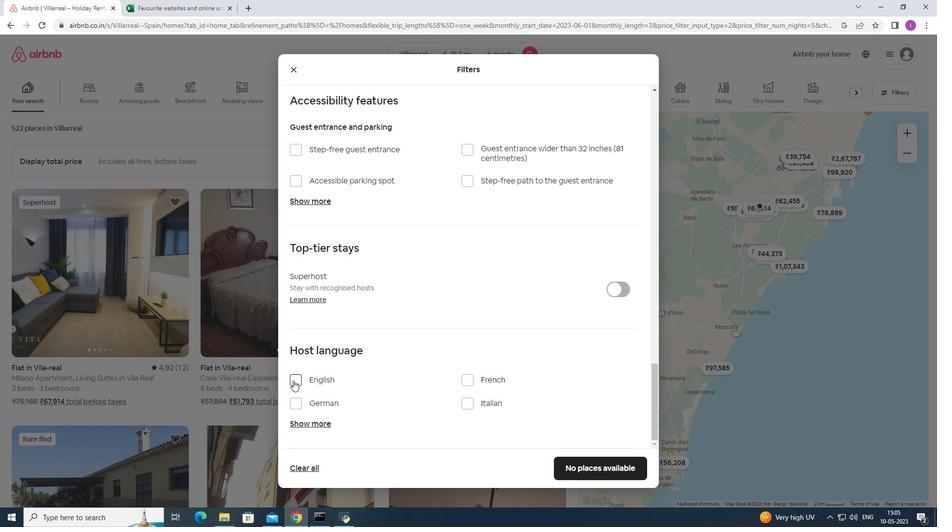 
Action: Mouse moved to (573, 466)
Screenshot: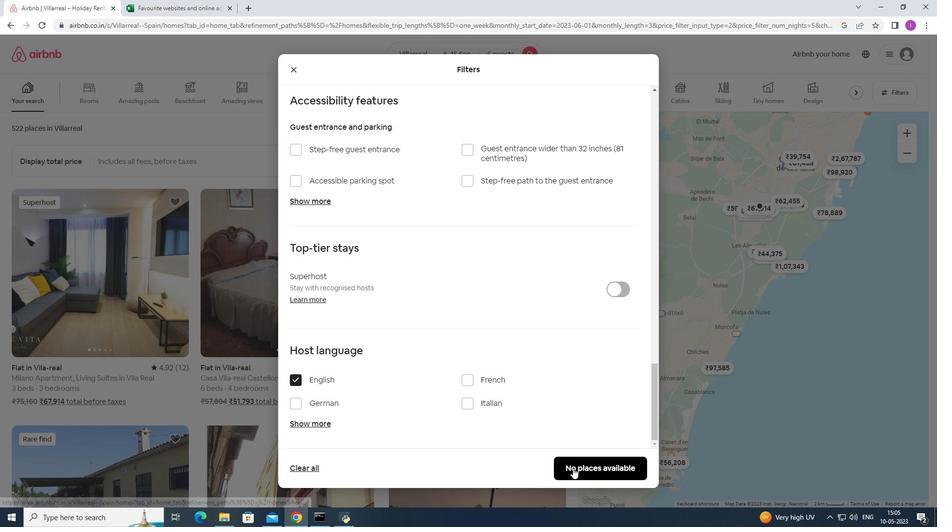 
Action: Mouse pressed left at (573, 466)
Screenshot: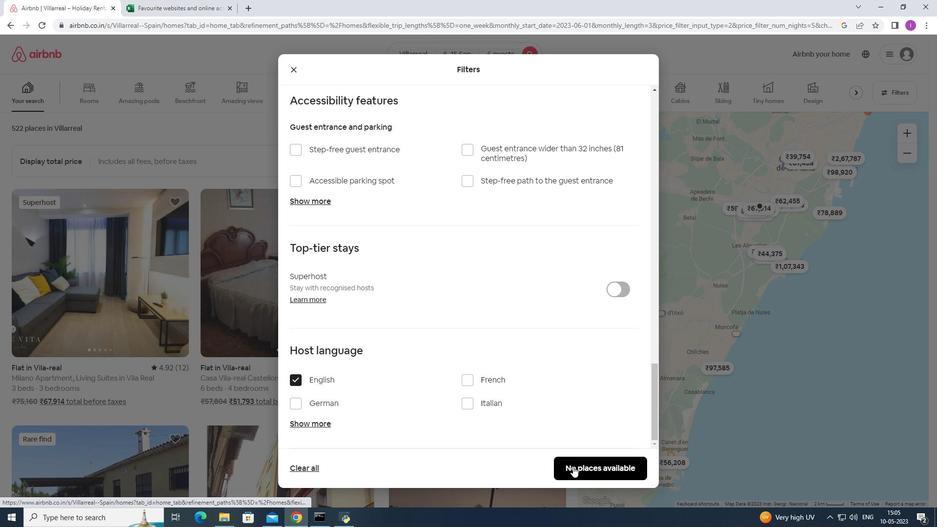 
Action: Mouse moved to (591, 395)
Screenshot: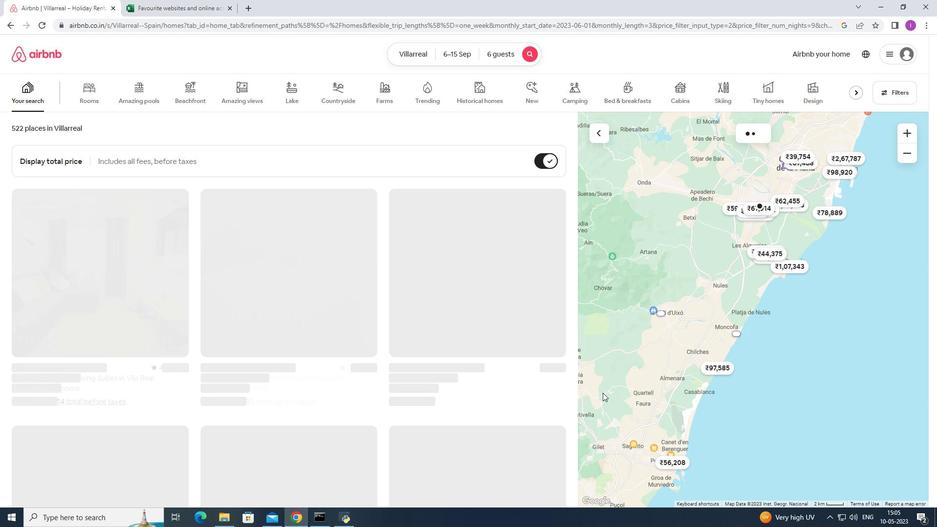 
